 Task: Add a signature Jeremiah Turner containing With heartfelt thanks and warm wishes, Jeremiah Turner to email address softage.5@softage.net and add a folder Graduation
Action: Key pressed outlokk<Key.backspace><Key.backspace>ok<Key.enter>
Screenshot: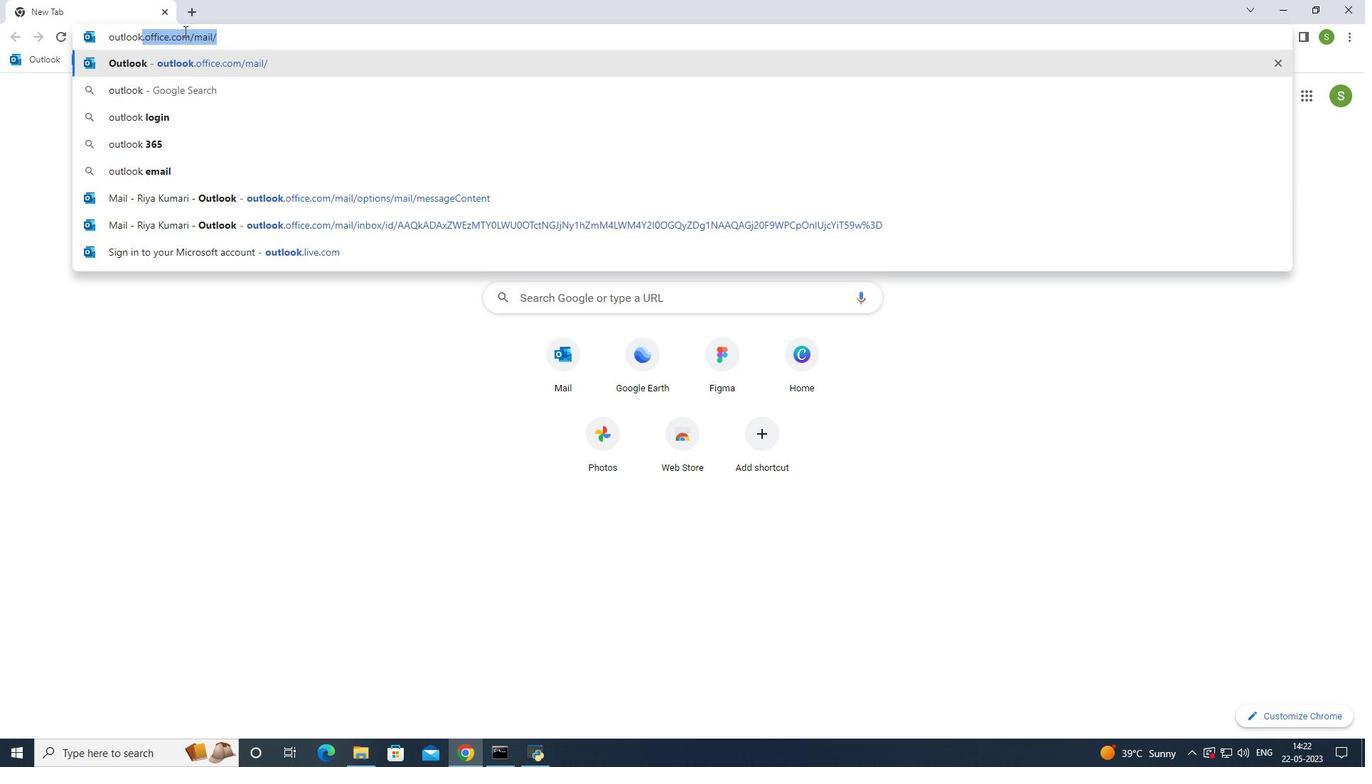 
Action: Mouse moved to (125, 120)
Screenshot: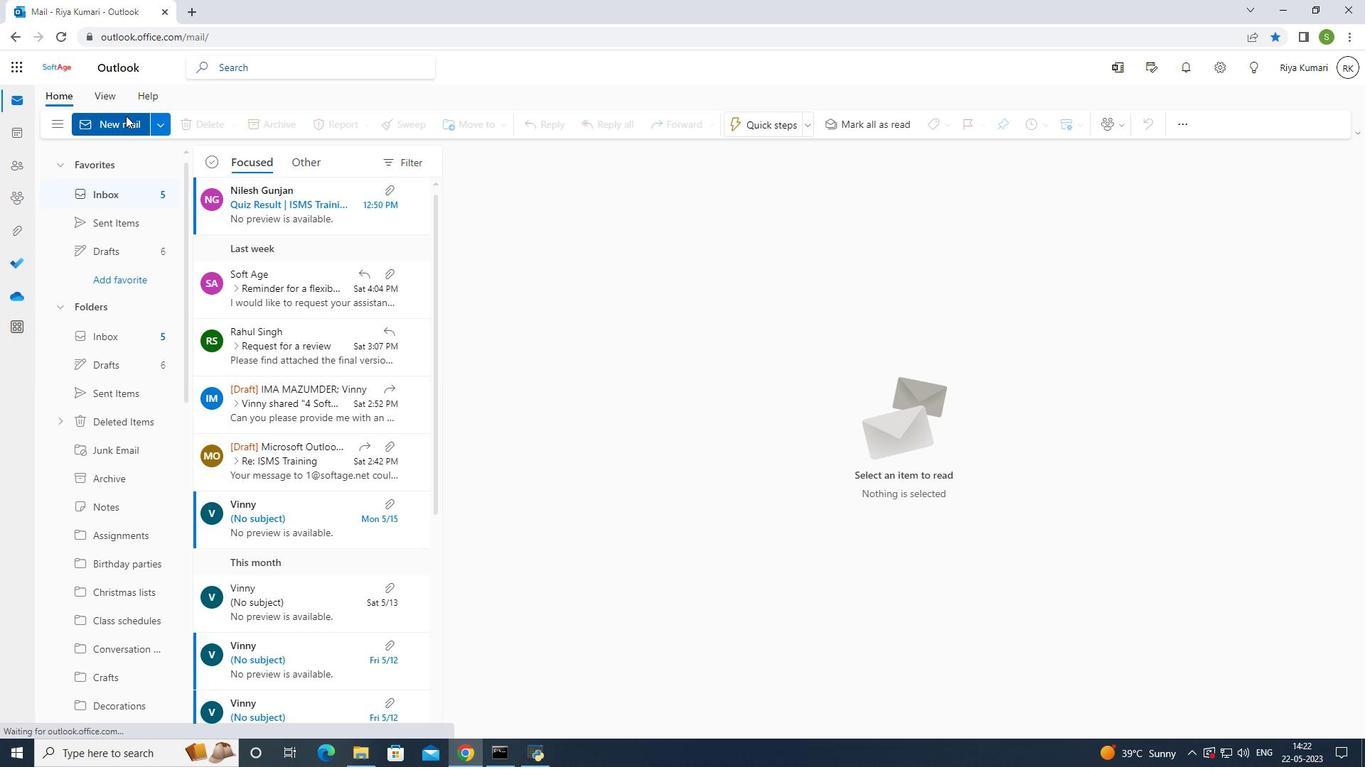 
Action: Mouse pressed left at (125, 120)
Screenshot: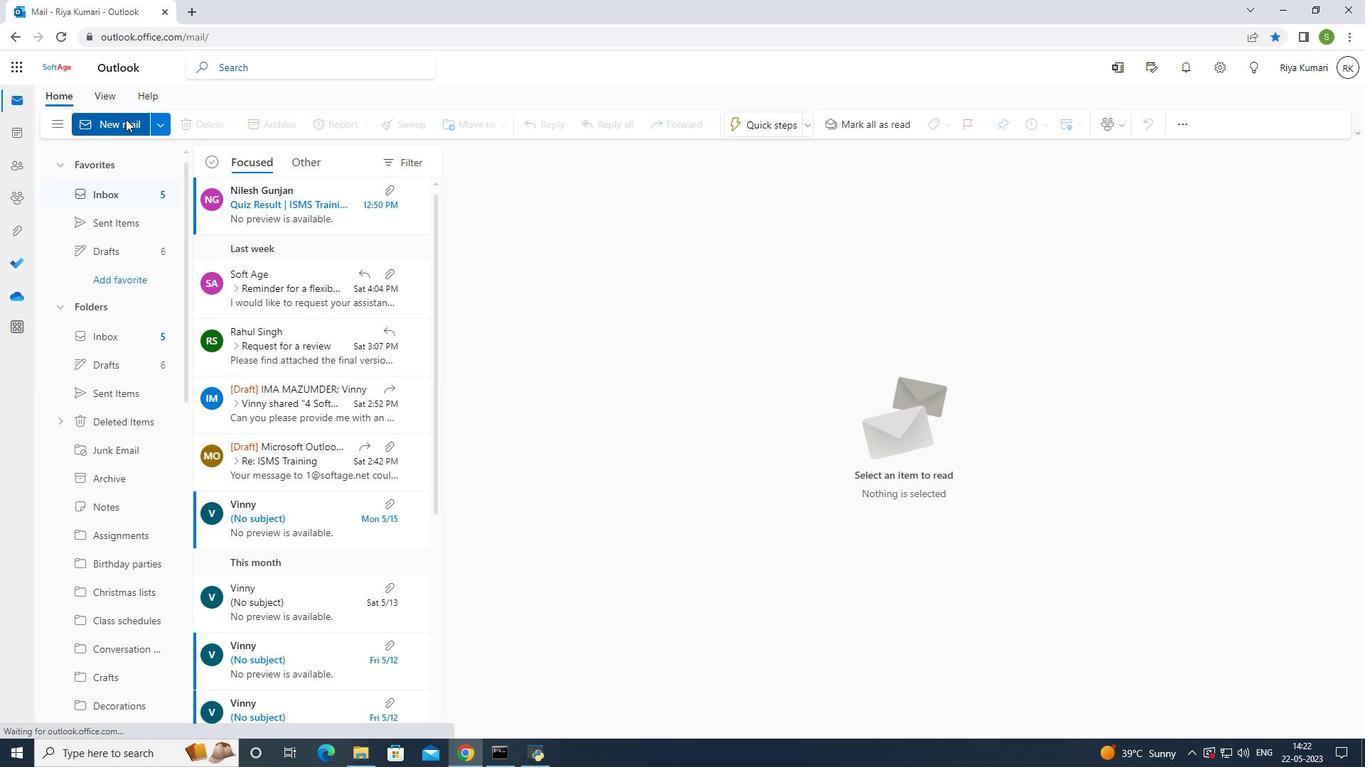 
Action: Mouse moved to (928, 129)
Screenshot: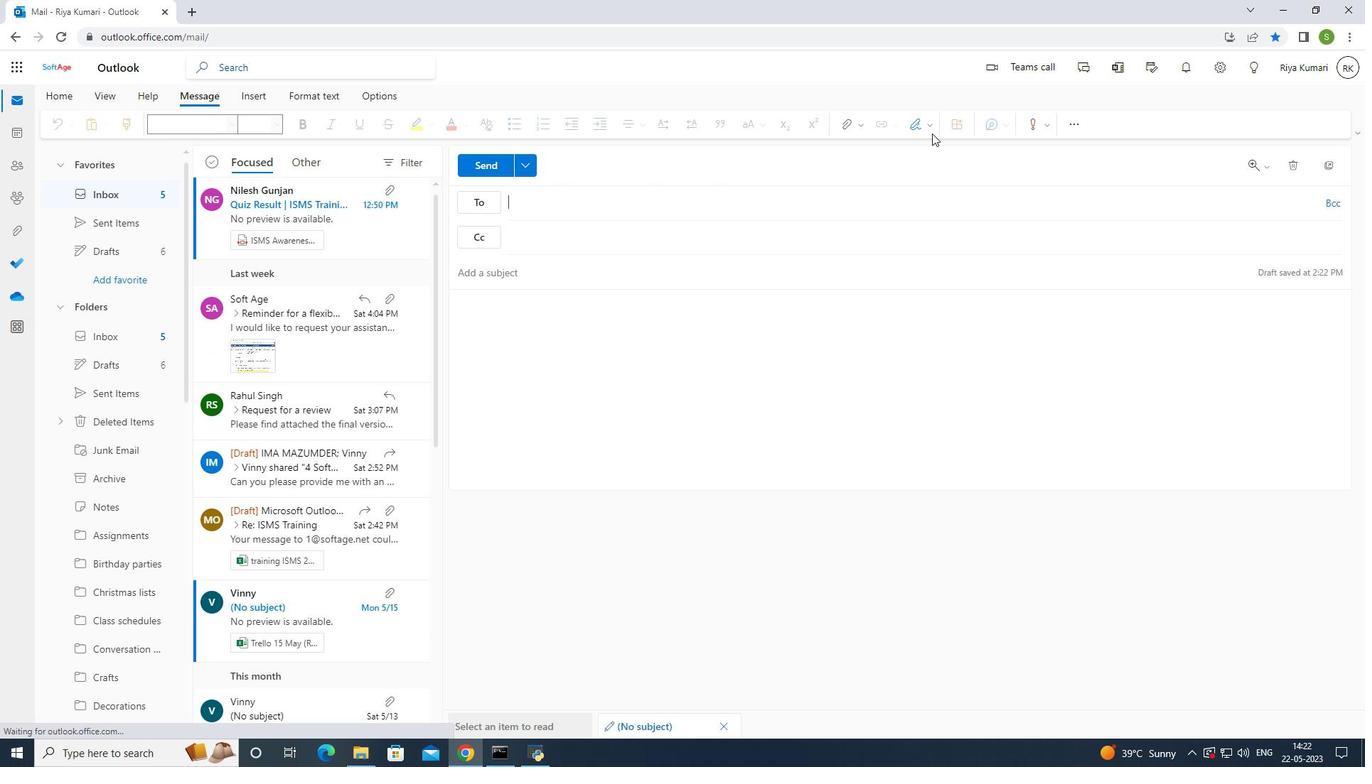 
Action: Mouse pressed left at (928, 129)
Screenshot: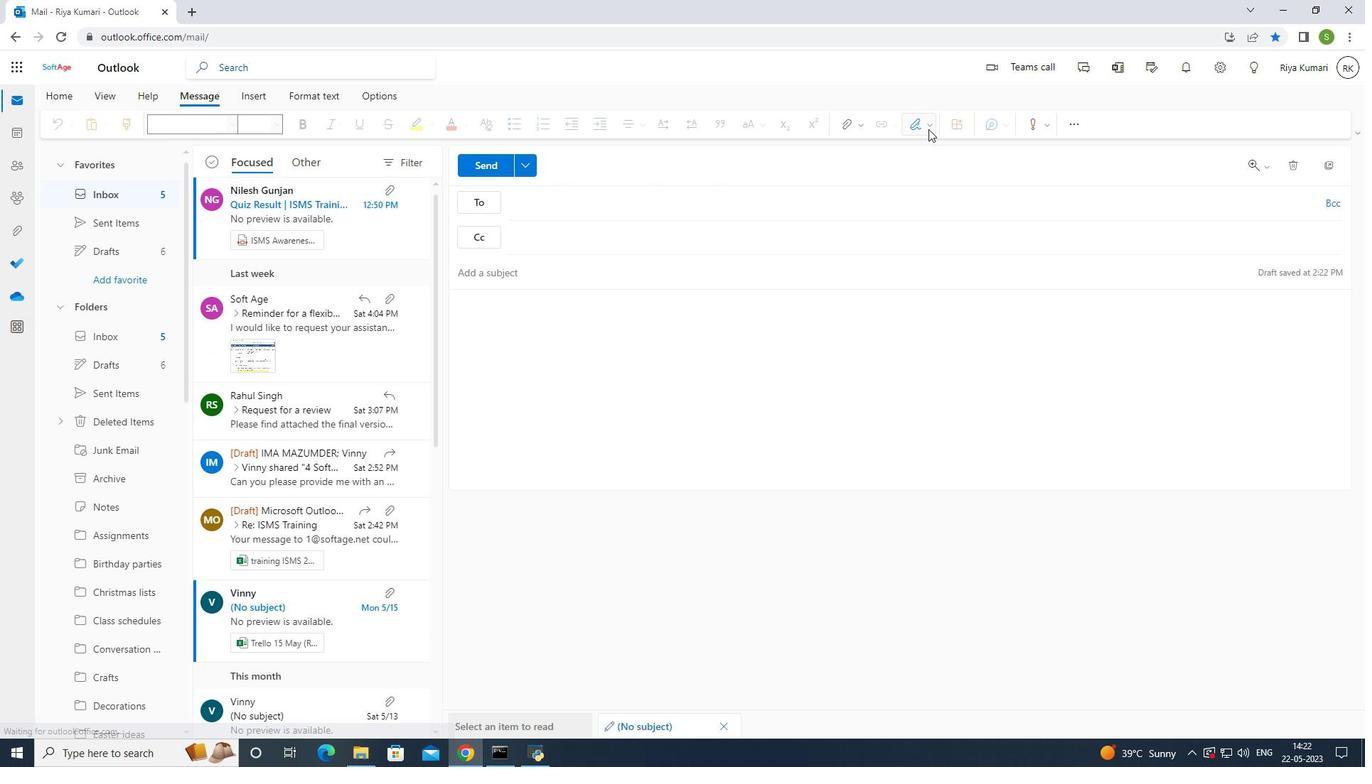 
Action: Mouse moved to (899, 182)
Screenshot: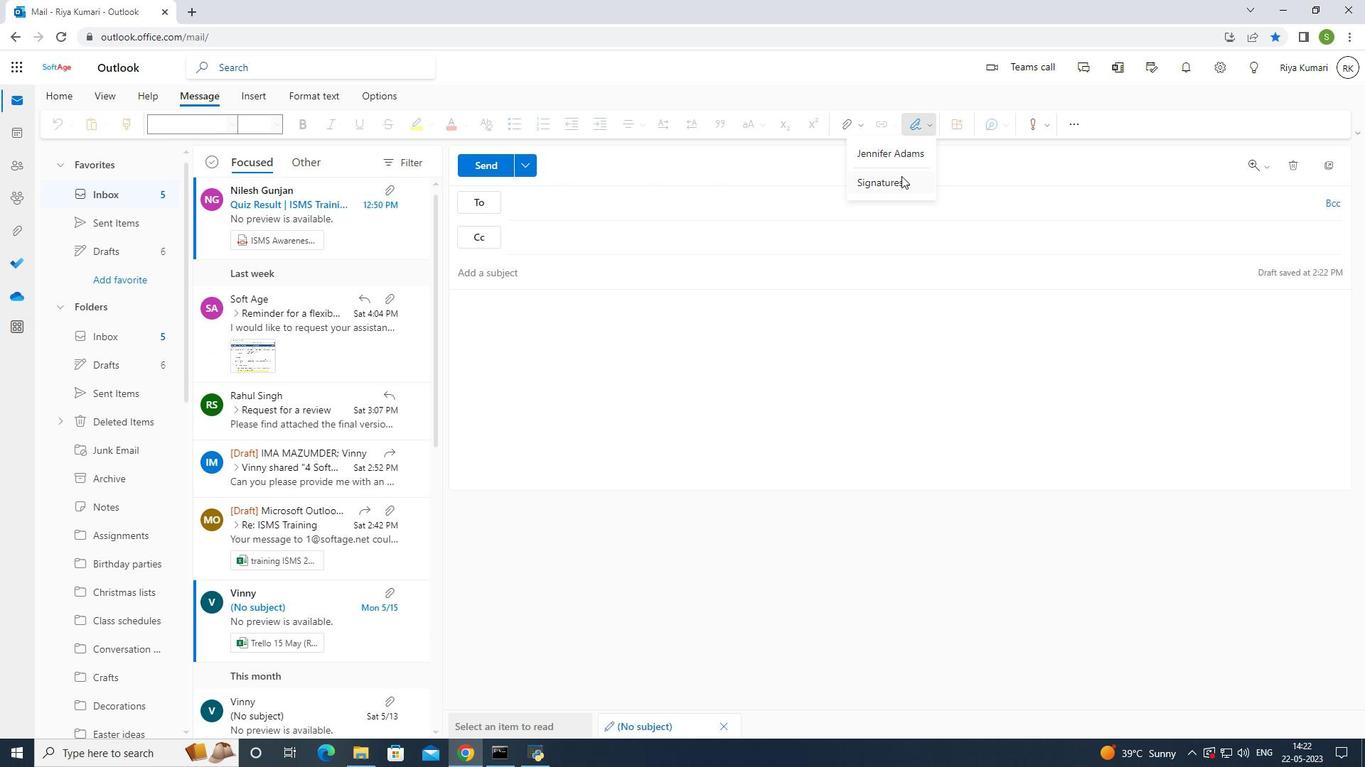 
Action: Mouse pressed left at (899, 182)
Screenshot: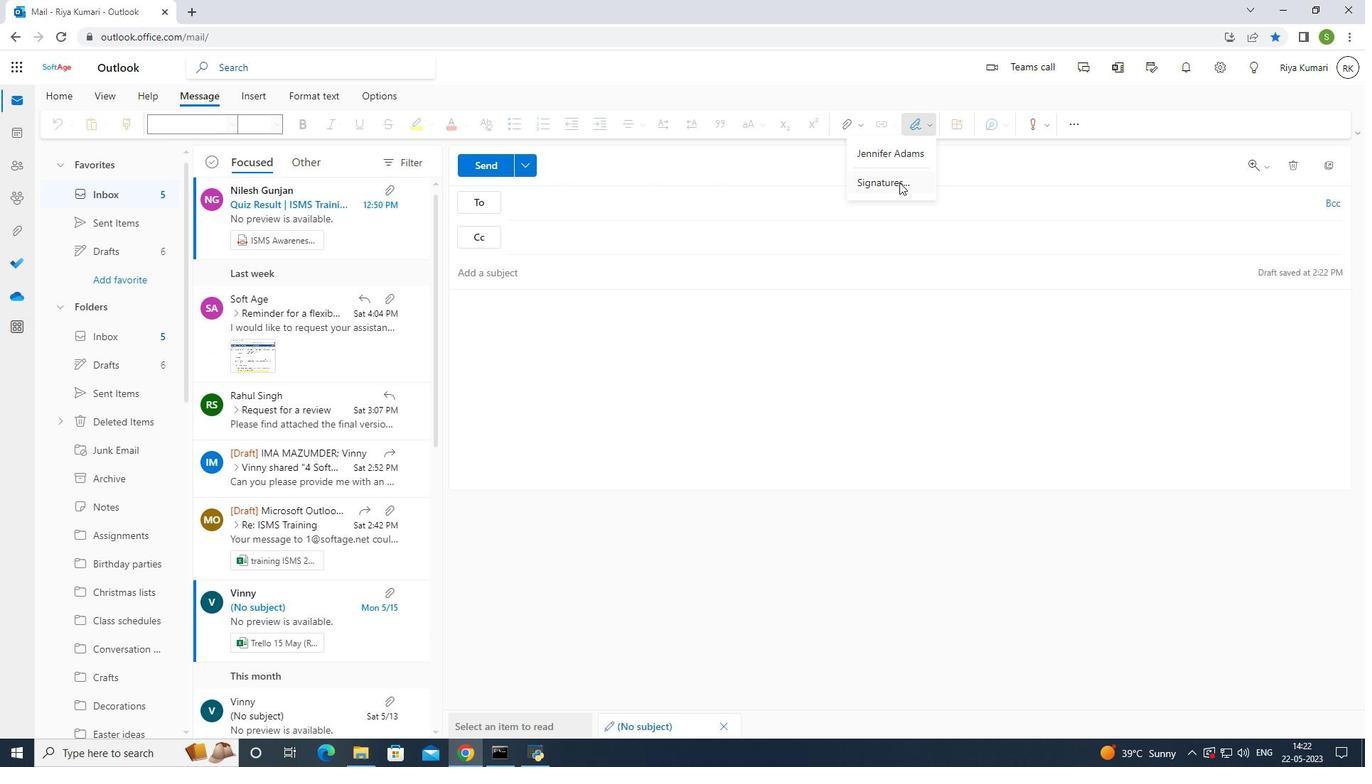 
Action: Mouse moved to (888, 240)
Screenshot: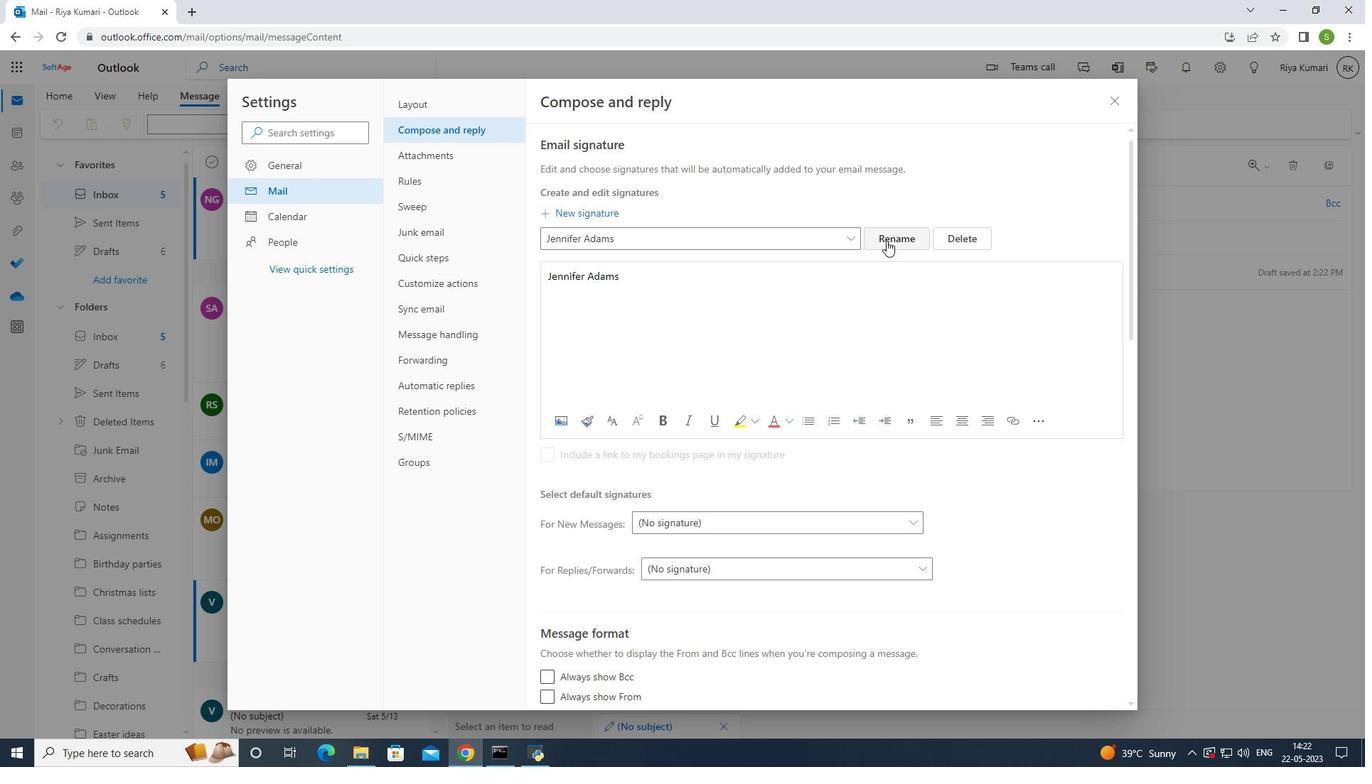 
Action: Mouse pressed left at (888, 240)
Screenshot: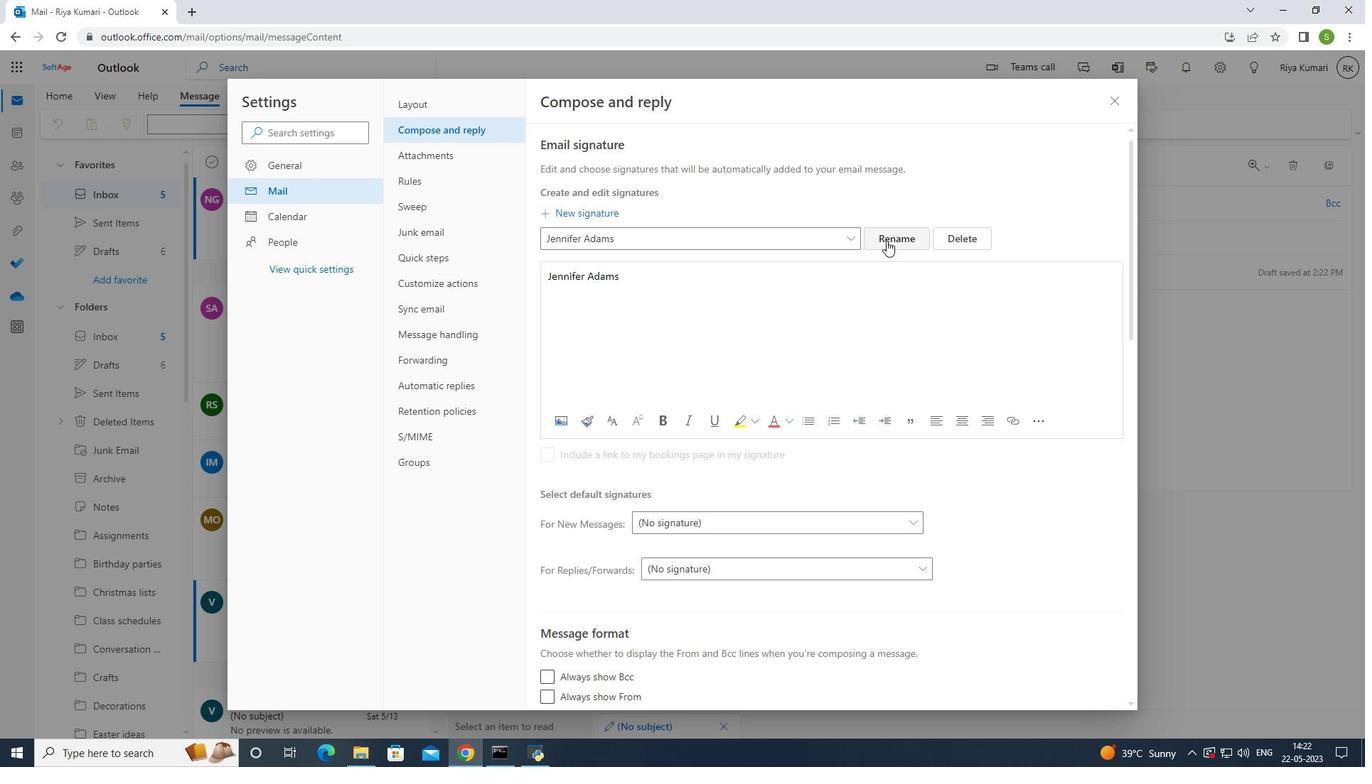 
Action: Mouse moved to (832, 237)
Screenshot: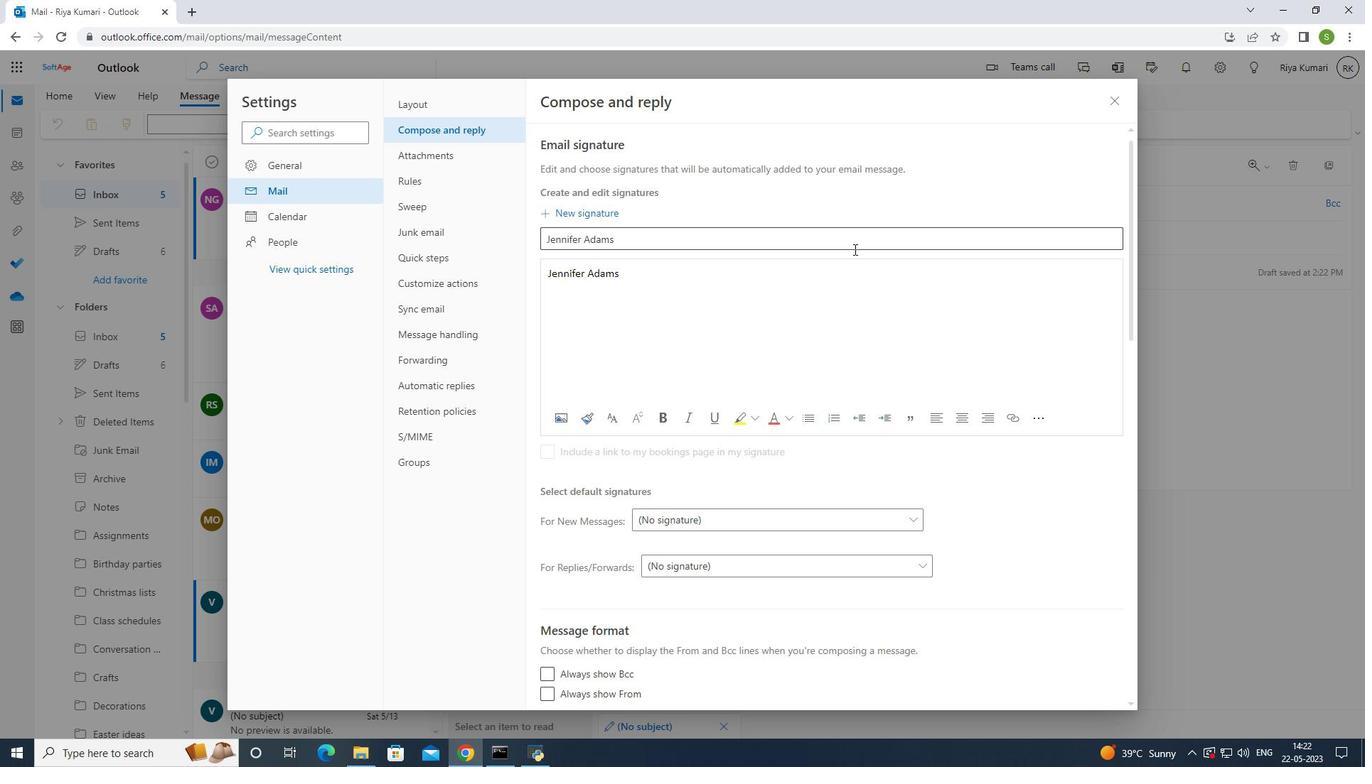 
Action: Mouse pressed left at (832, 237)
Screenshot: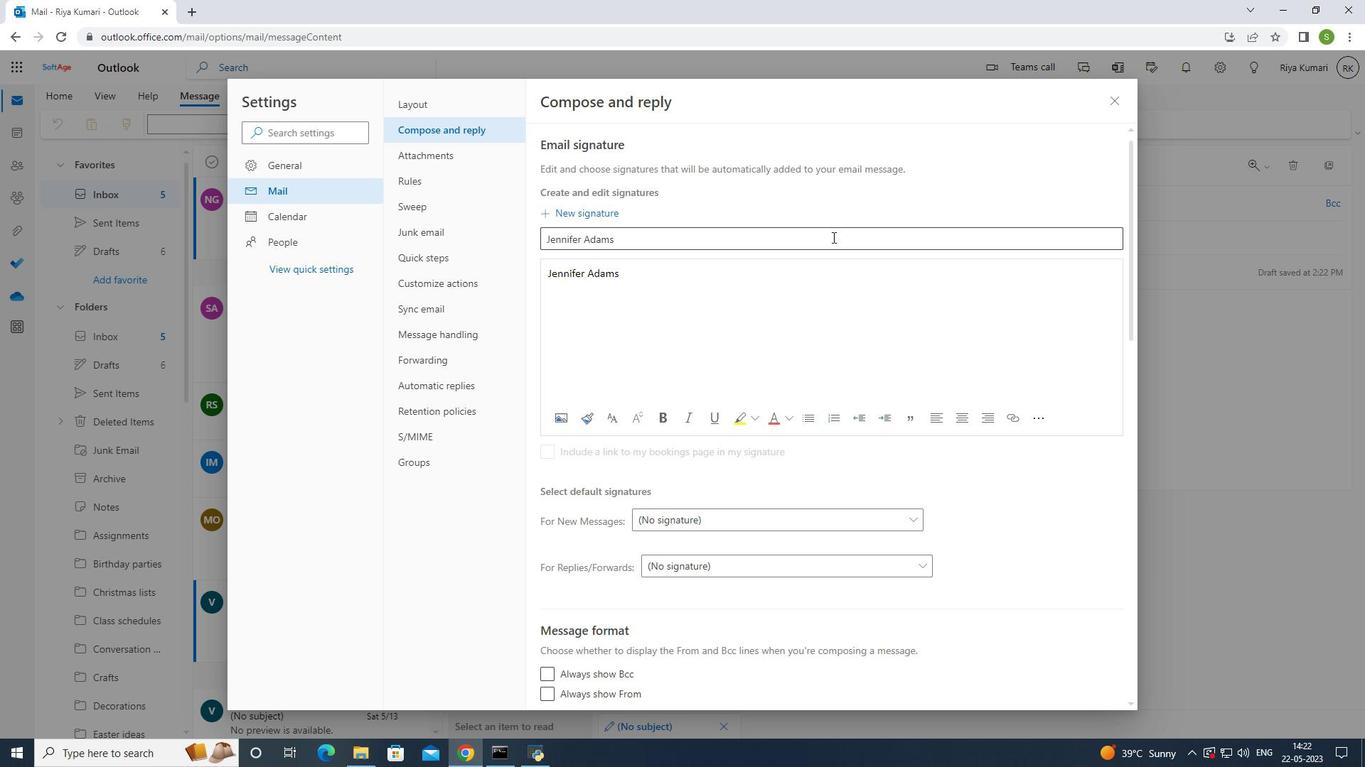 
Action: Mouse moved to (822, 74)
Screenshot: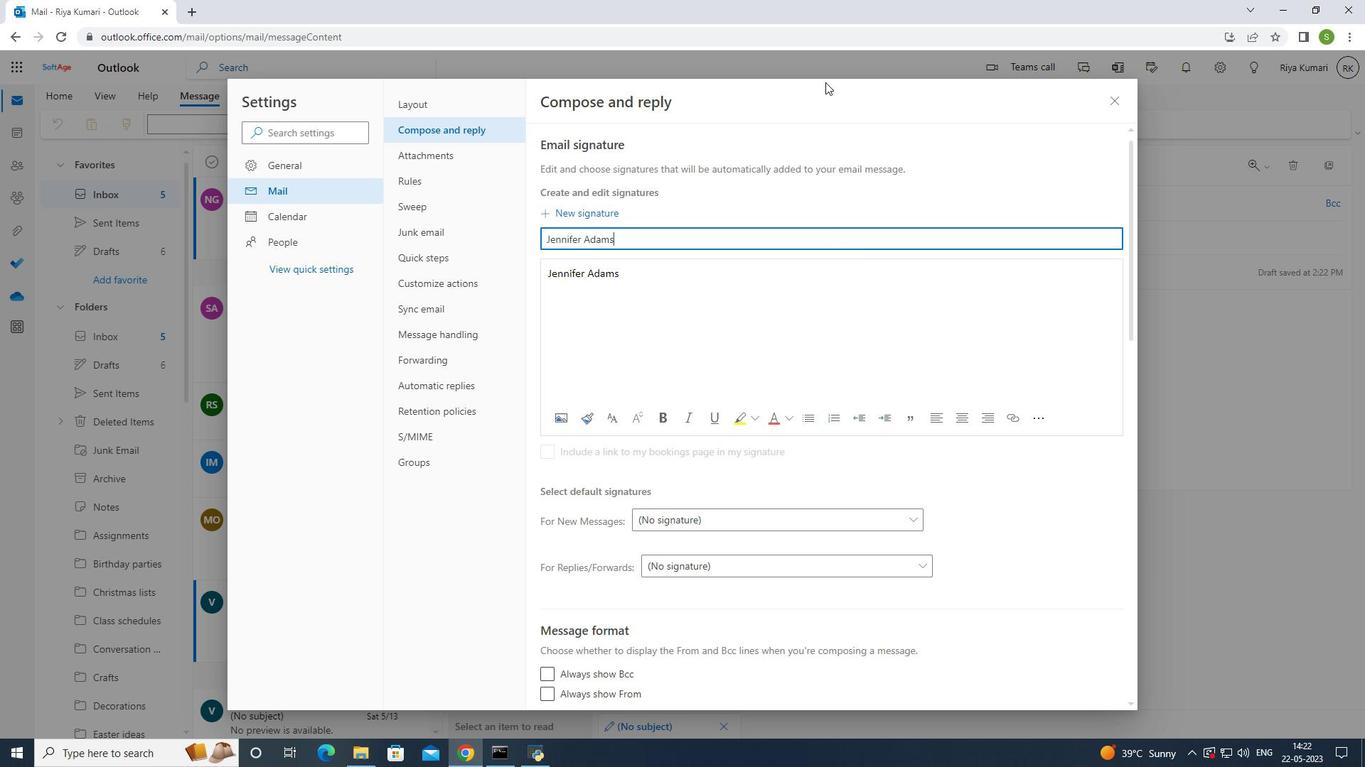 
Action: Key pressed <Key.backspace><Key.backspace><Key.backspace><Key.backspace><Key.backspace><Key.backspace><Key.backspace><Key.backspace><Key.backspace><Key.backspace><Key.backspace><Key.backspace><Key.backspace><Key.backspace><Key.backspace><Key.backspace><Key.backspace><Key.backspace><Key.backspace><Key.backspace><Key.backspace><Key.caps_lock>J<Key.caps_lock>a<Key.backspace>eremiah<Key.space><Key.shift><Key.shift>Turner
Screenshot: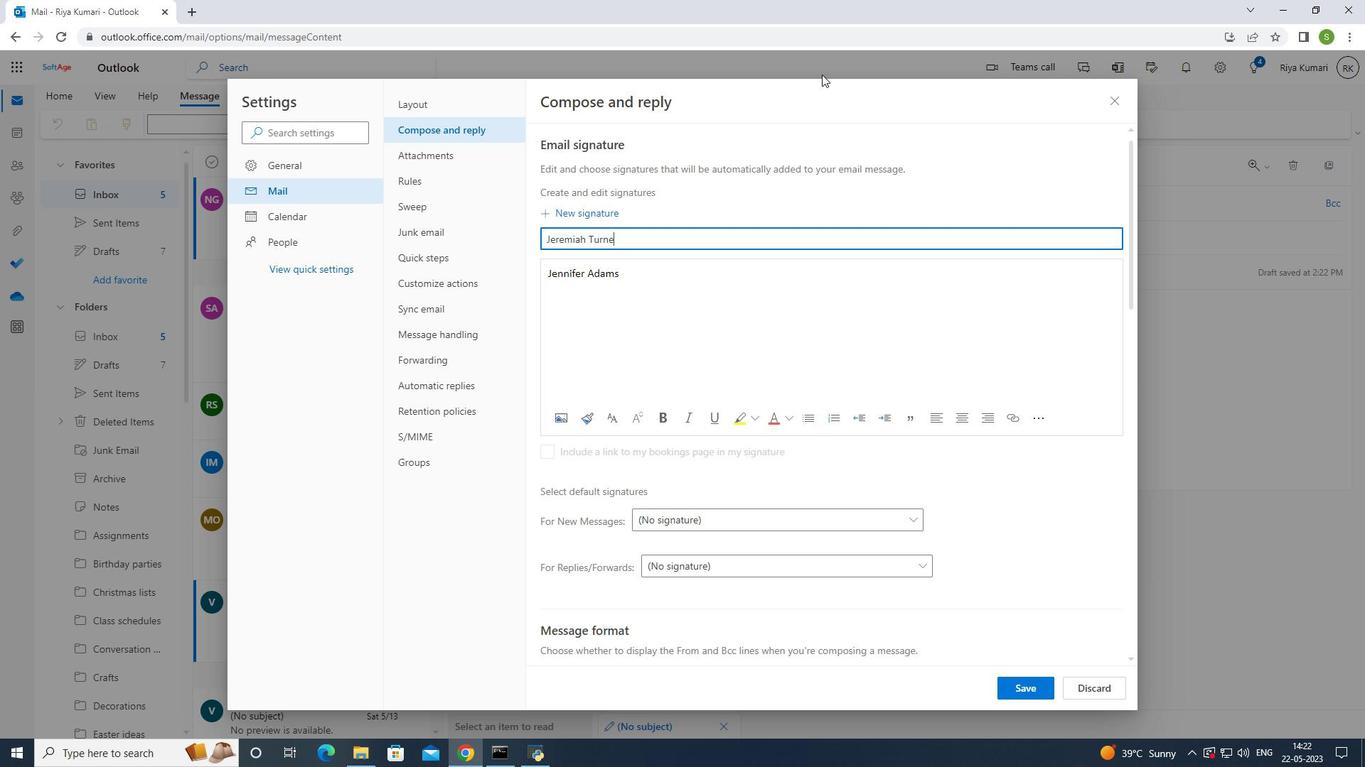 
Action: Mouse moved to (637, 277)
Screenshot: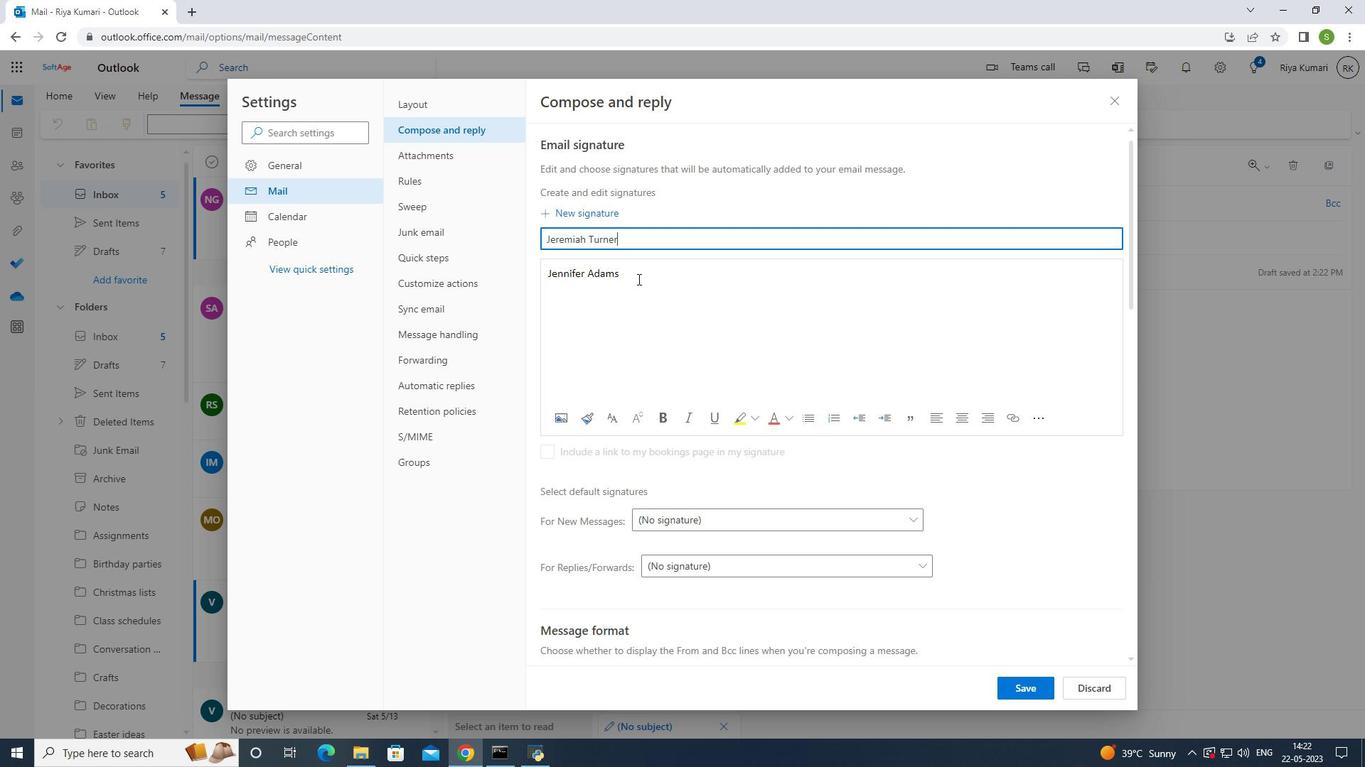 
Action: Mouse pressed left at (637, 277)
Screenshot: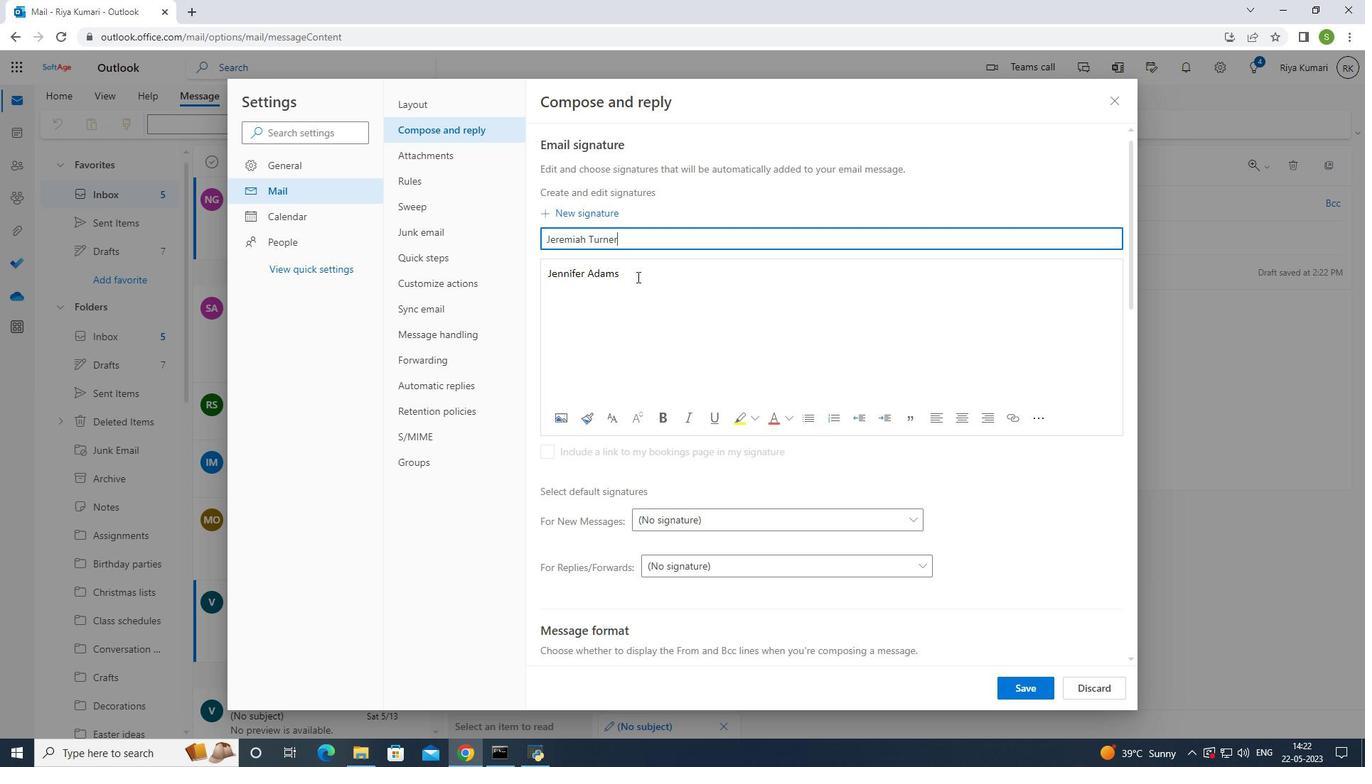 
Action: Key pressed <Key.backspace><Key.backspace><Key.backspace><Key.backspace><Key.backspace><Key.backspace><Key.backspace><Key.backspace><Key.backspace><Key.backspace><Key.backspace><Key.backspace>remiah<Key.space><Key.shift>Turner
Screenshot: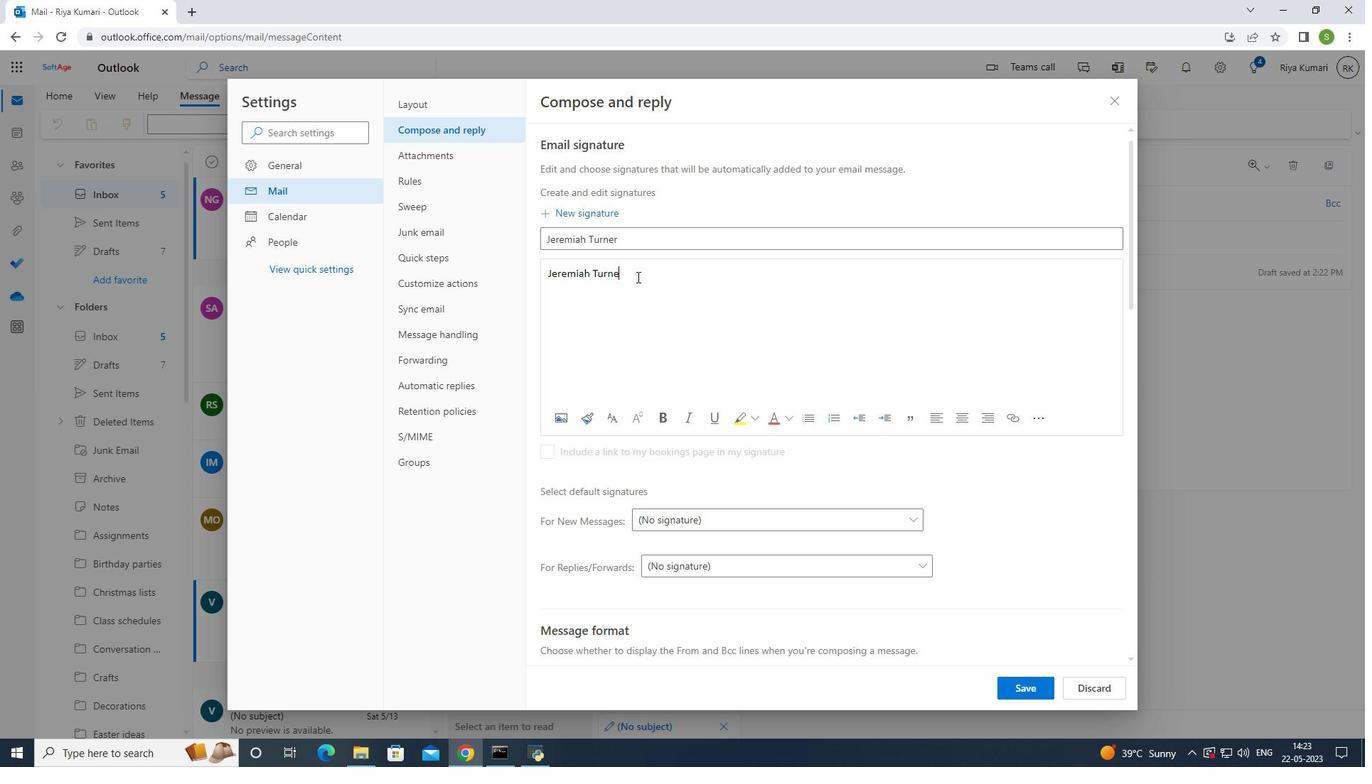
Action: Mouse moved to (1028, 694)
Screenshot: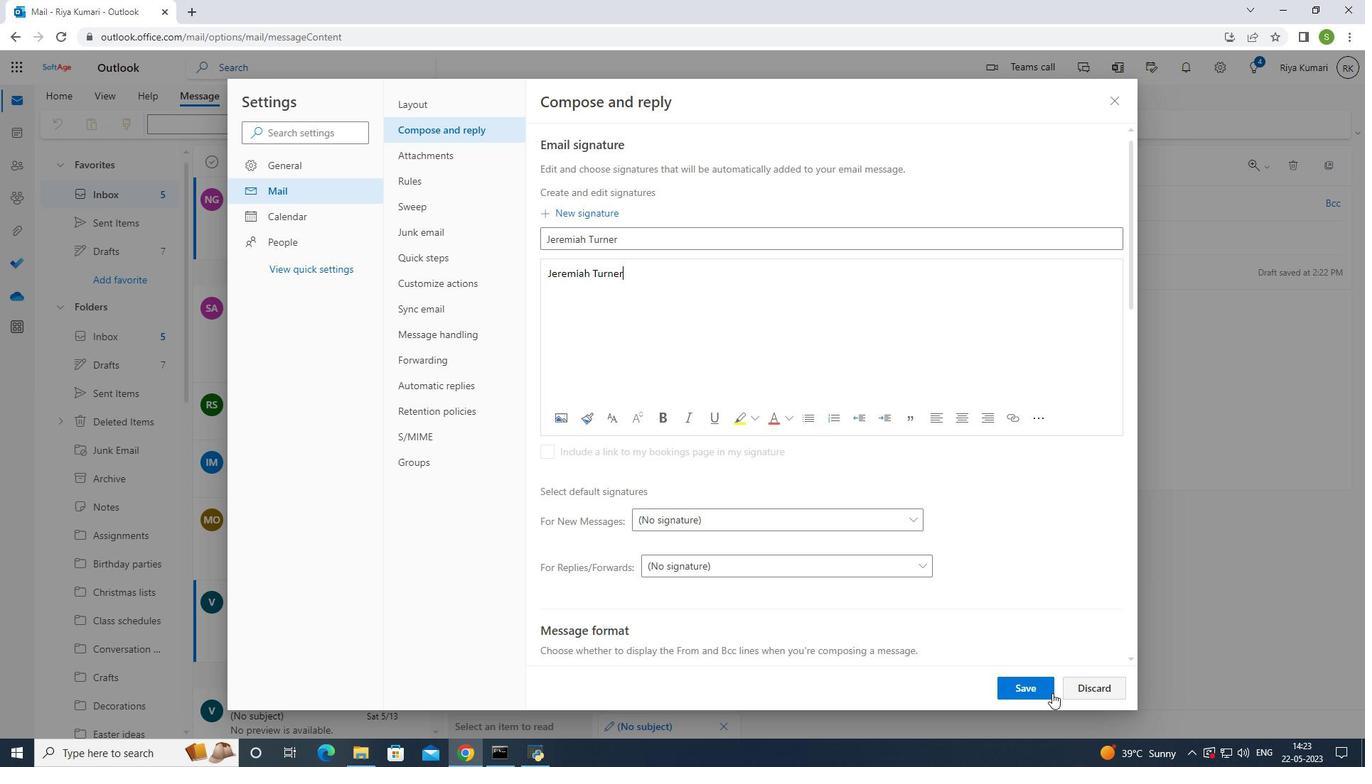
Action: Mouse pressed left at (1028, 694)
Screenshot: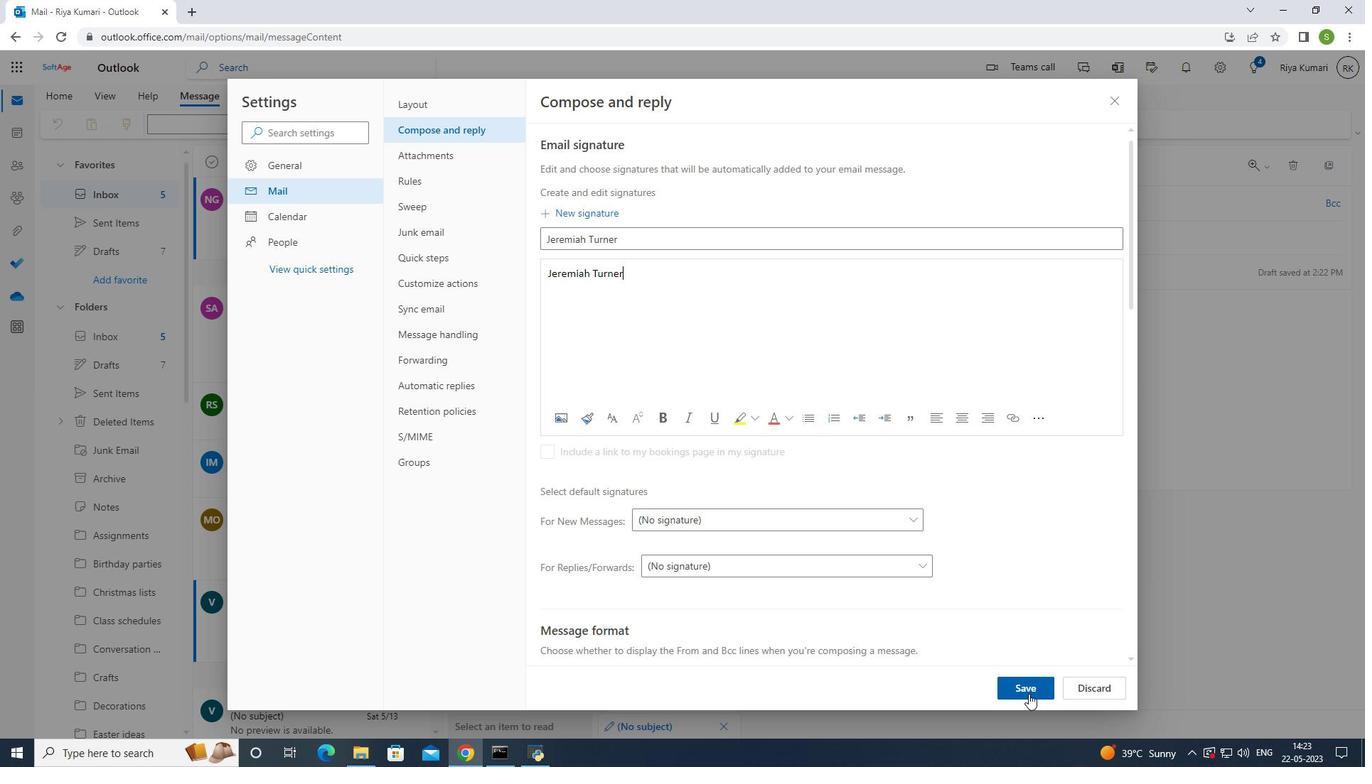 
Action: Mouse moved to (1111, 93)
Screenshot: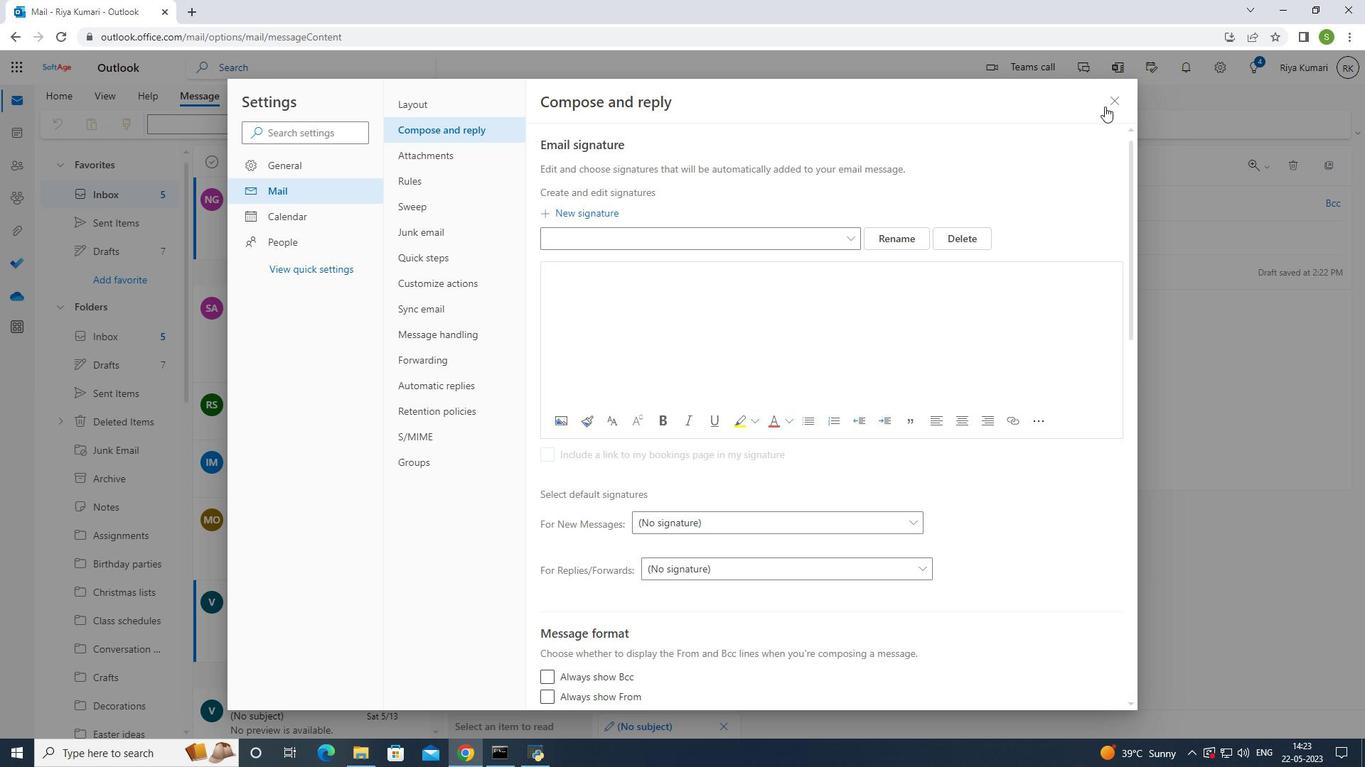 
Action: Mouse pressed left at (1111, 93)
Screenshot: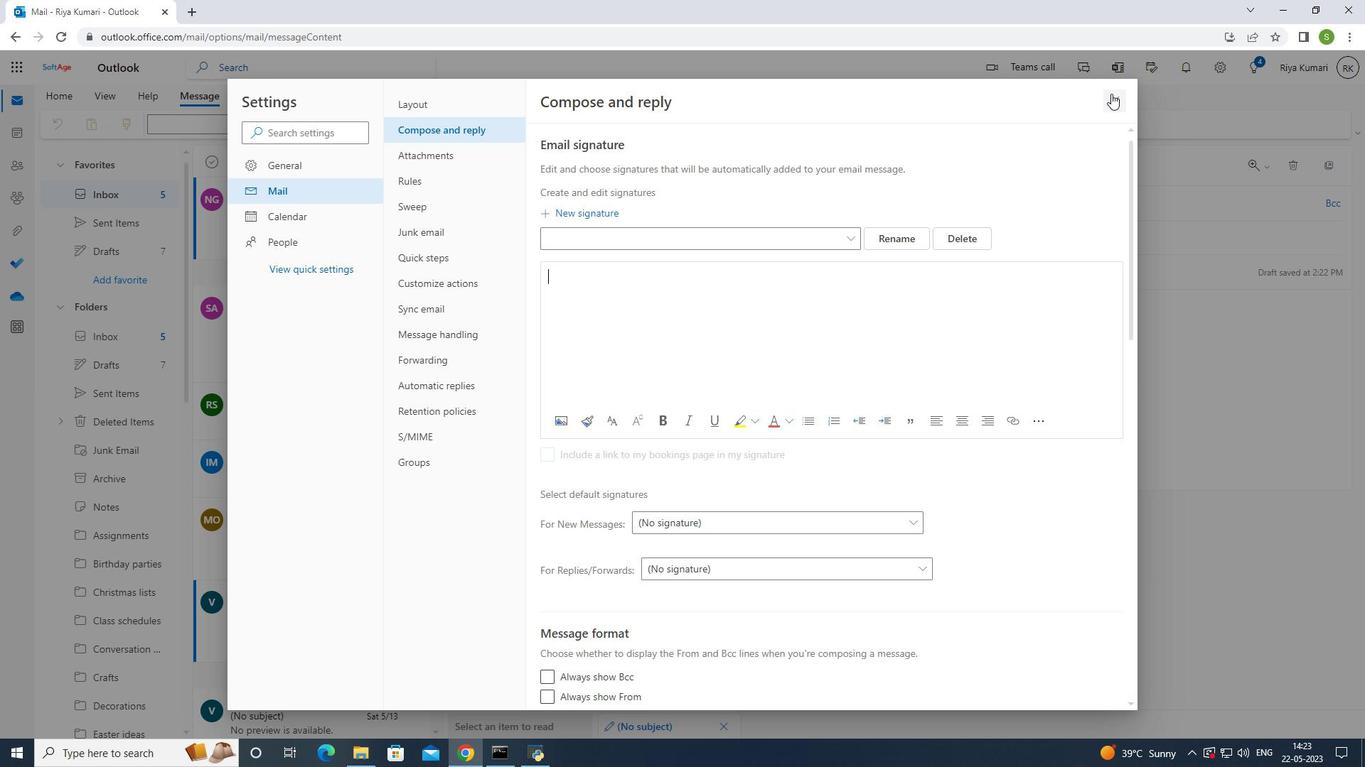 
Action: Mouse moved to (536, 212)
Screenshot: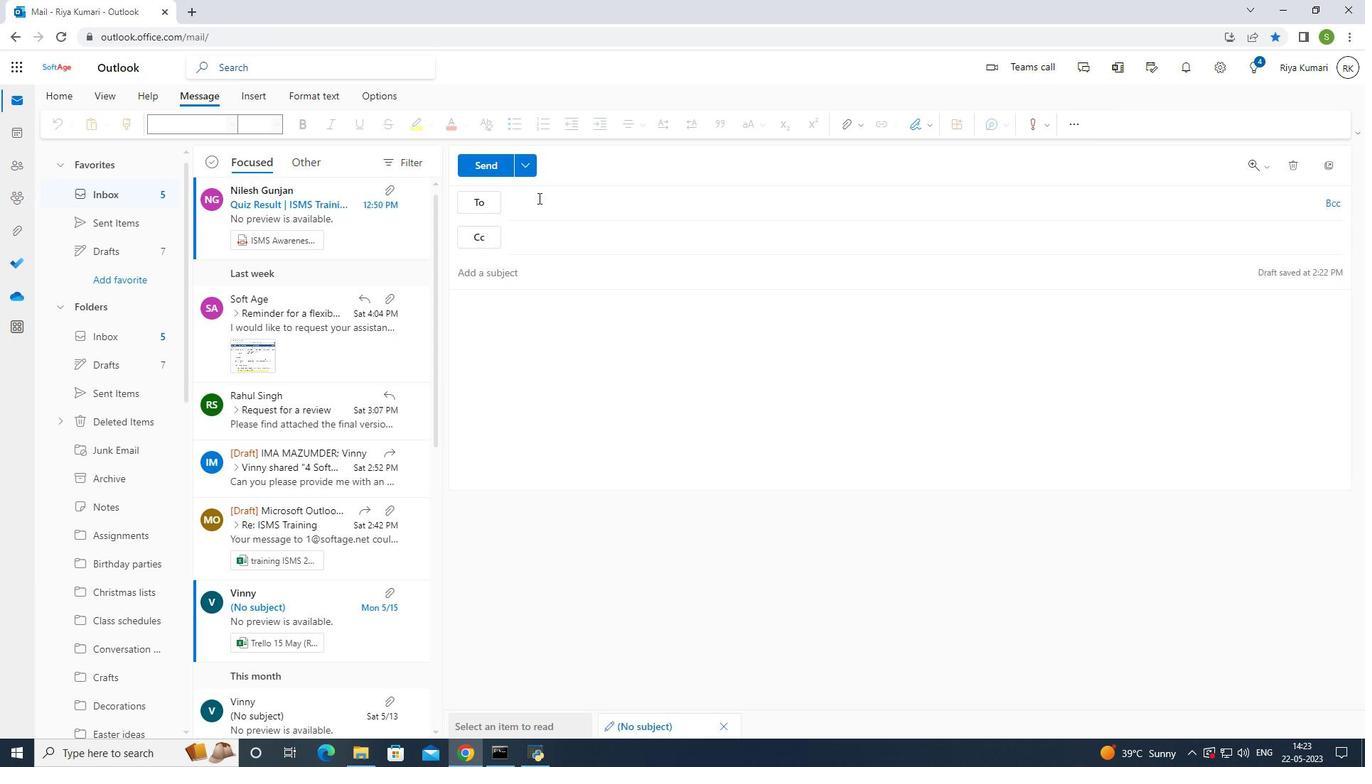 
Action: Mouse pressed left at (536, 212)
Screenshot: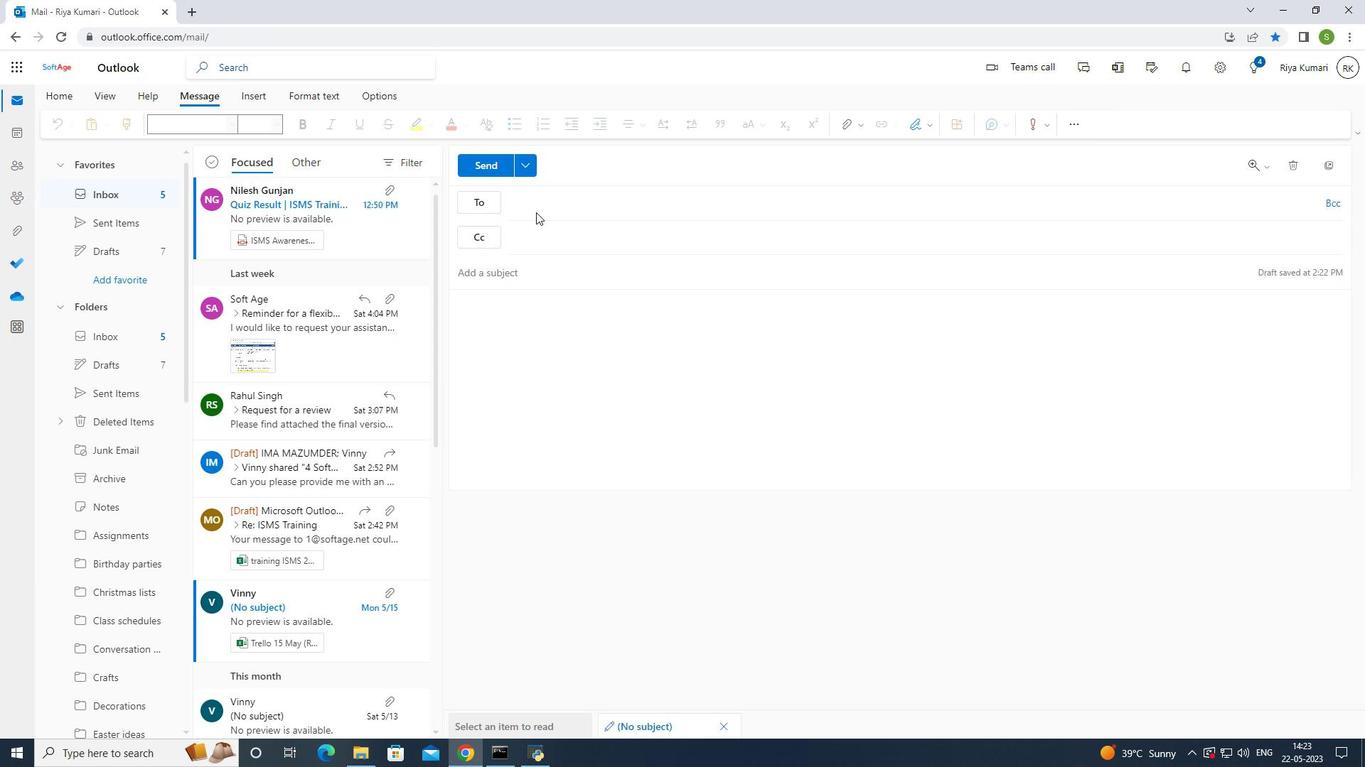 
Action: Mouse moved to (573, 202)
Screenshot: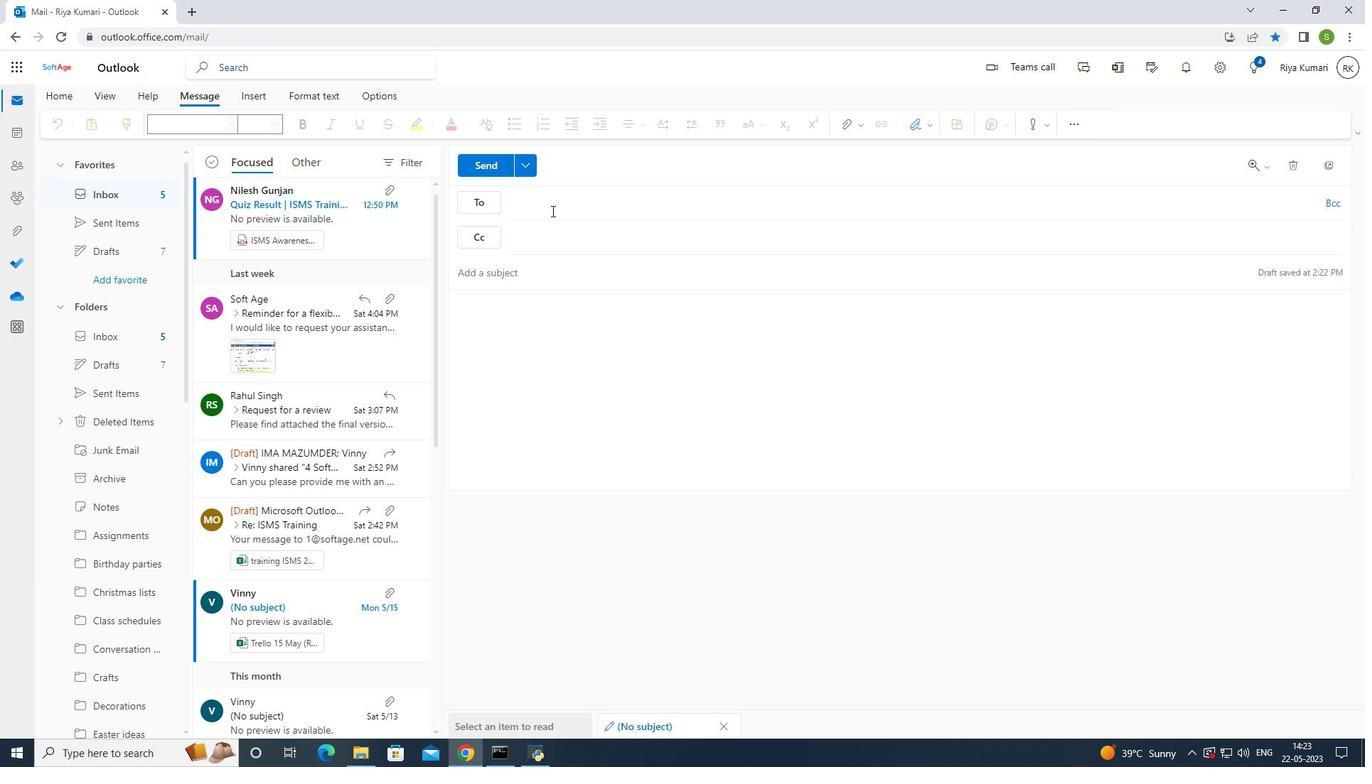 
Action: Mouse pressed left at (573, 202)
Screenshot: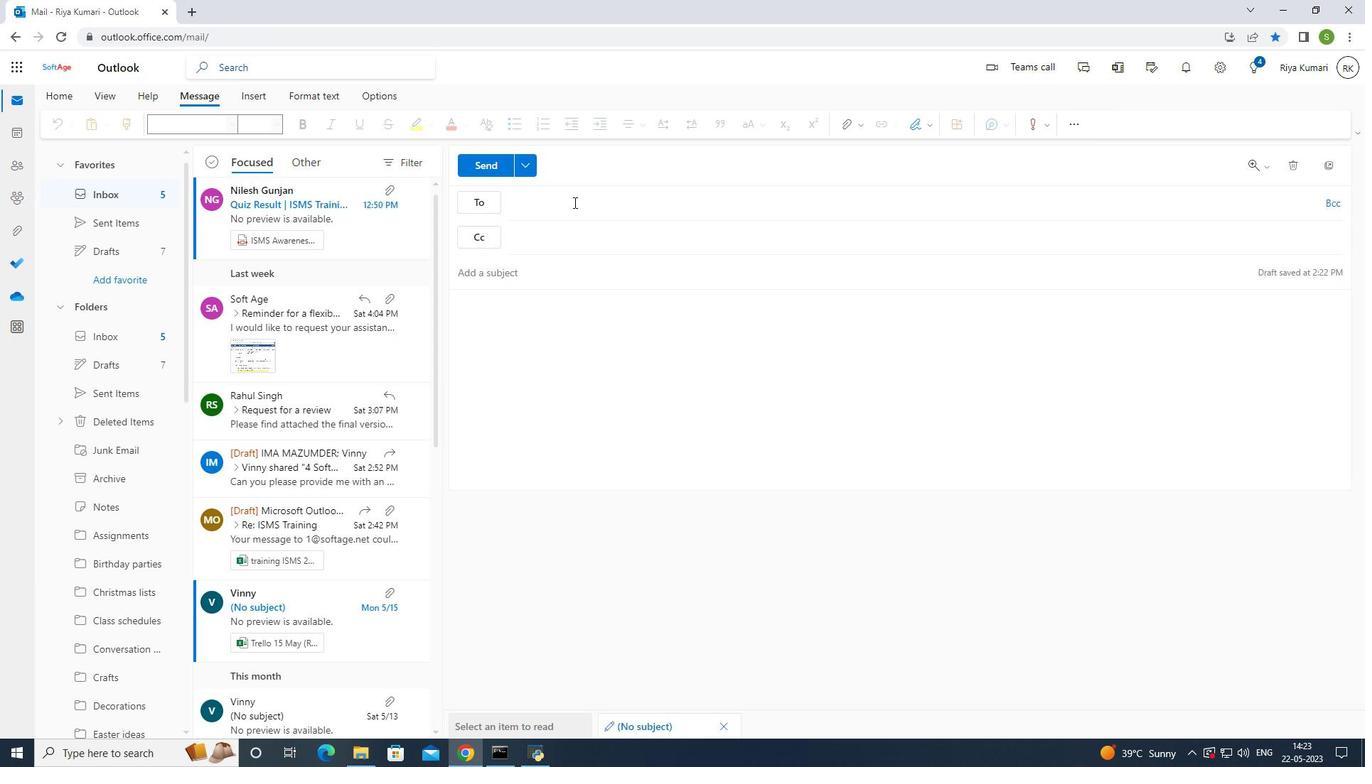 
Action: Mouse moved to (593, 198)
Screenshot: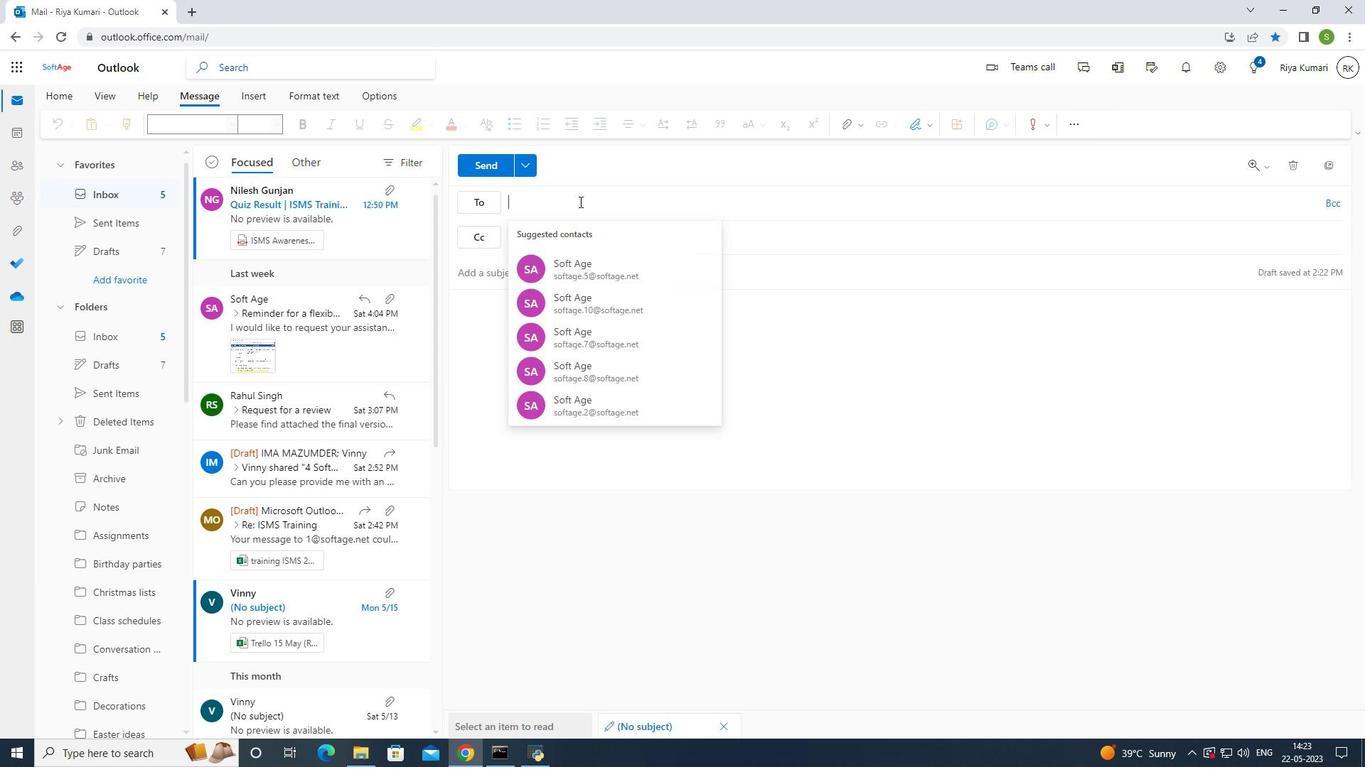 
Action: Key pressed sofatge.5<Key.shift>@softage.net
Screenshot: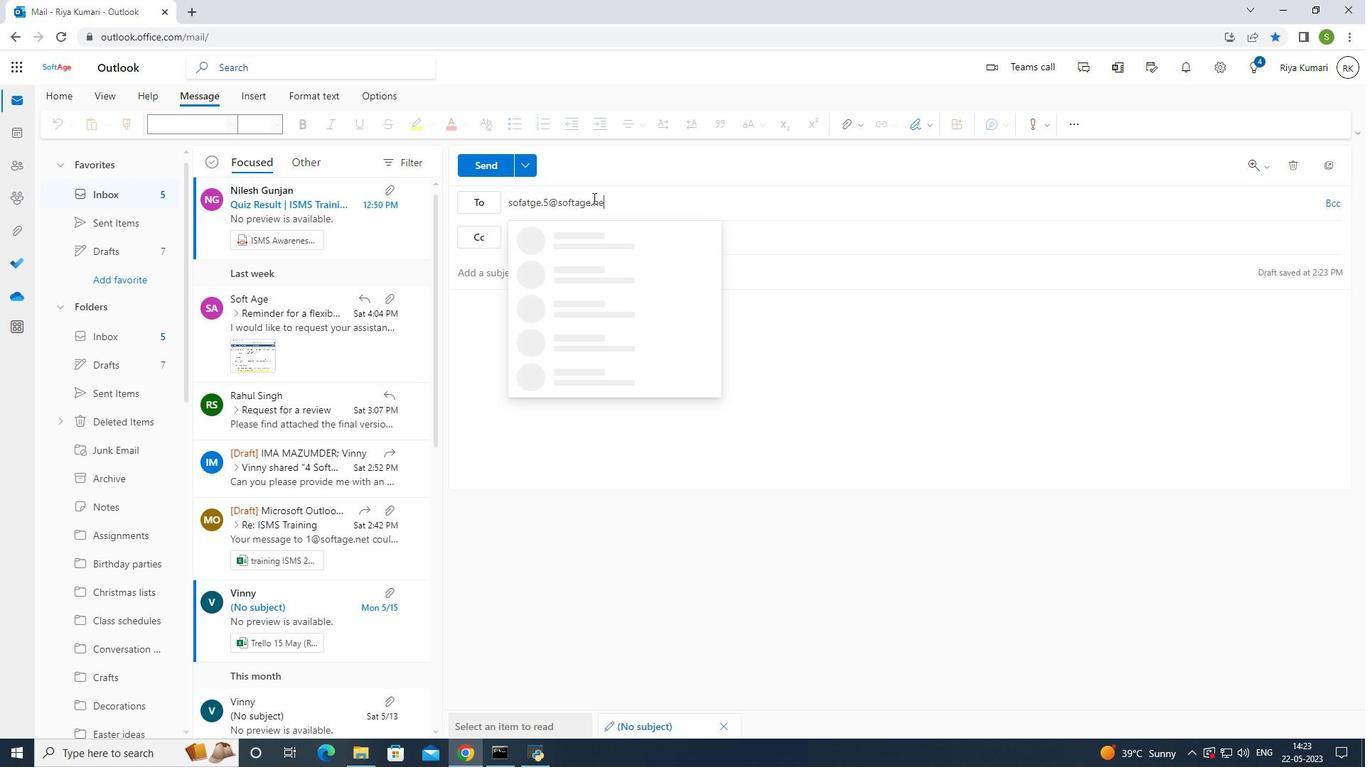 
Action: Mouse moved to (636, 204)
Screenshot: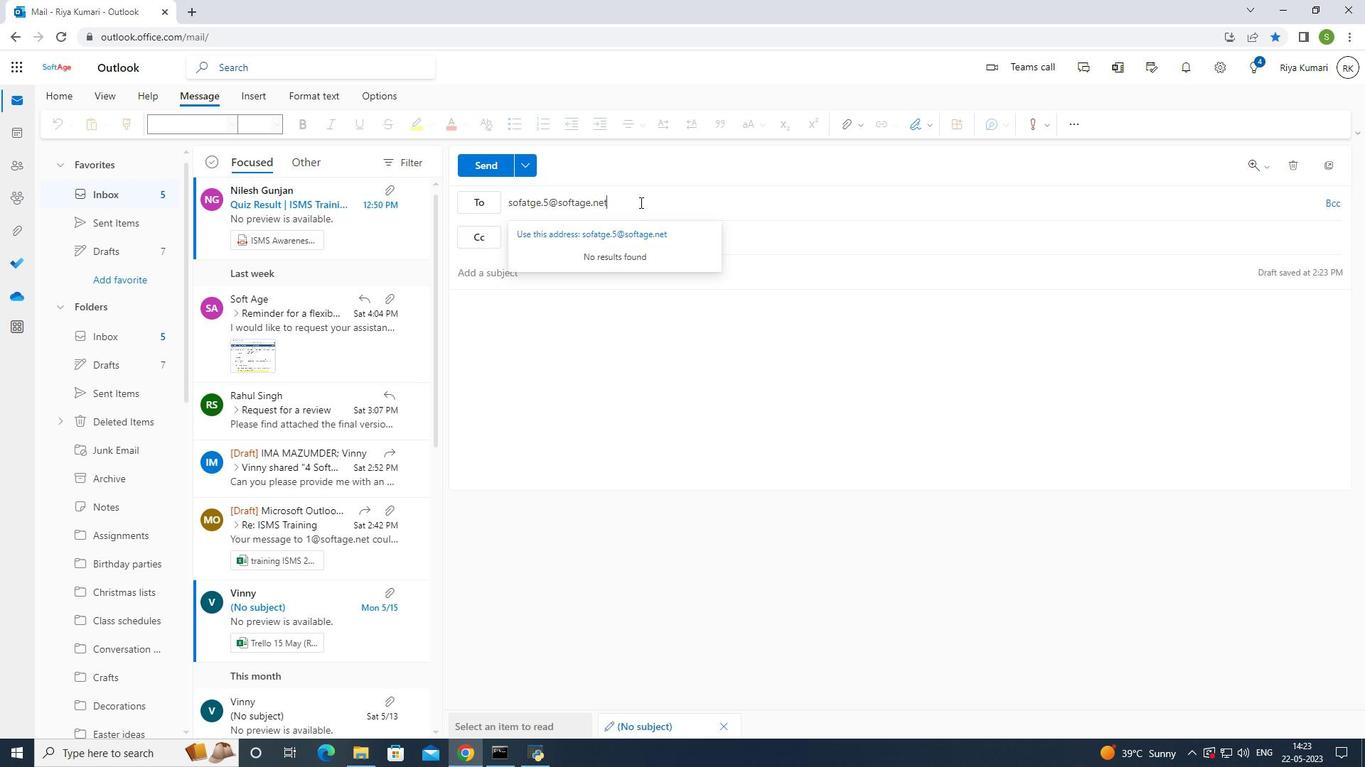 
Action: Key pressed <Key.backspace><Key.backspace><Key.backspace><Key.backspace><Key.backspace><Key.backspace><Key.backspace><Key.backspace><Key.backspace><Key.backspace><Key.backspace><Key.backspace><Key.backspace><Key.backspace><Key.backspace><Key.backspace><Key.backspace><Key.backspace><Key.backspace><Key.backspace><Key.backspace>softage.5<Key.shift>@softage.net
Screenshot: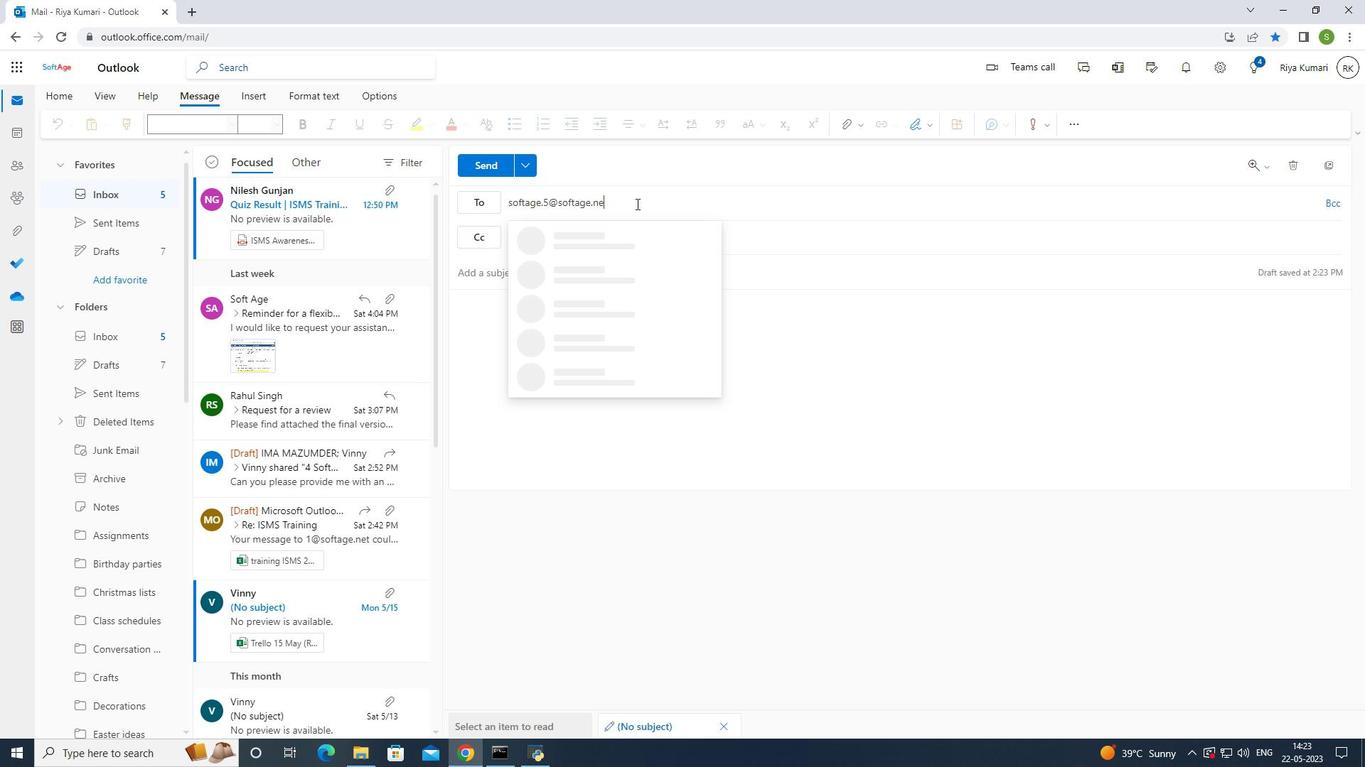 
Action: Mouse moved to (607, 241)
Screenshot: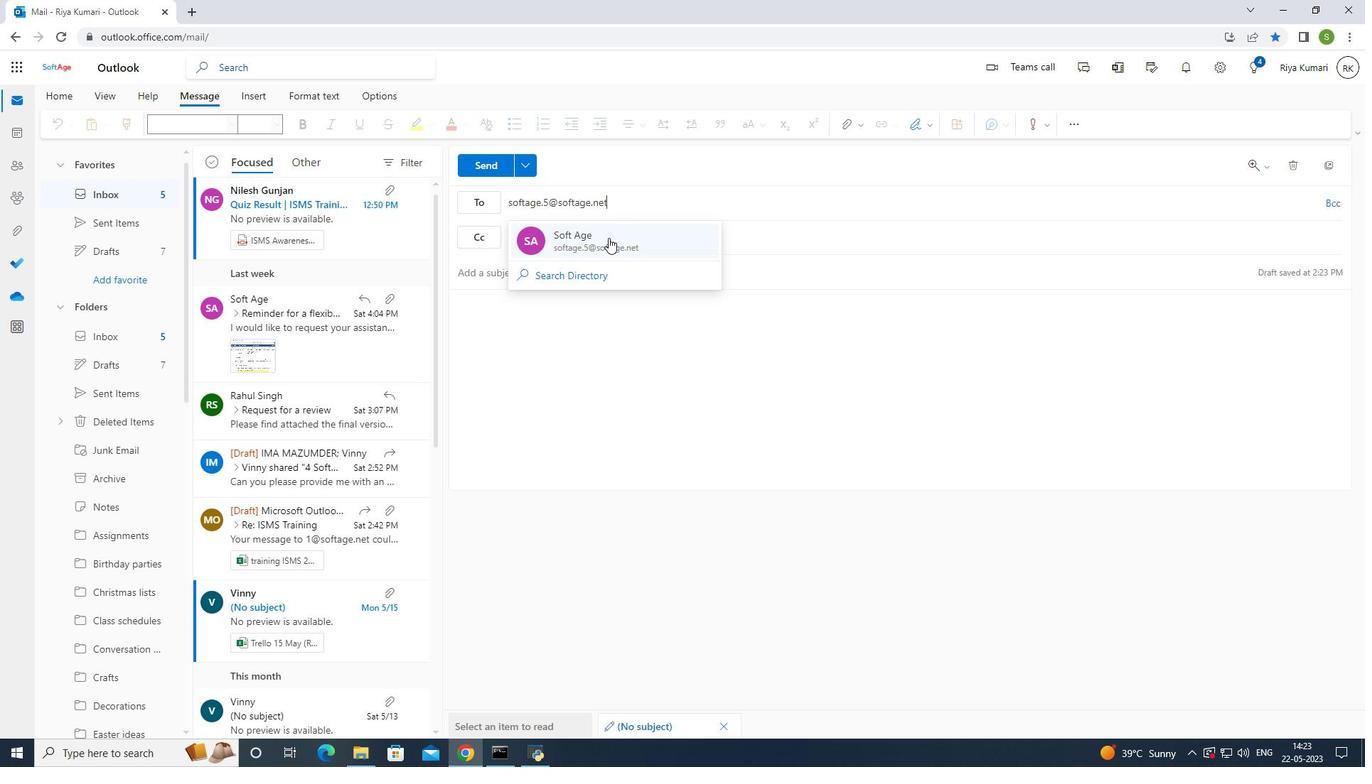 
Action: Mouse pressed left at (607, 241)
Screenshot: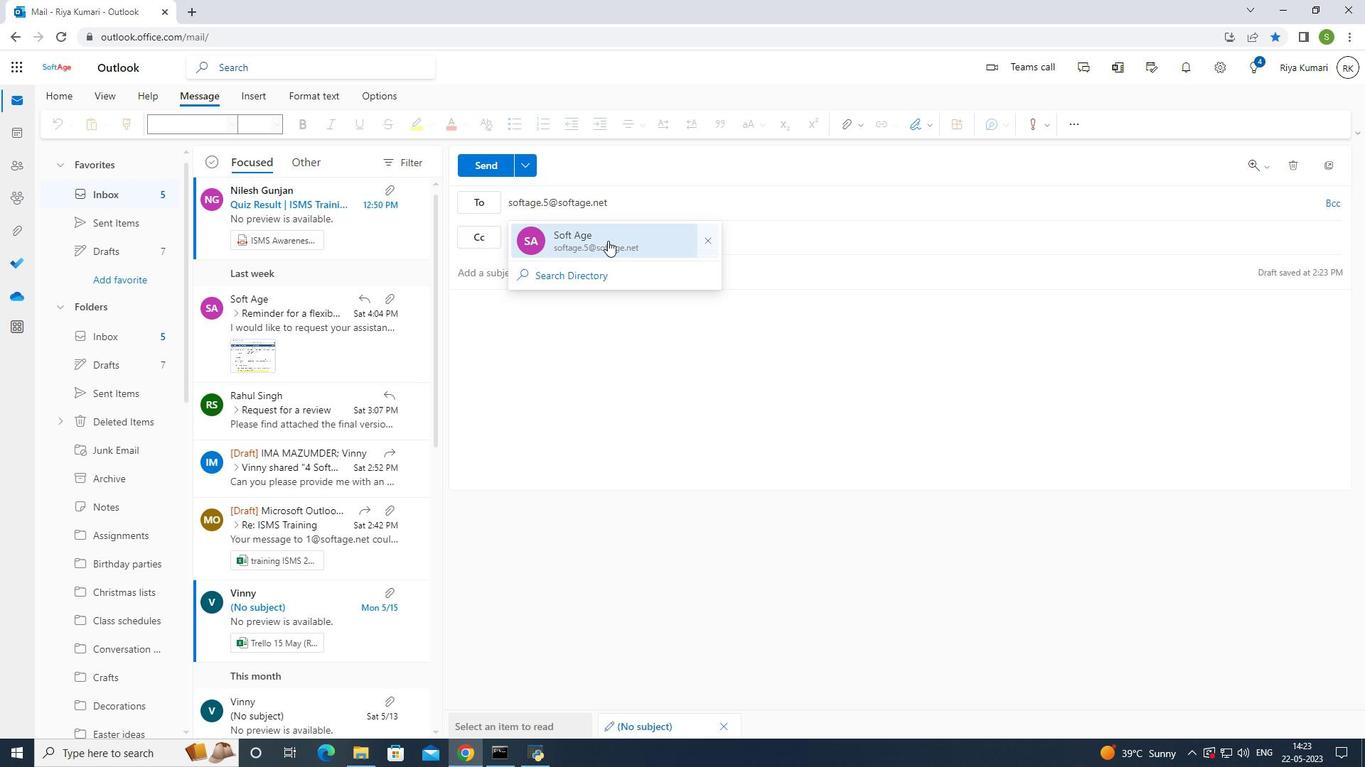 
Action: Mouse moved to (592, 314)
Screenshot: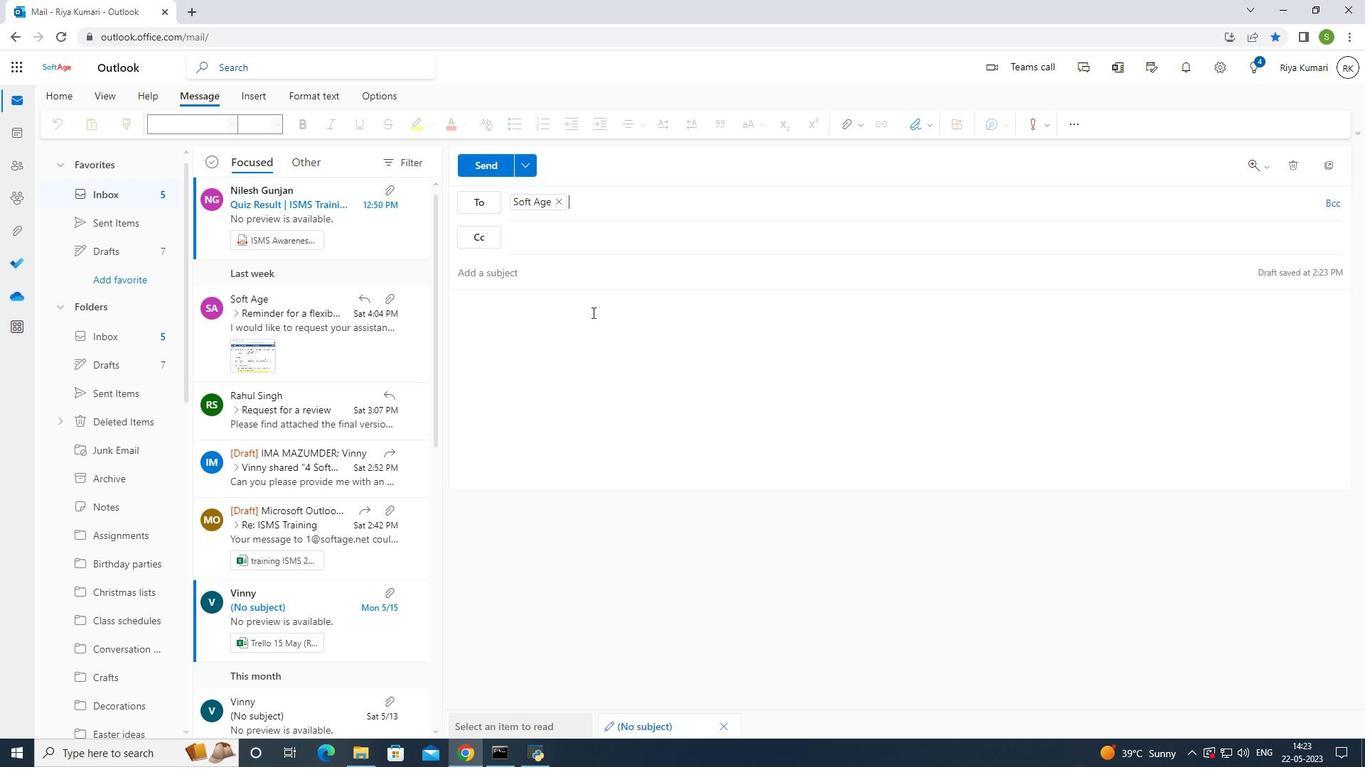 
Action: Mouse pressed left at (592, 314)
Screenshot: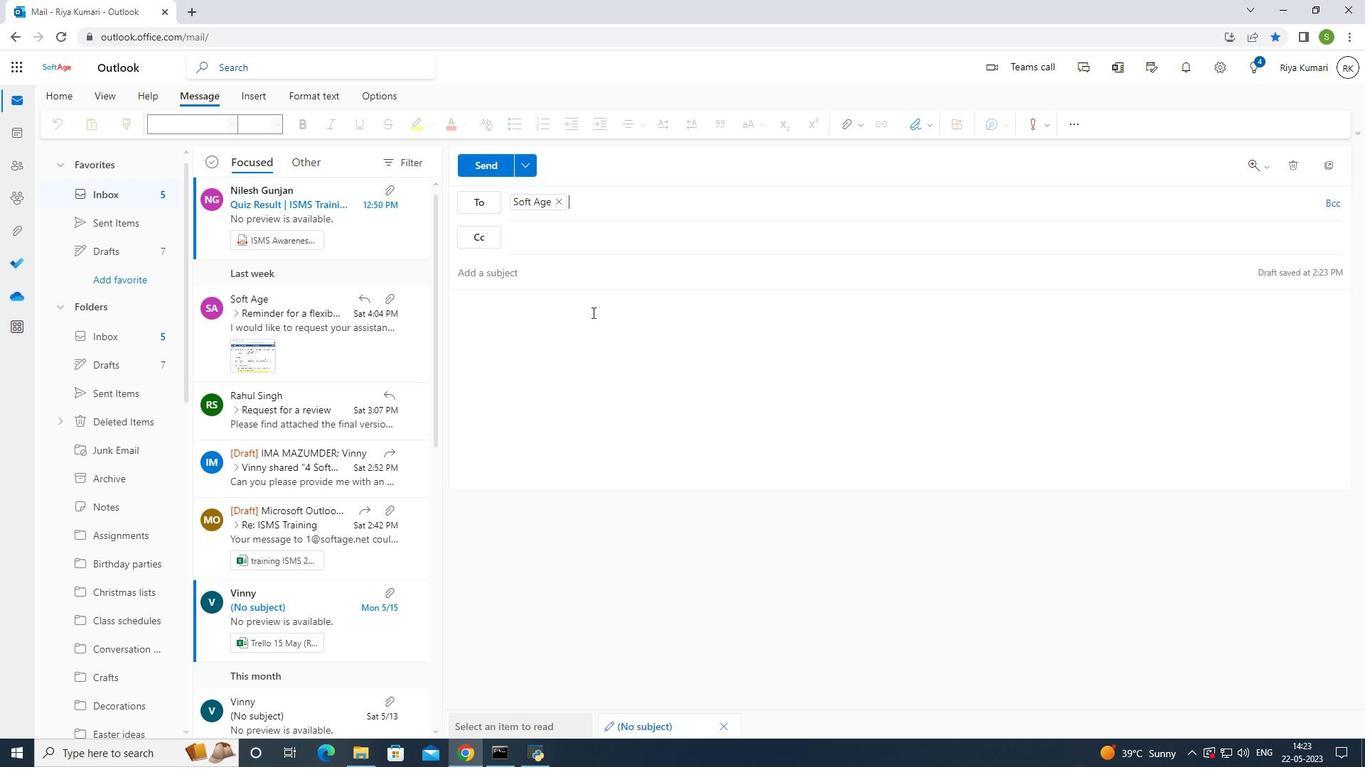 
Action: Mouse moved to (925, 120)
Screenshot: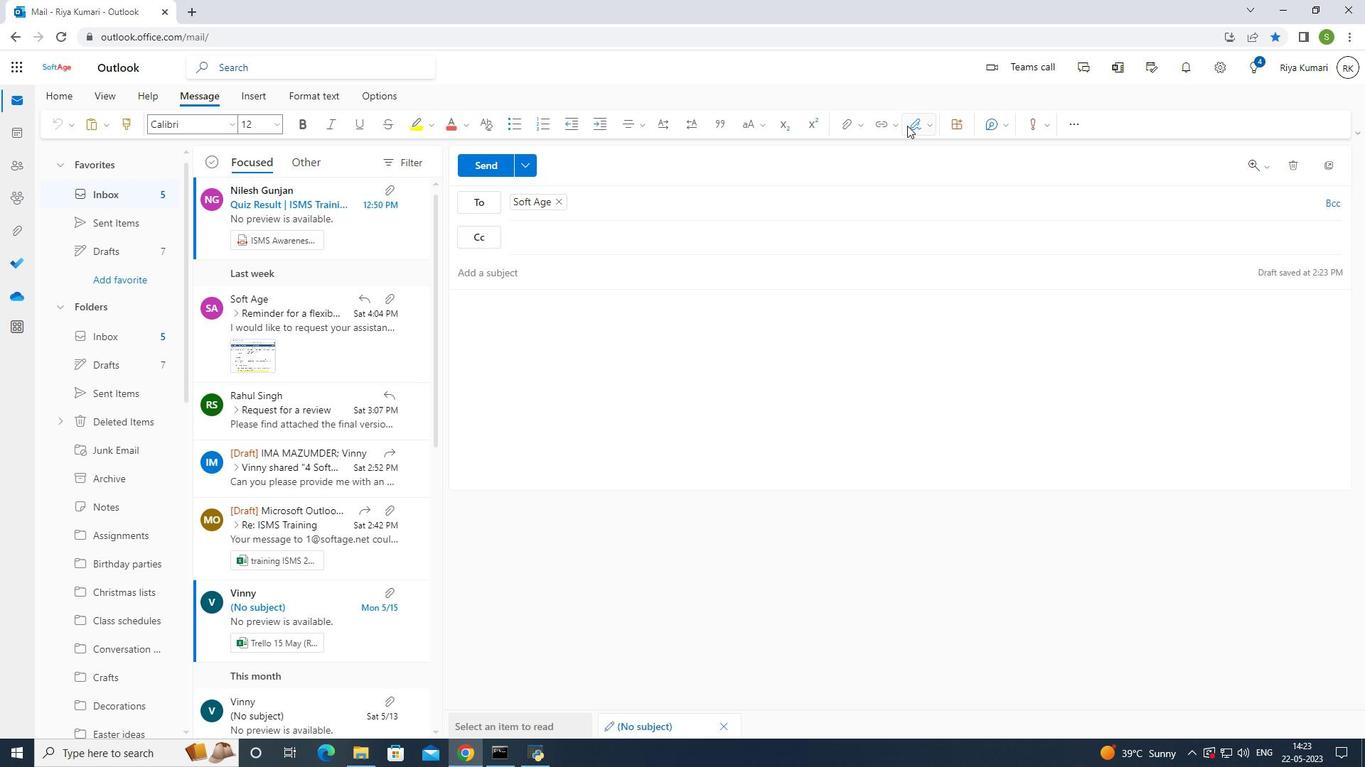 
Action: Mouse pressed left at (925, 120)
Screenshot: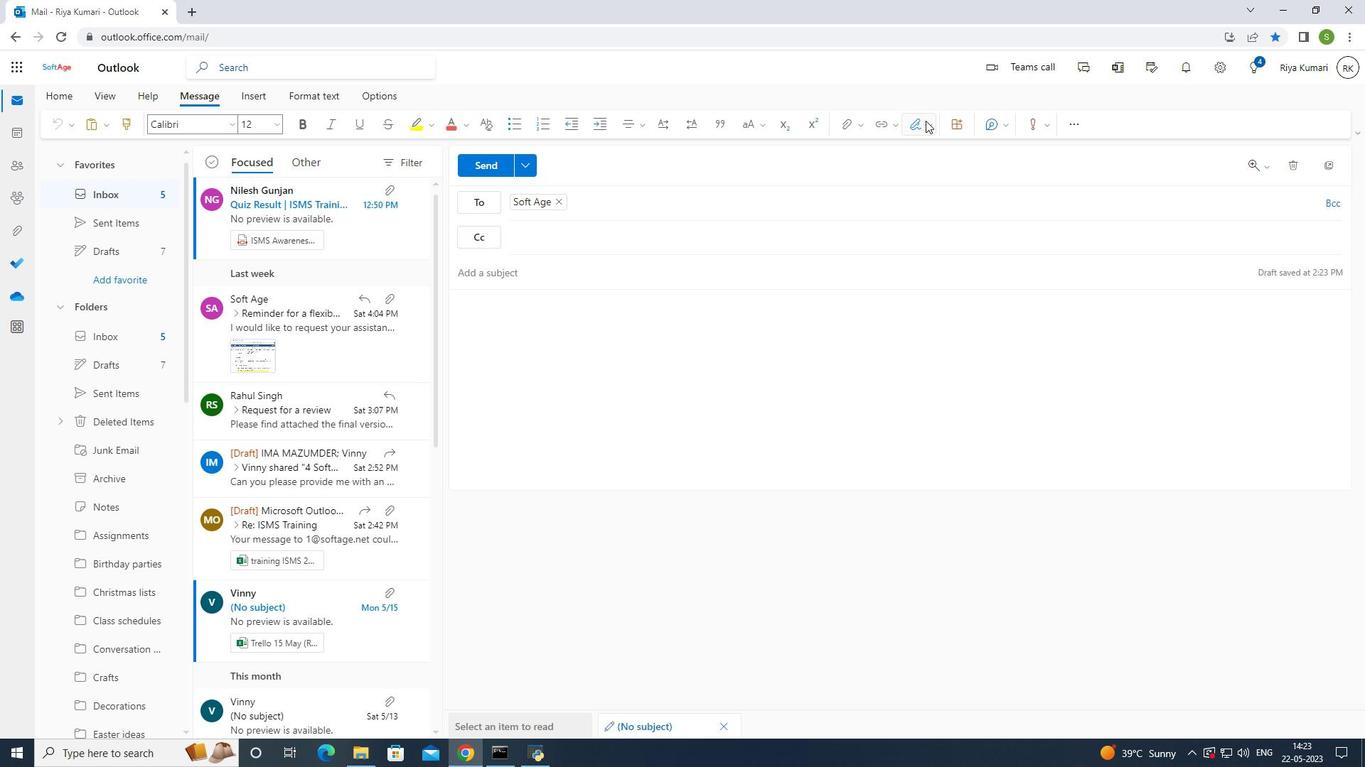 
Action: Mouse moved to (918, 150)
Screenshot: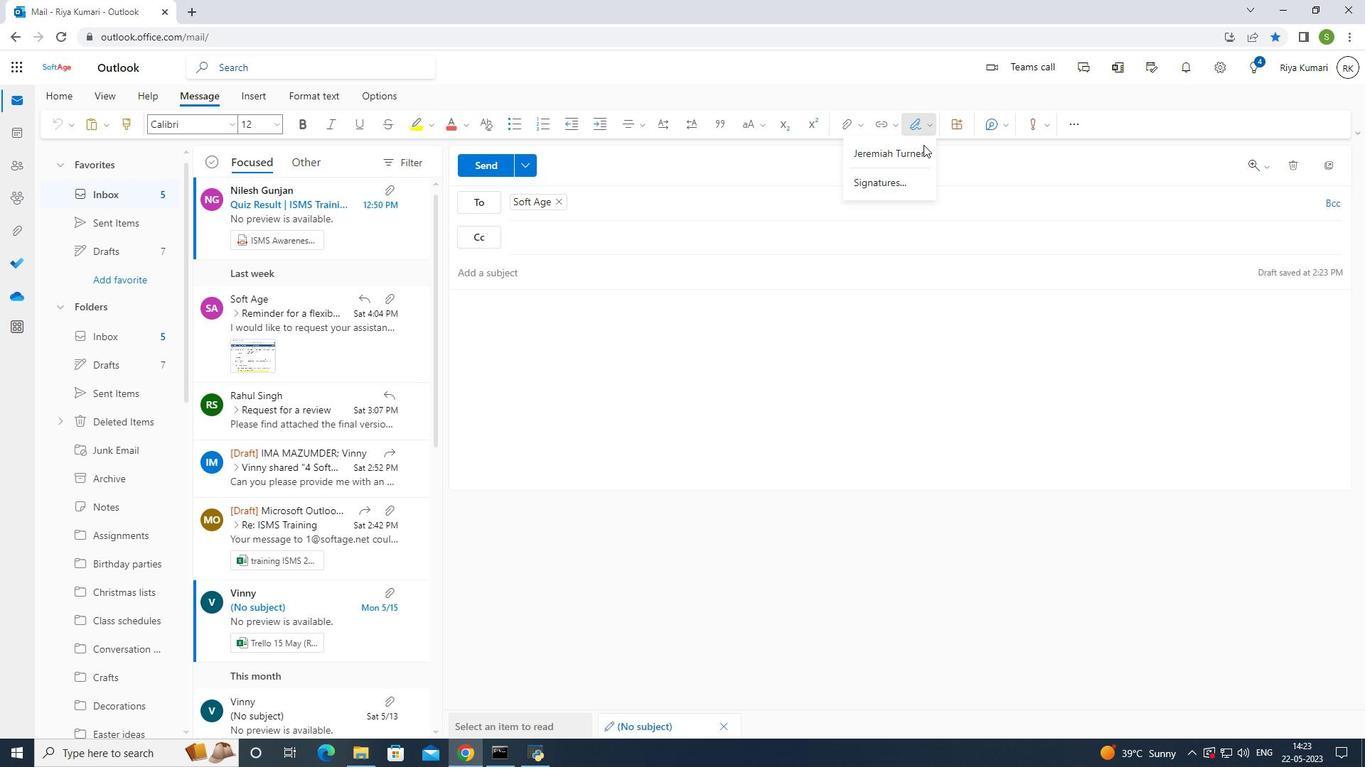 
Action: Mouse pressed left at (918, 150)
Screenshot: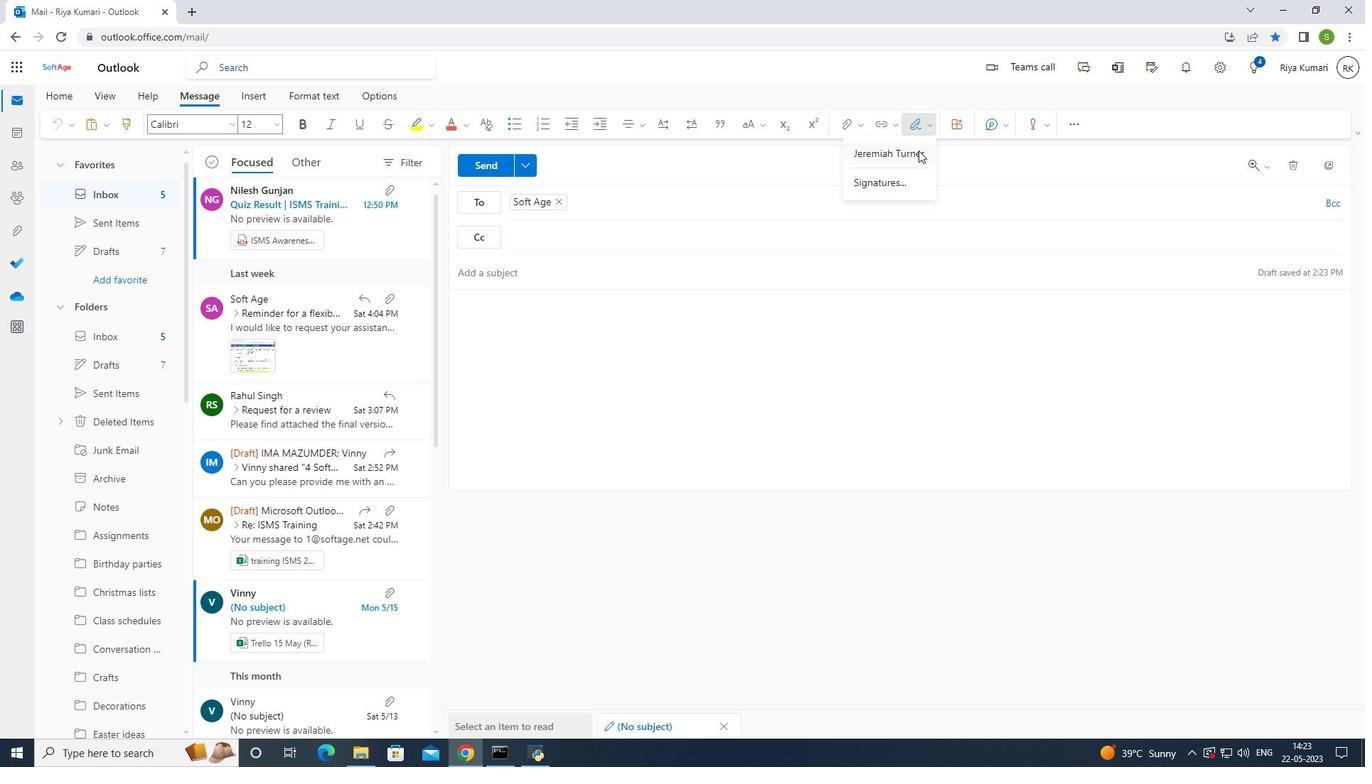 
Action: Mouse moved to (692, 334)
Screenshot: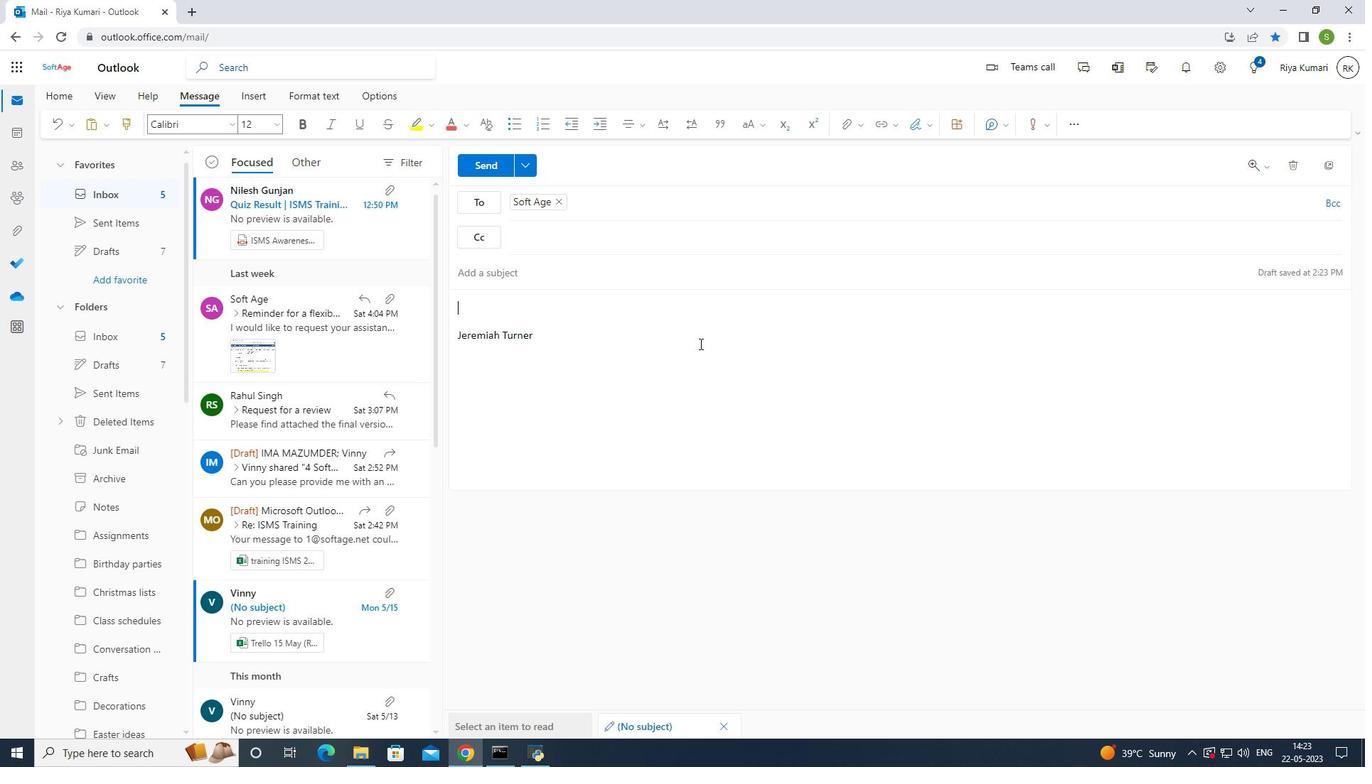 
Action: Key pressed hertd<Key.backspace>ful<Key.left><Key.left><Key.left><Key.left><Key.left>a<Key.right><Key.right><Key.right><Key.right><Key.right><Key.space>thanks<Key.space>and<Key.space>warm<Key.space>wishes
Screenshot: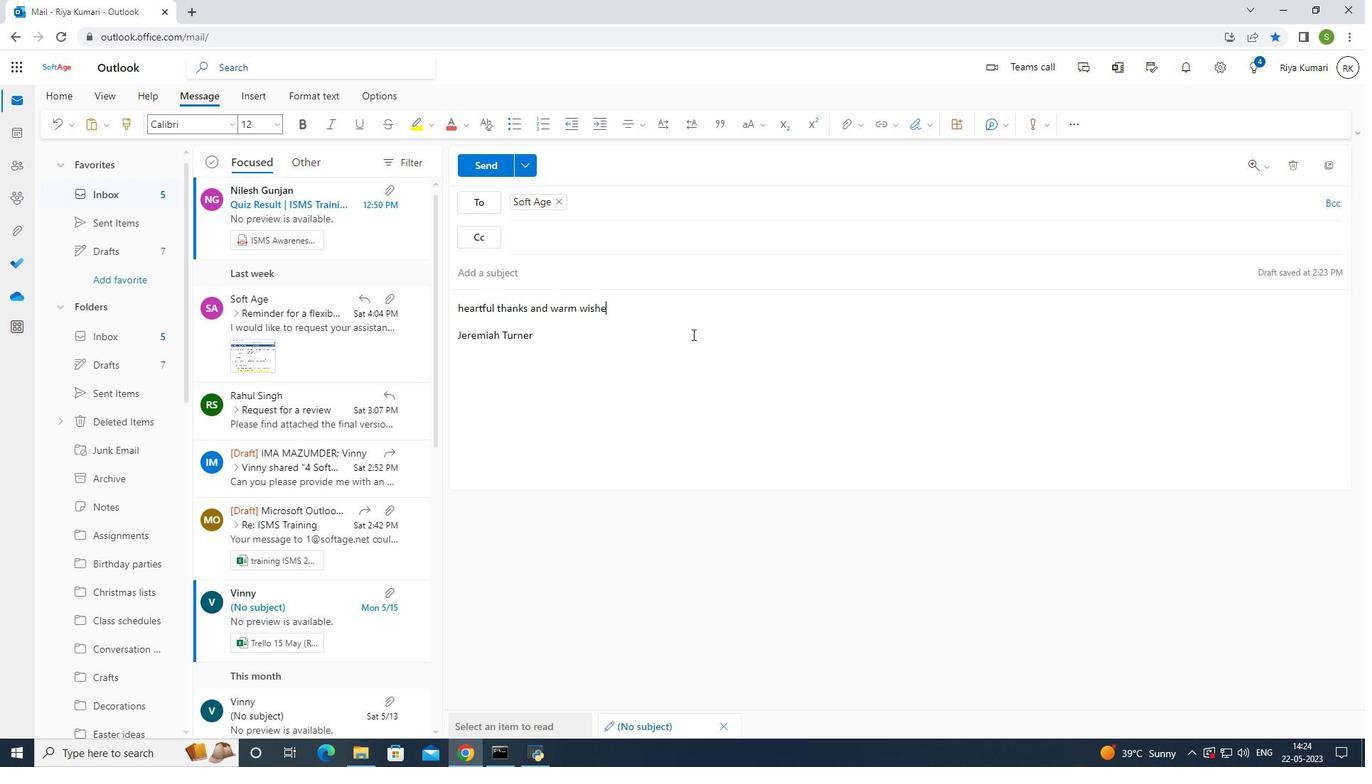 
Action: Mouse moved to (233, 349)
Screenshot: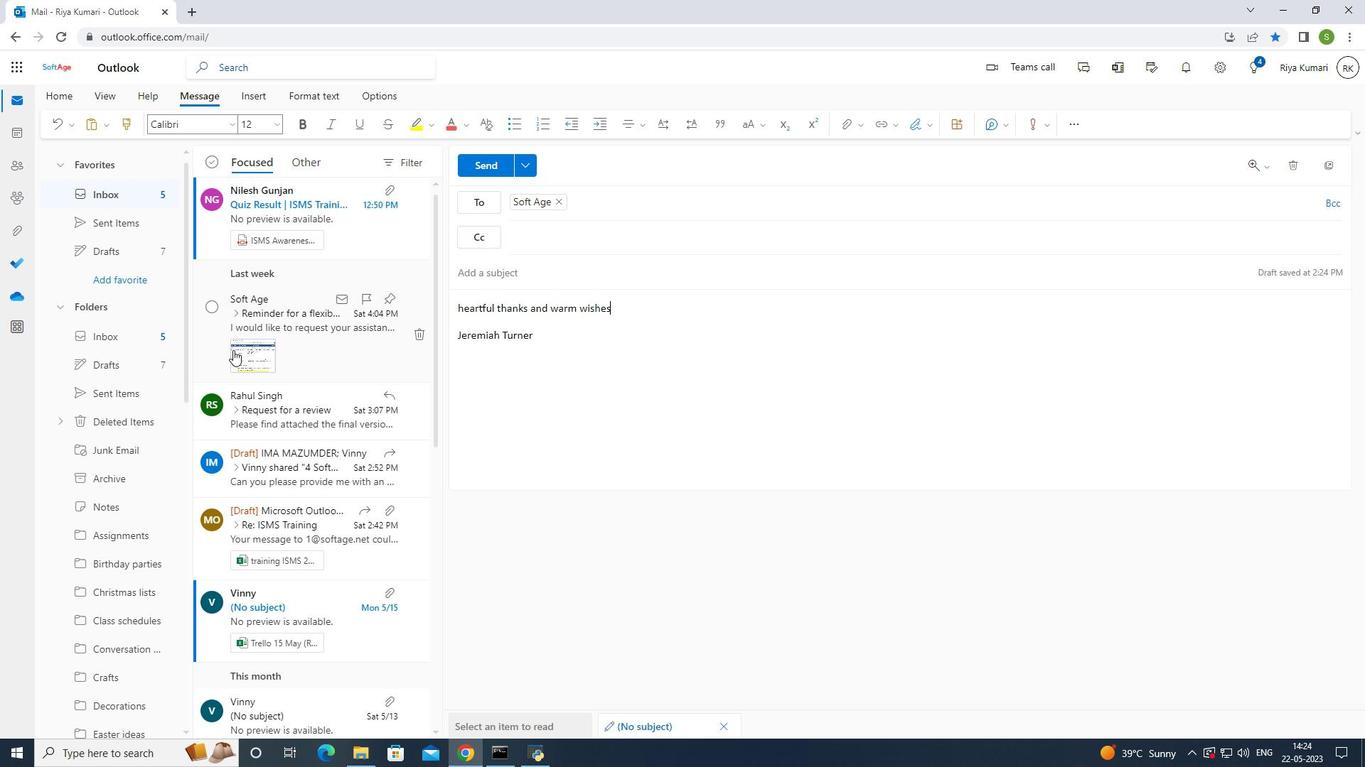 
Action: Mouse scrolled (233, 348) with delta (0, 0)
Screenshot: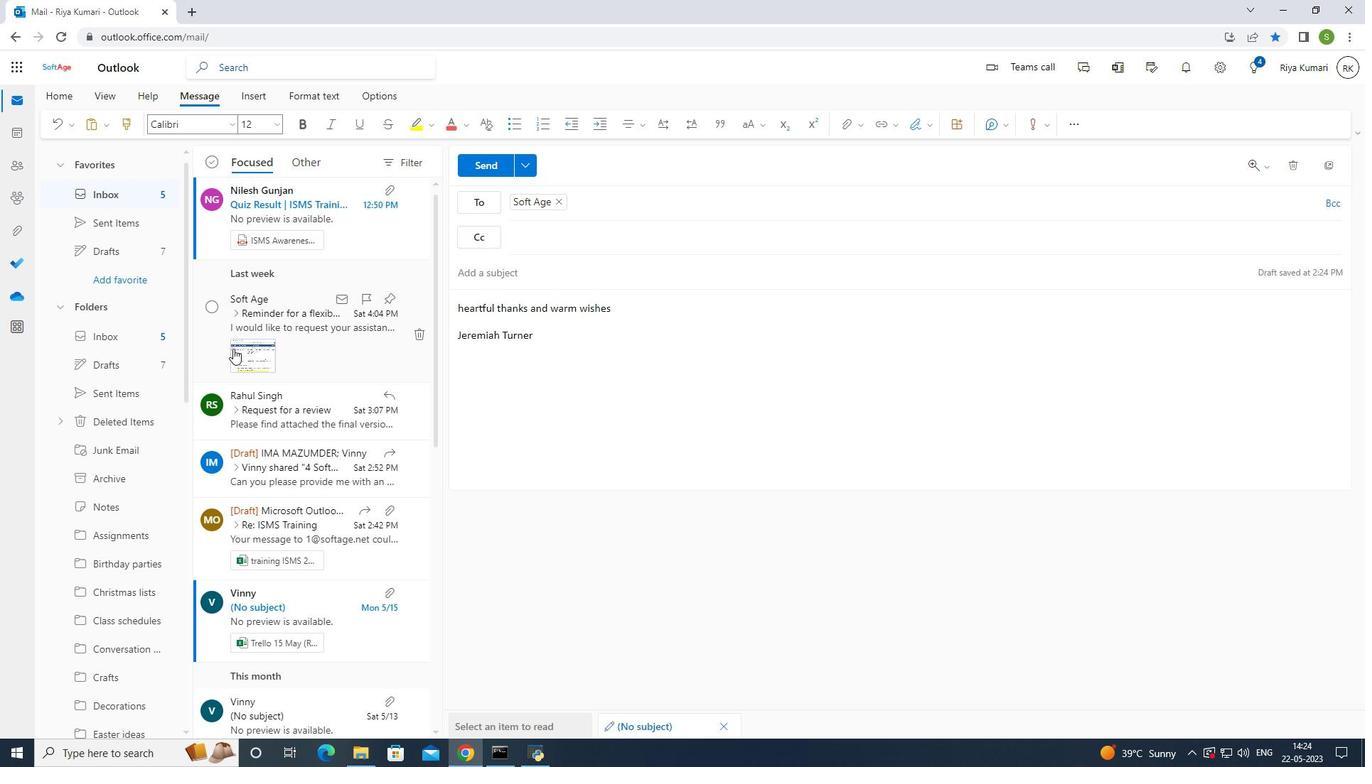 
Action: Mouse scrolled (233, 348) with delta (0, 0)
Screenshot: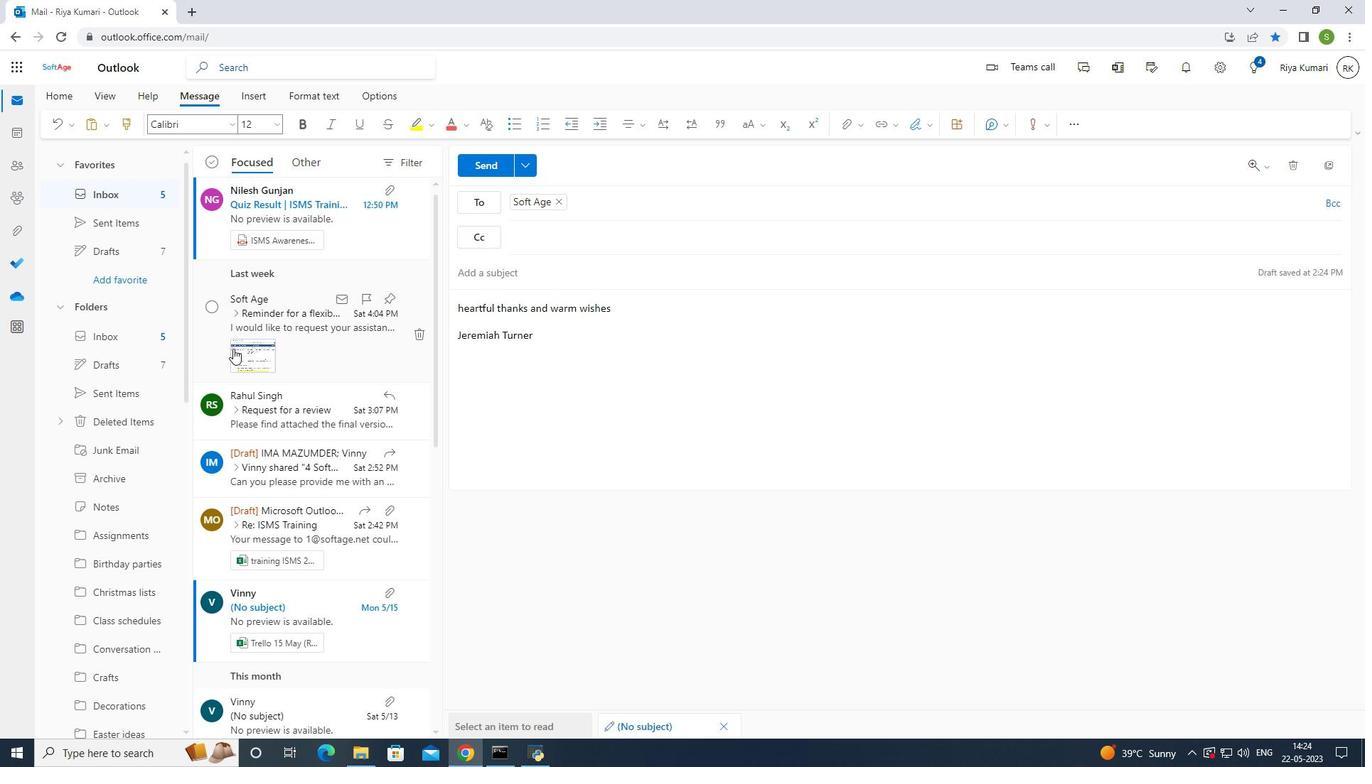 
Action: Mouse scrolled (233, 348) with delta (0, 0)
Screenshot: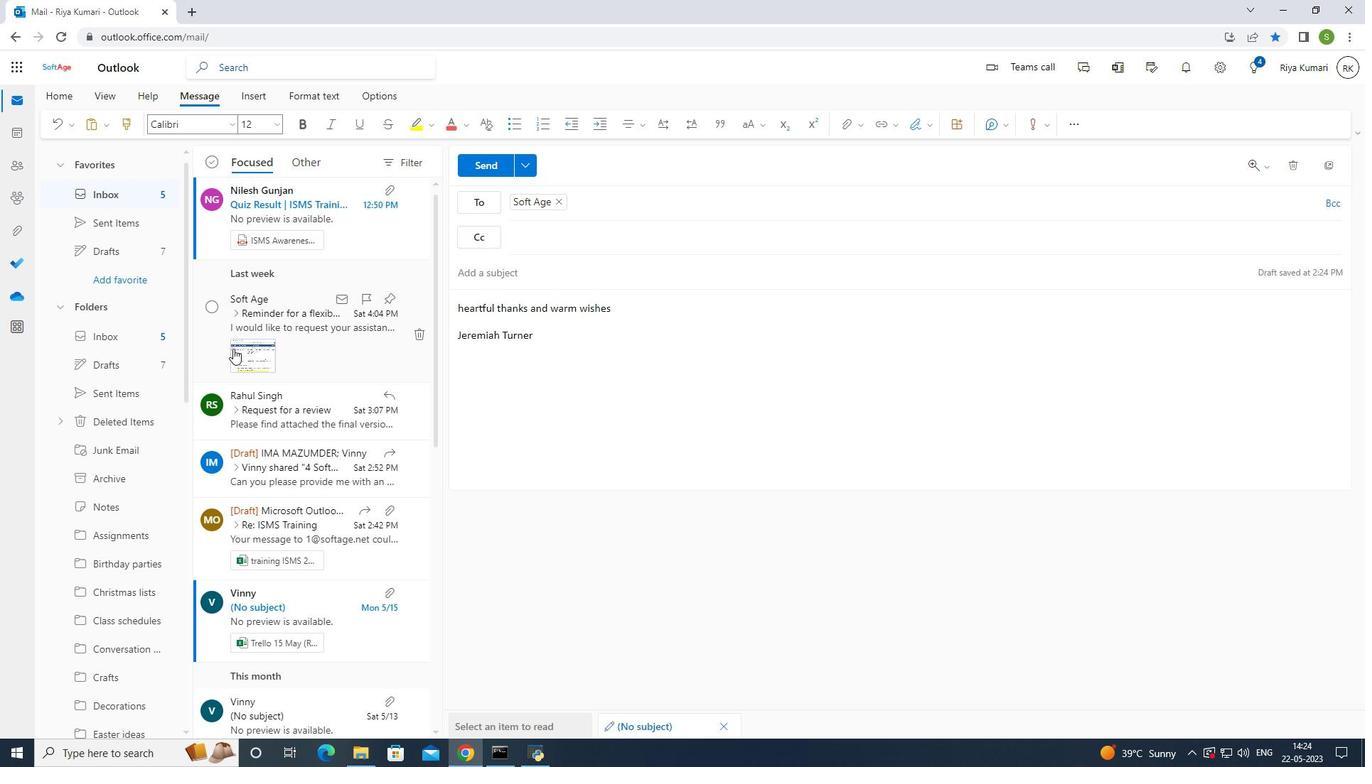 
Action: Mouse scrolled (233, 348) with delta (0, 0)
Screenshot: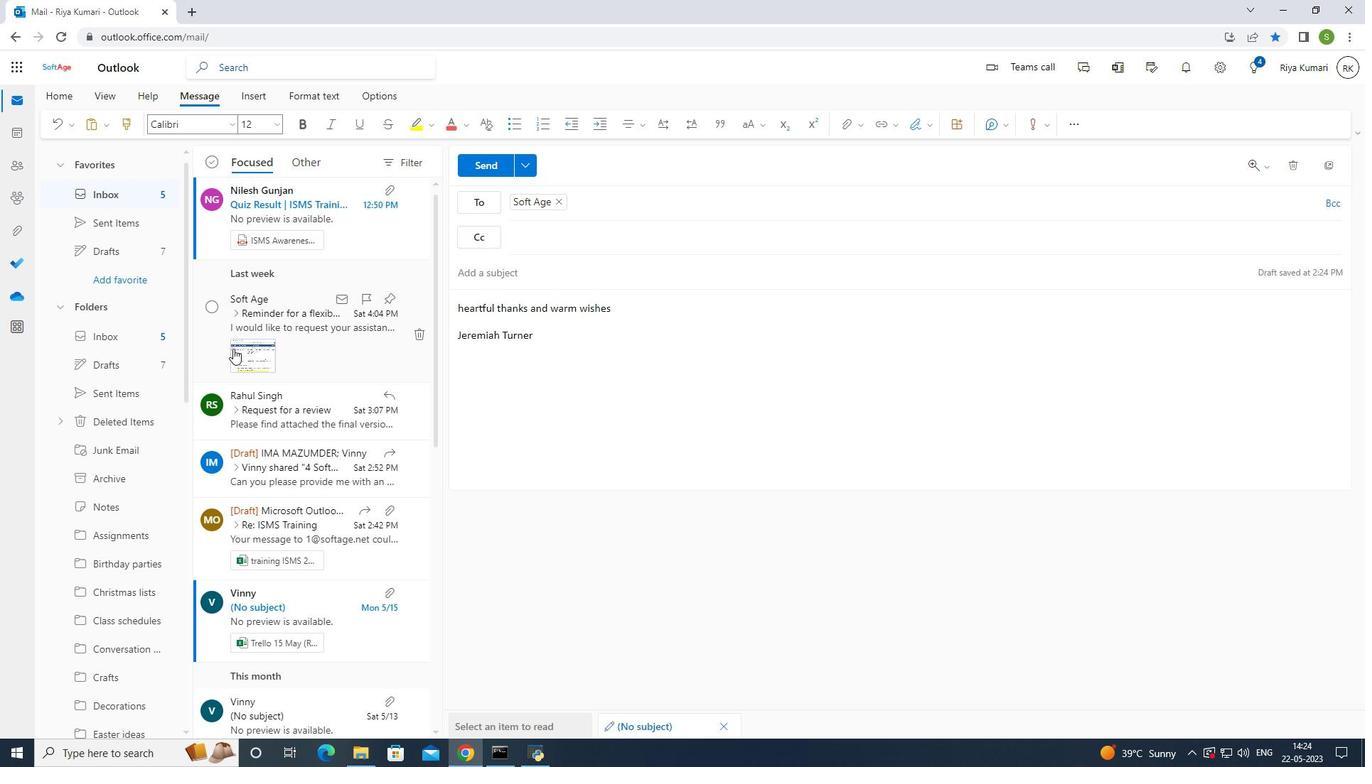
Action: Mouse scrolled (233, 348) with delta (0, 0)
Screenshot: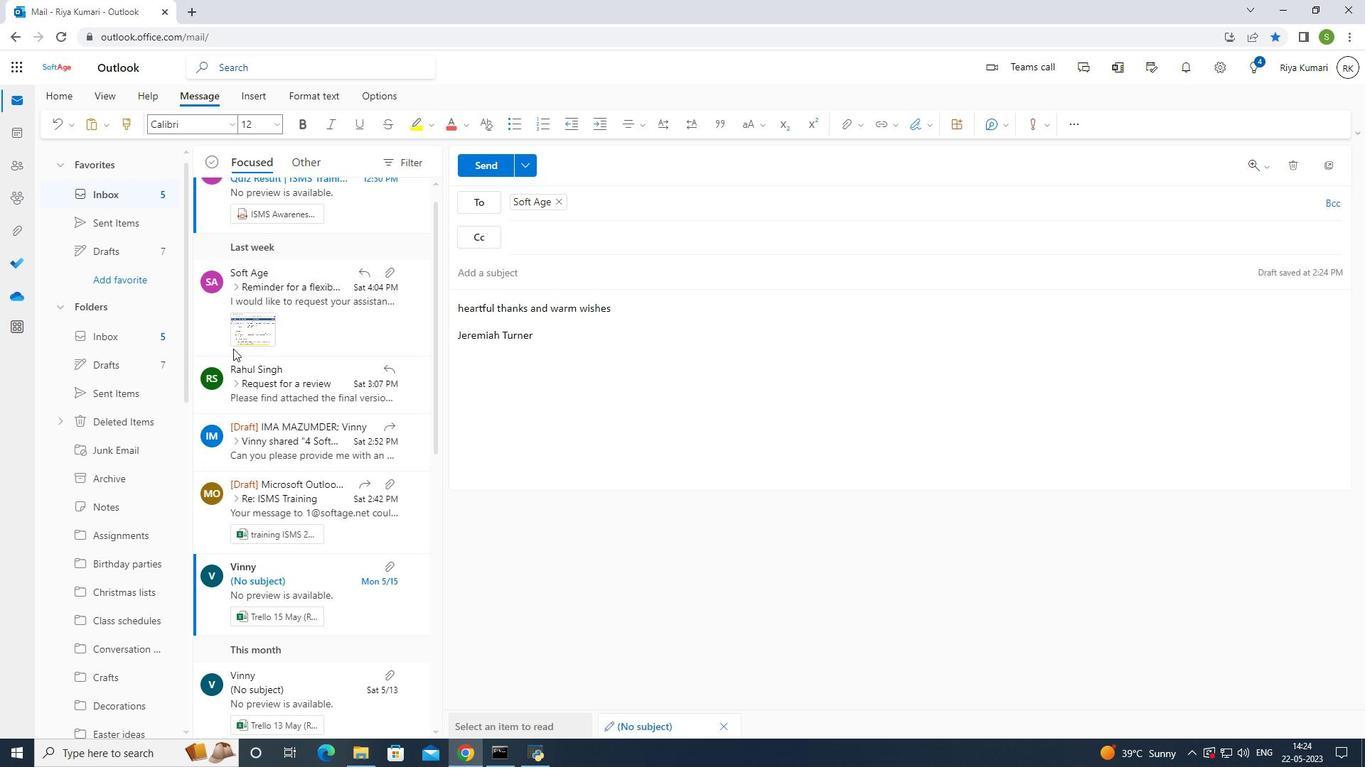 
Action: Mouse scrolled (233, 348) with delta (0, 0)
Screenshot: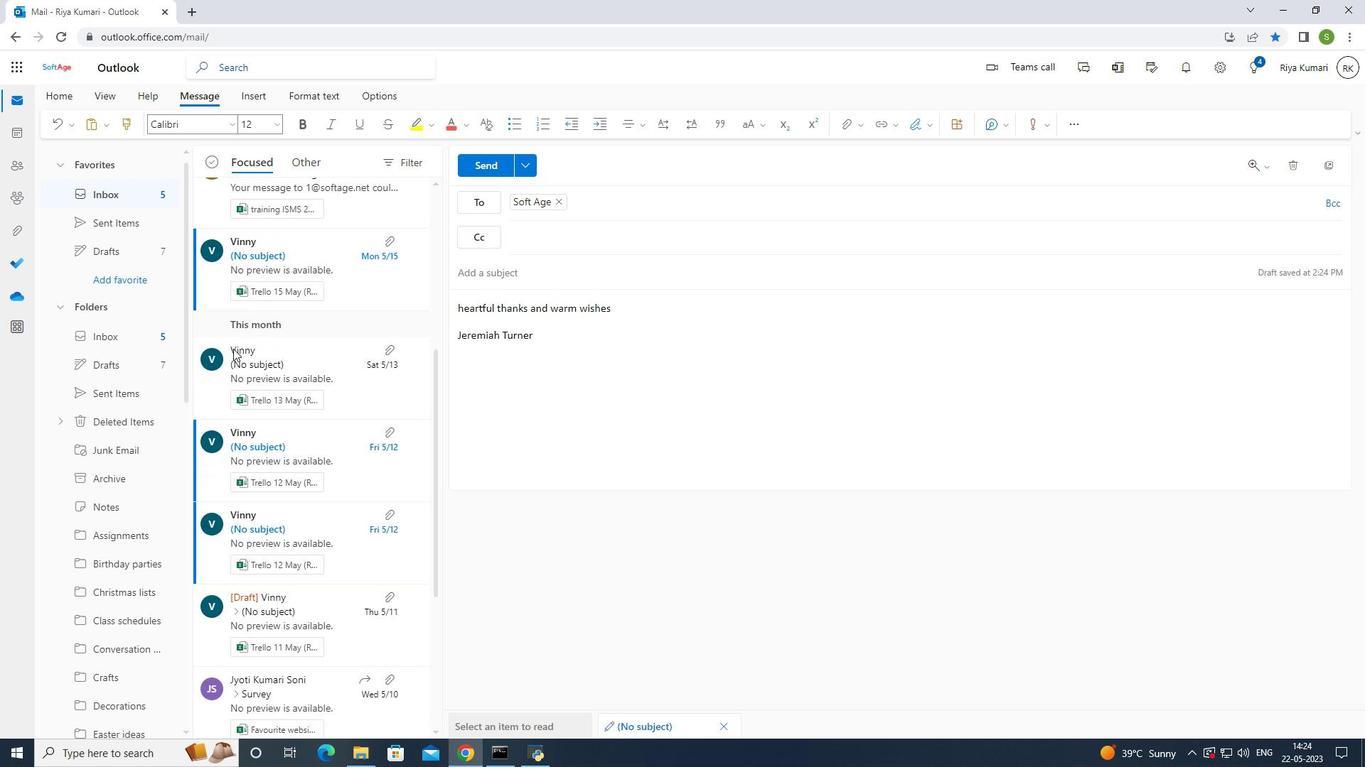 
Action: Mouse scrolled (233, 348) with delta (0, 0)
Screenshot: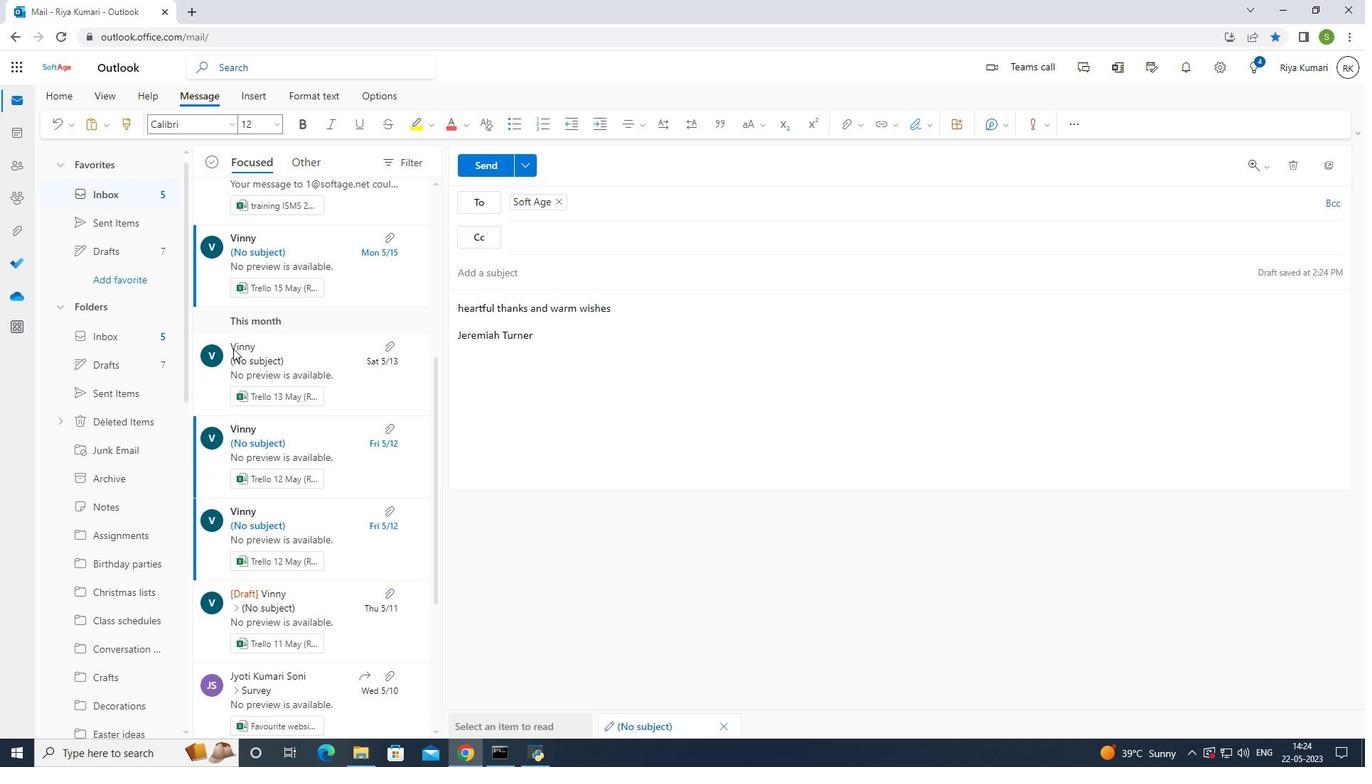 
Action: Mouse scrolled (233, 348) with delta (0, 0)
Screenshot: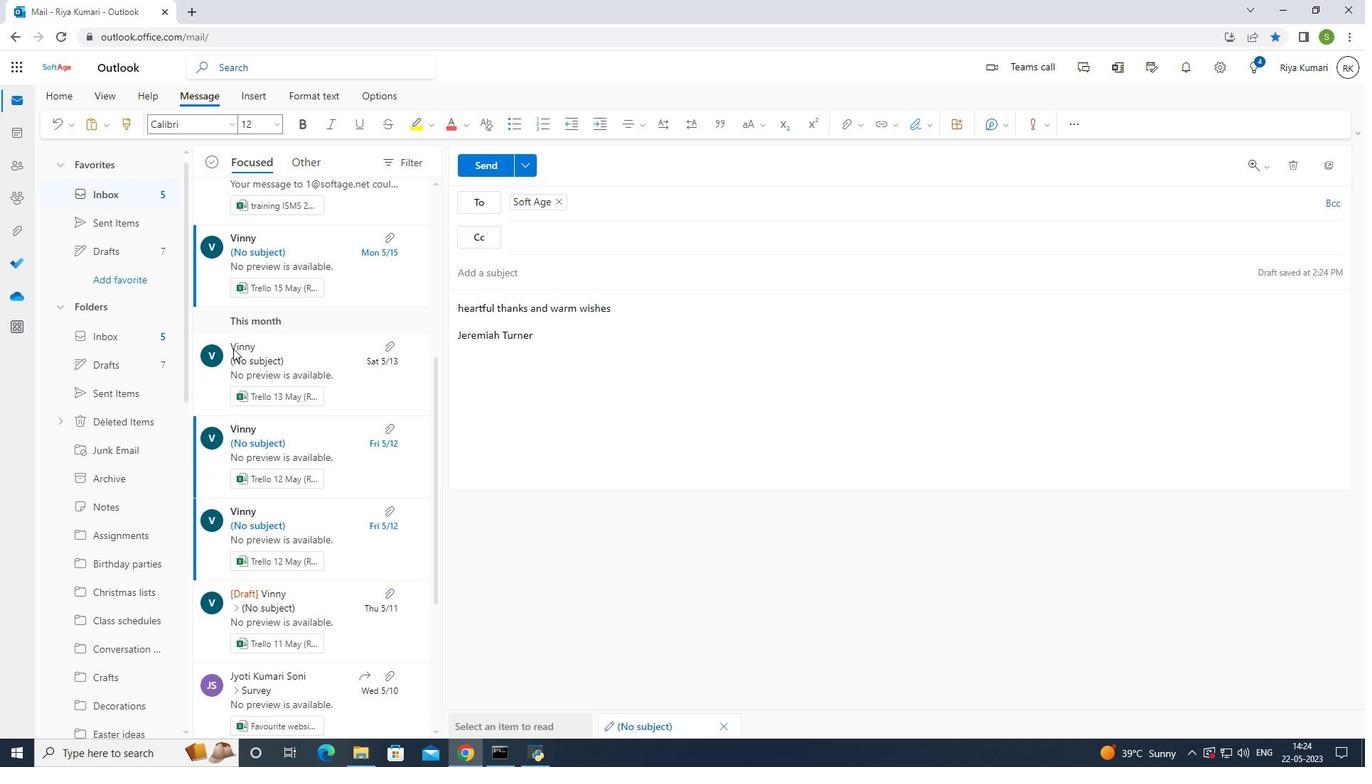 
Action: Mouse scrolled (233, 348) with delta (0, 0)
Screenshot: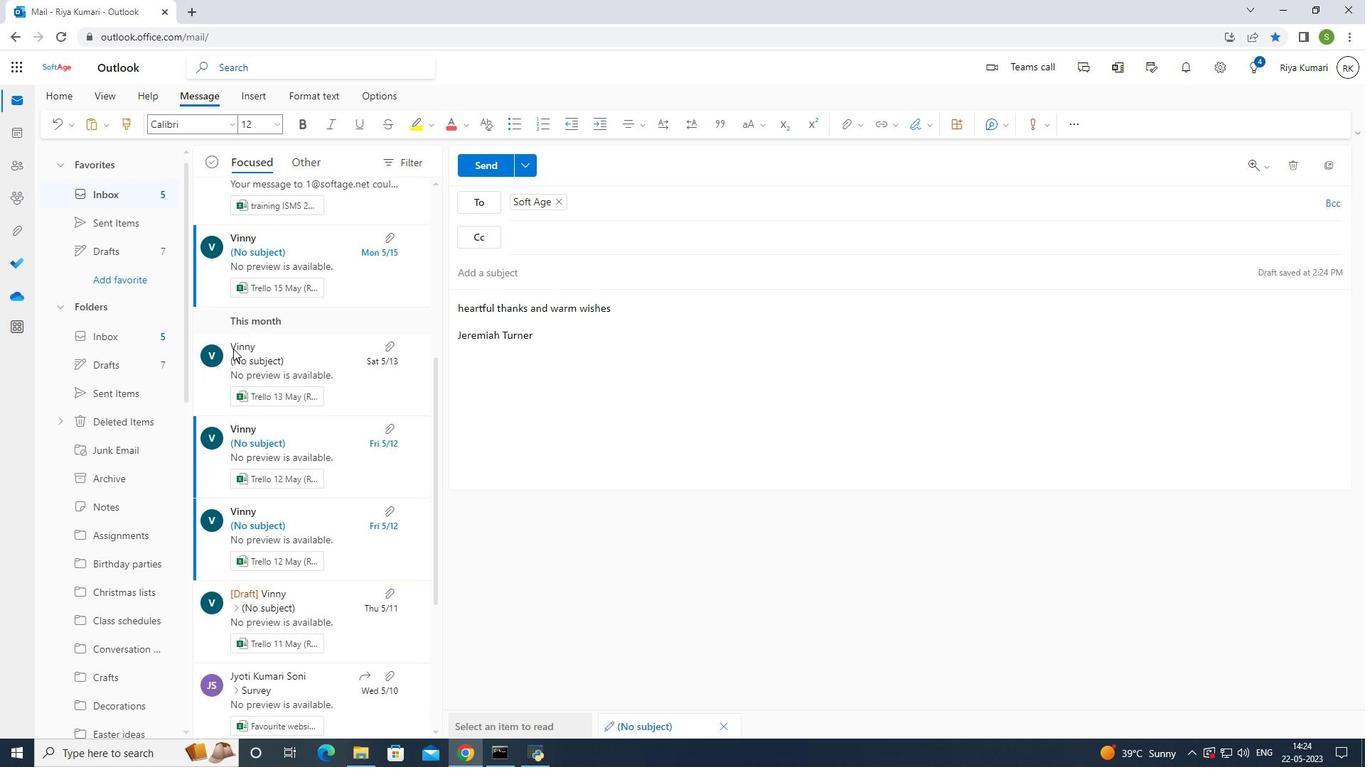
Action: Mouse moved to (118, 370)
Screenshot: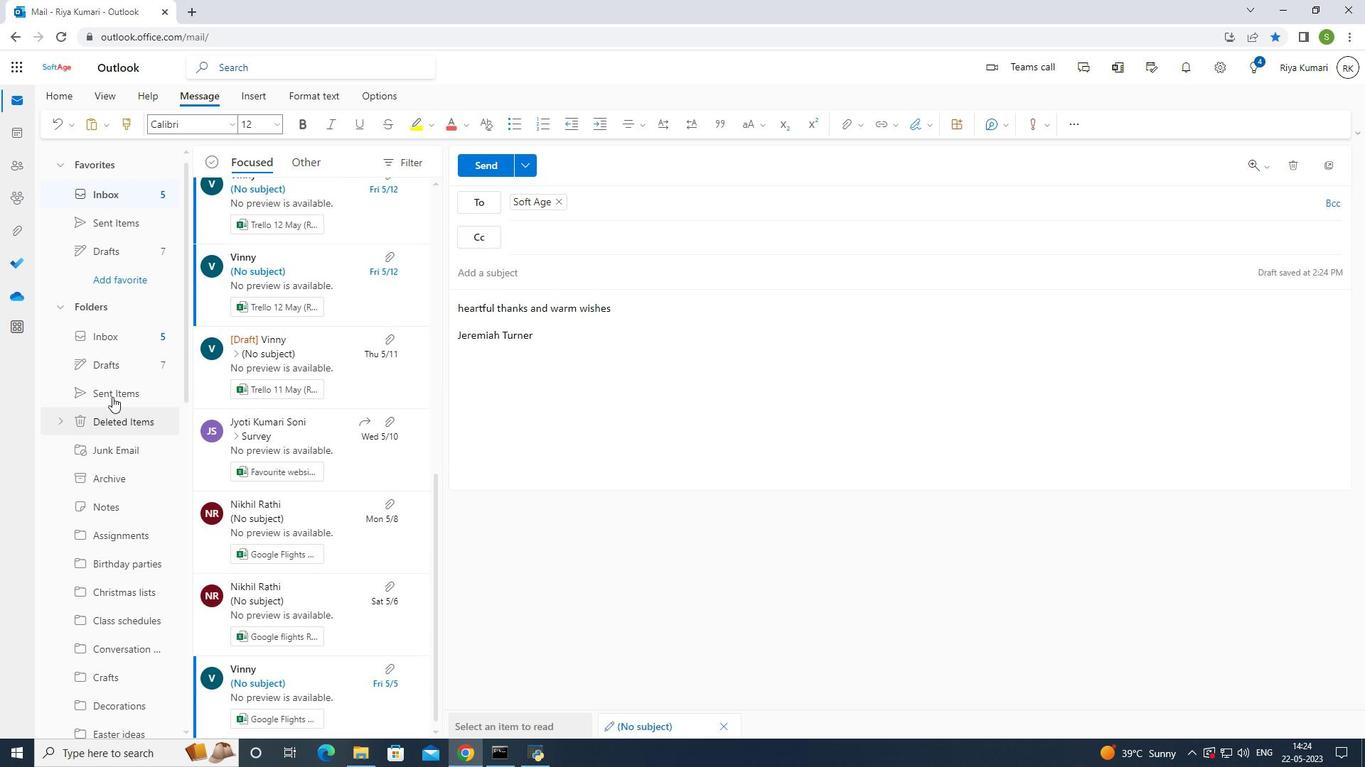 
Action: Mouse scrolled (118, 369) with delta (0, 0)
Screenshot: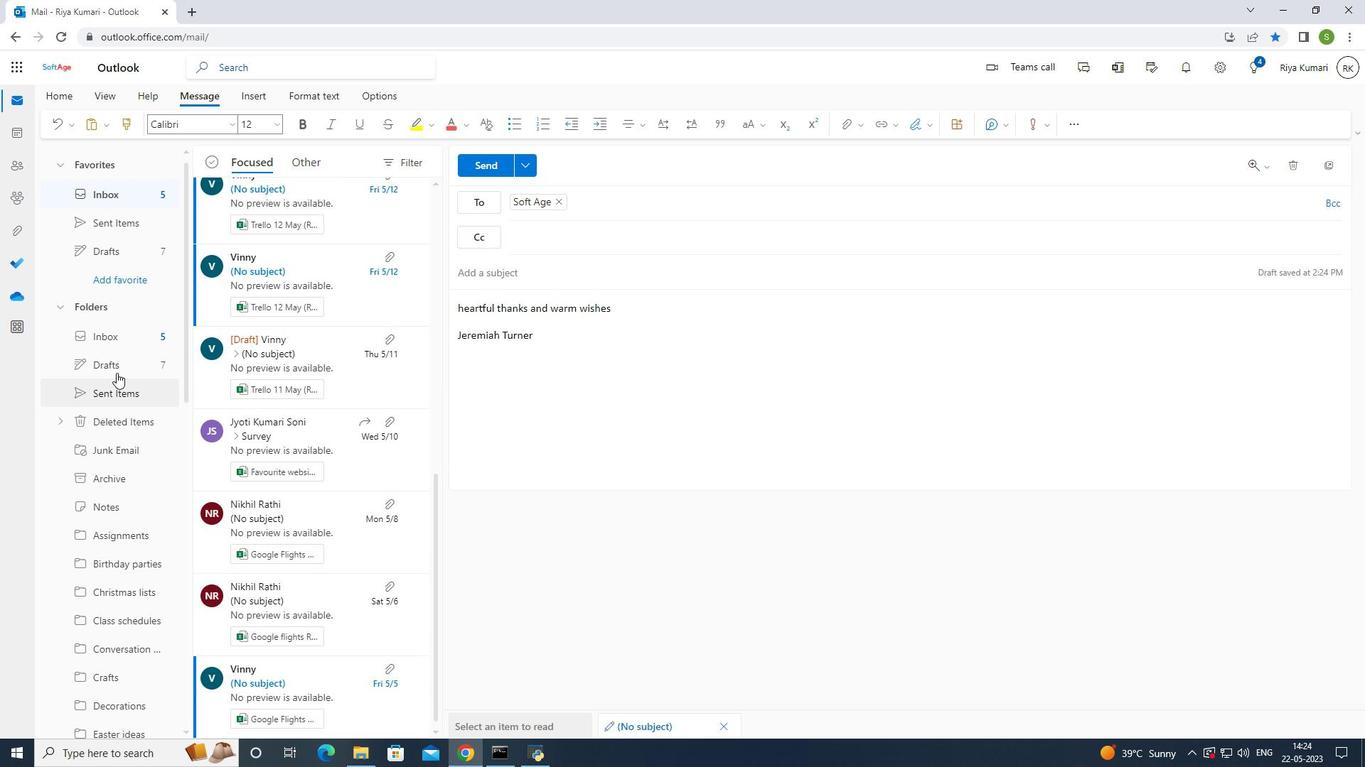 
Action: Mouse scrolled (118, 369) with delta (0, 0)
Screenshot: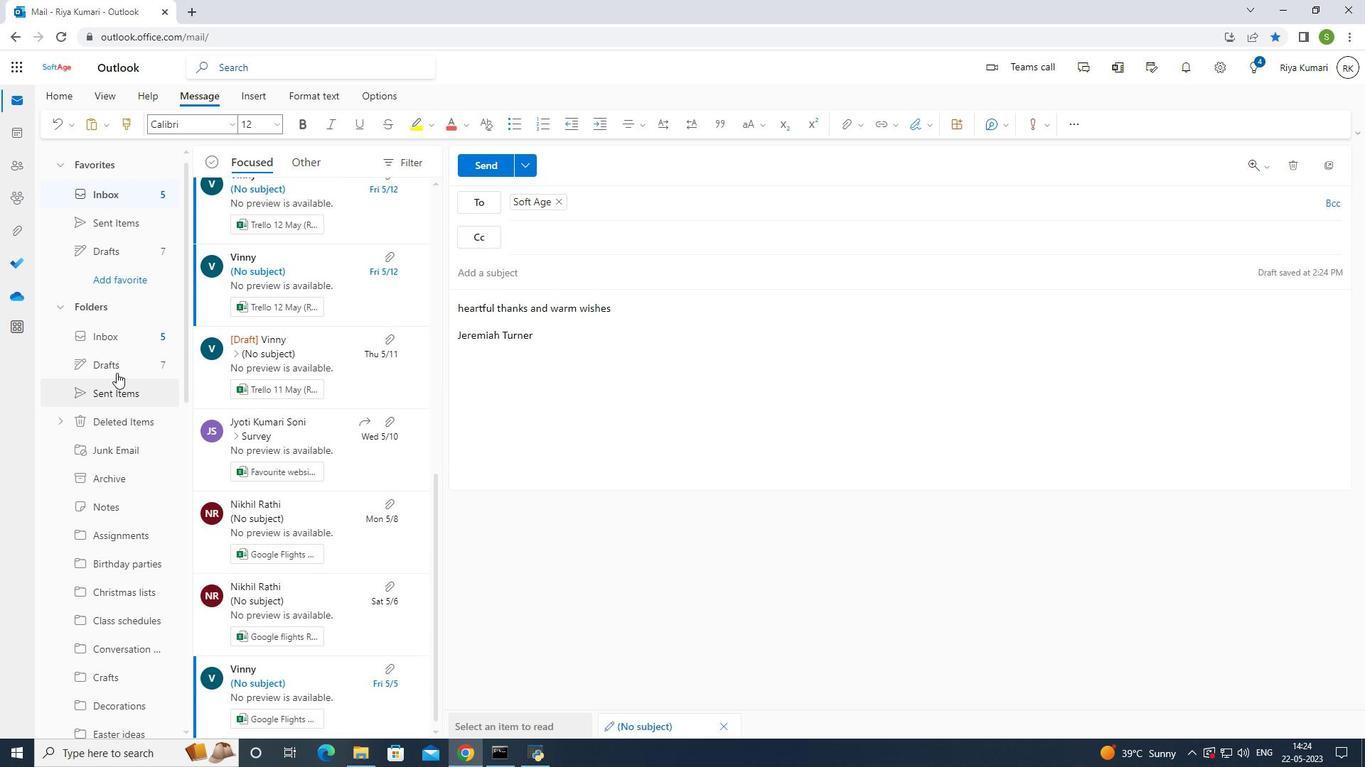 
Action: Mouse scrolled (118, 369) with delta (0, 0)
Screenshot: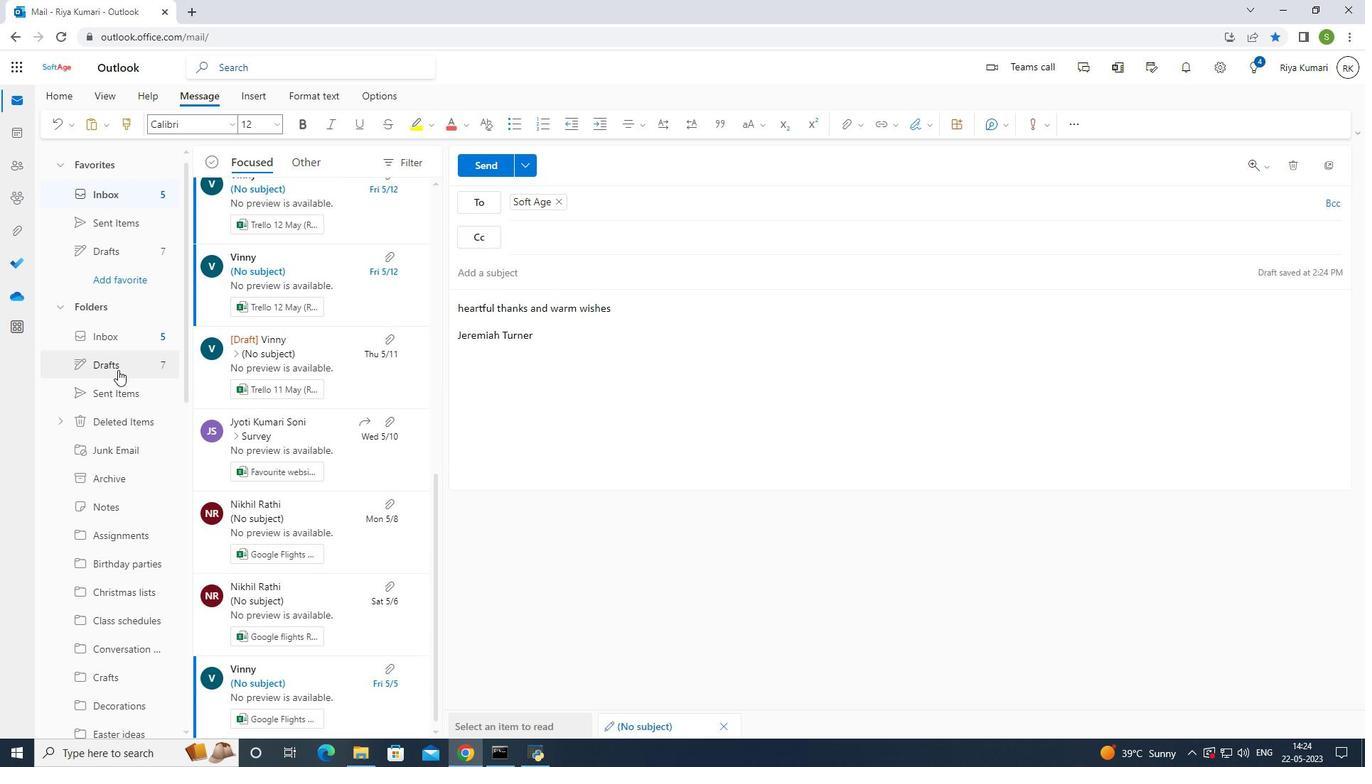 
Action: Mouse scrolled (118, 369) with delta (0, 0)
Screenshot: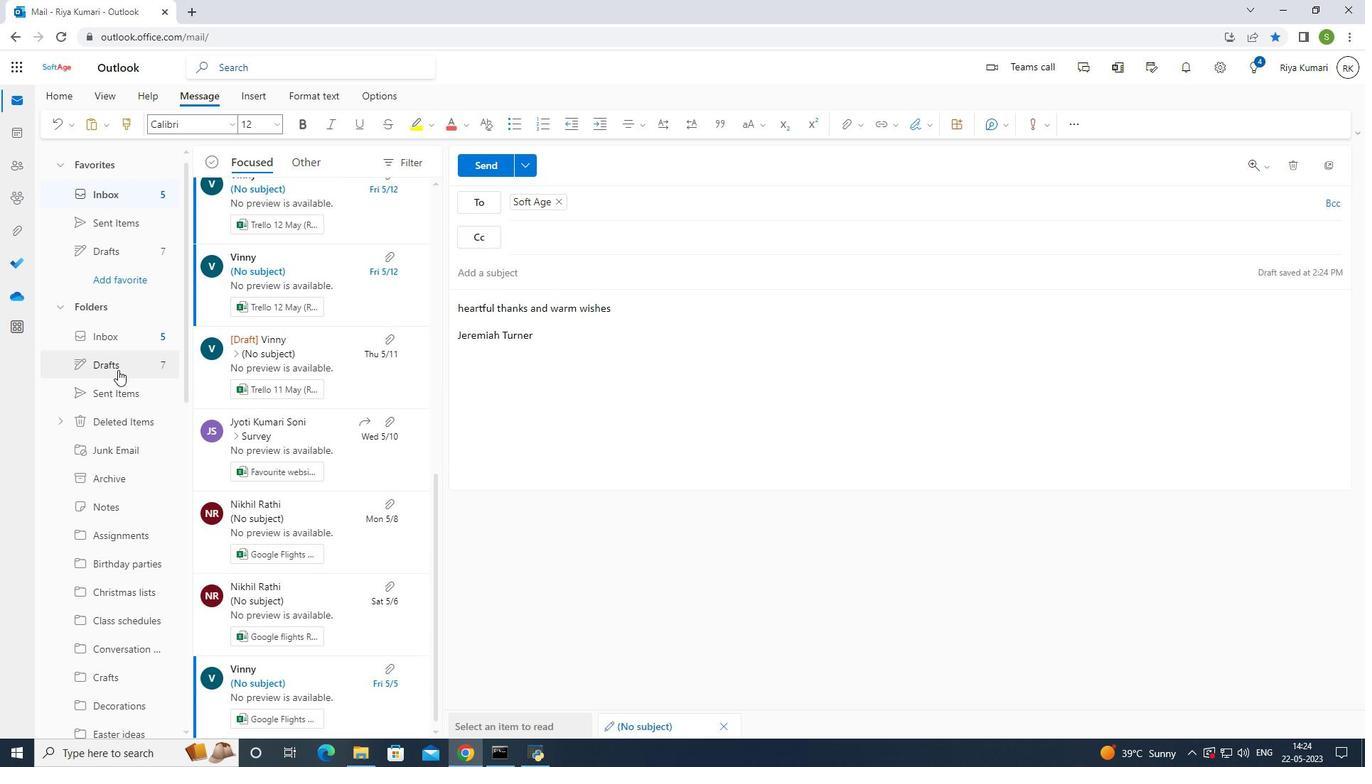 
Action: Mouse scrolled (118, 369) with delta (0, 0)
Screenshot: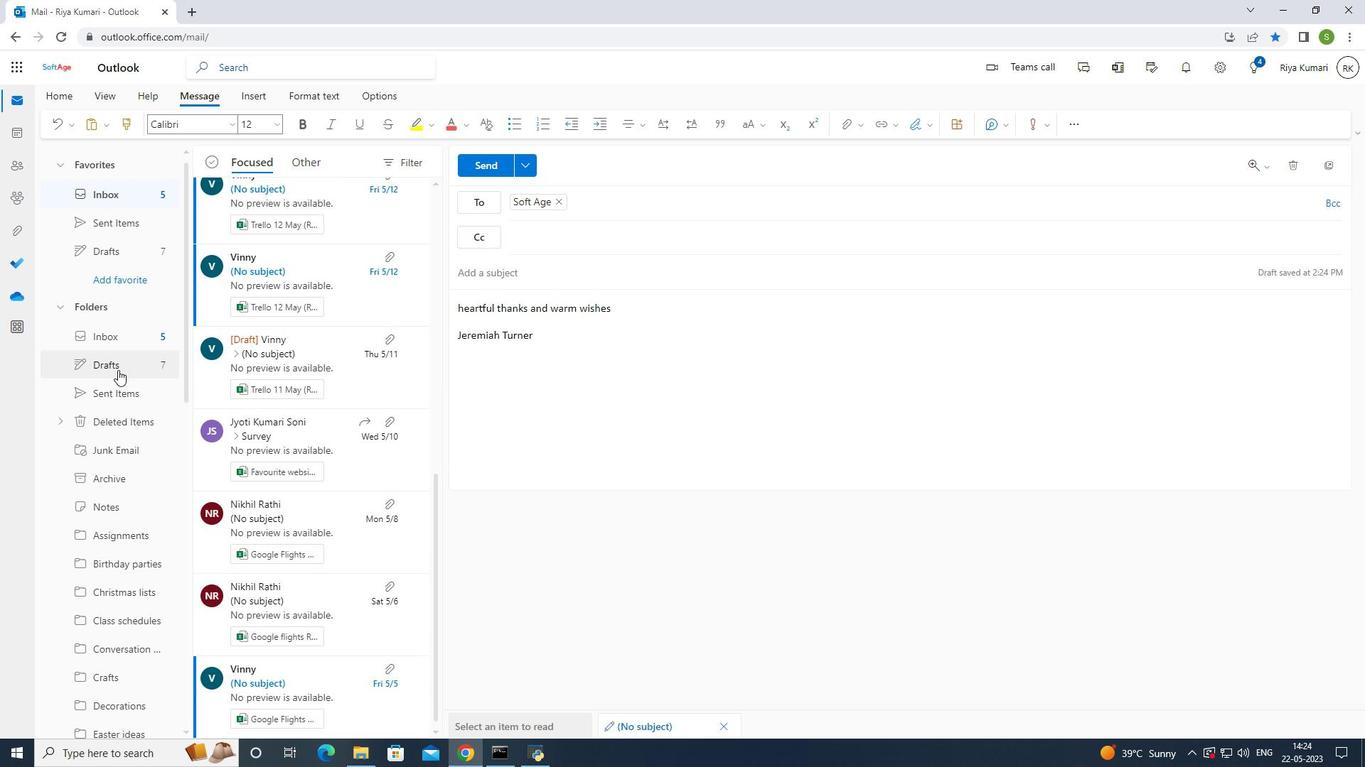 
Action: Mouse moved to (127, 351)
Screenshot: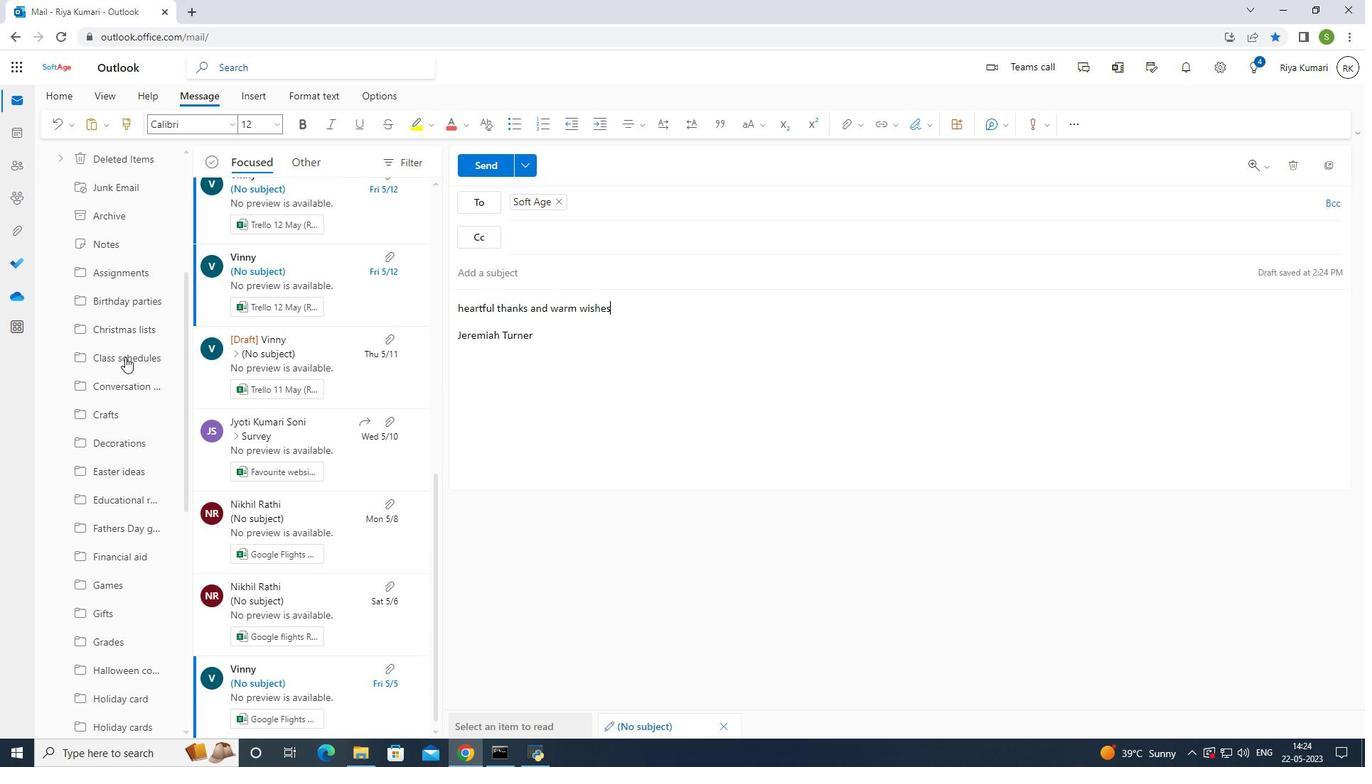 
Action: Mouse scrolled (127, 351) with delta (0, 0)
Screenshot: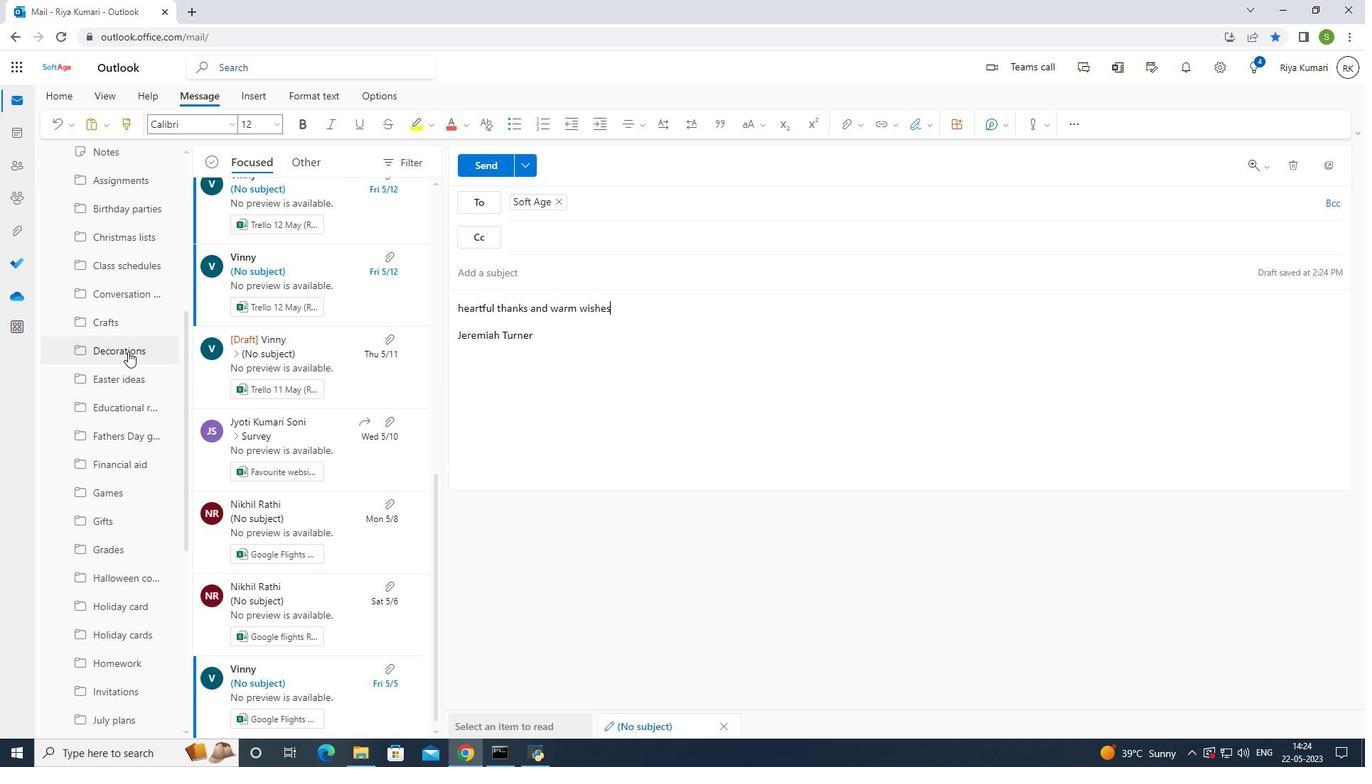 
Action: Mouse scrolled (127, 351) with delta (0, 0)
Screenshot: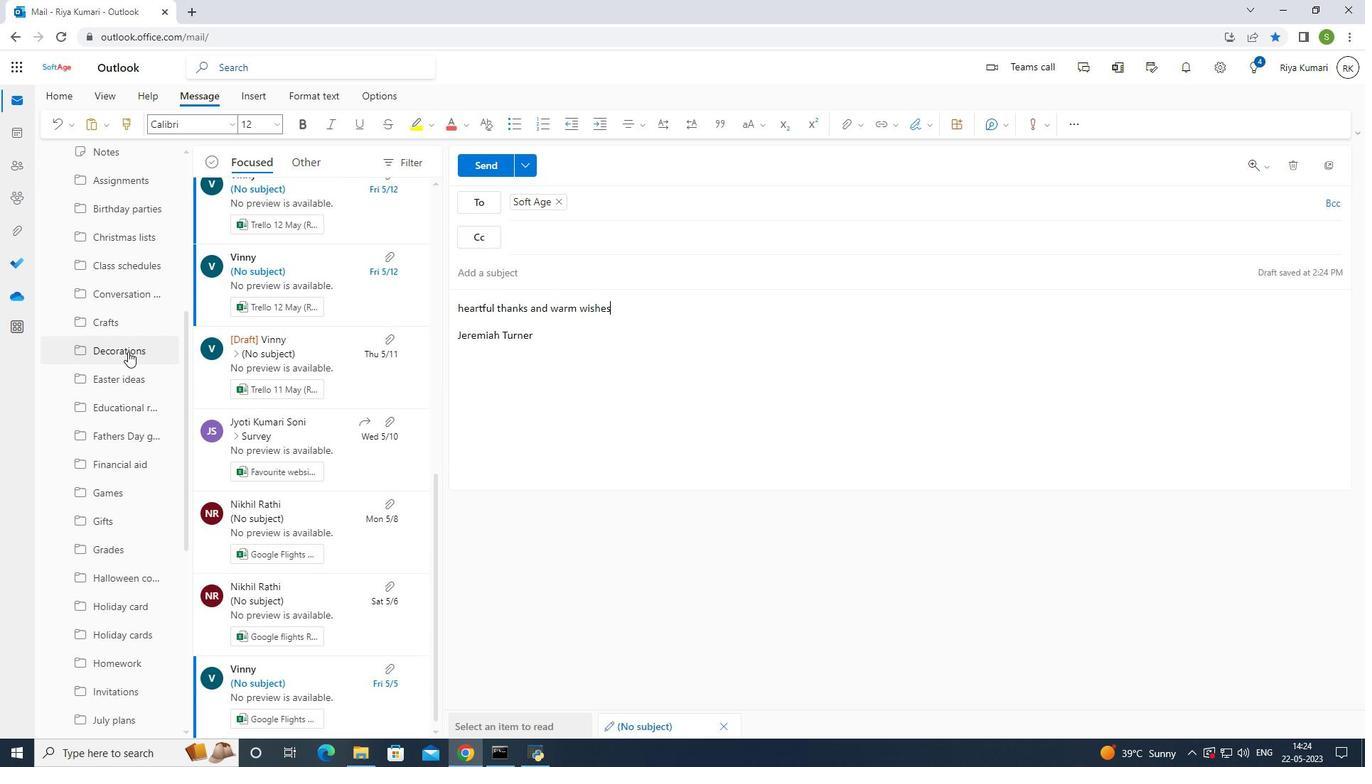 
Action: Mouse scrolled (127, 351) with delta (0, 0)
Screenshot: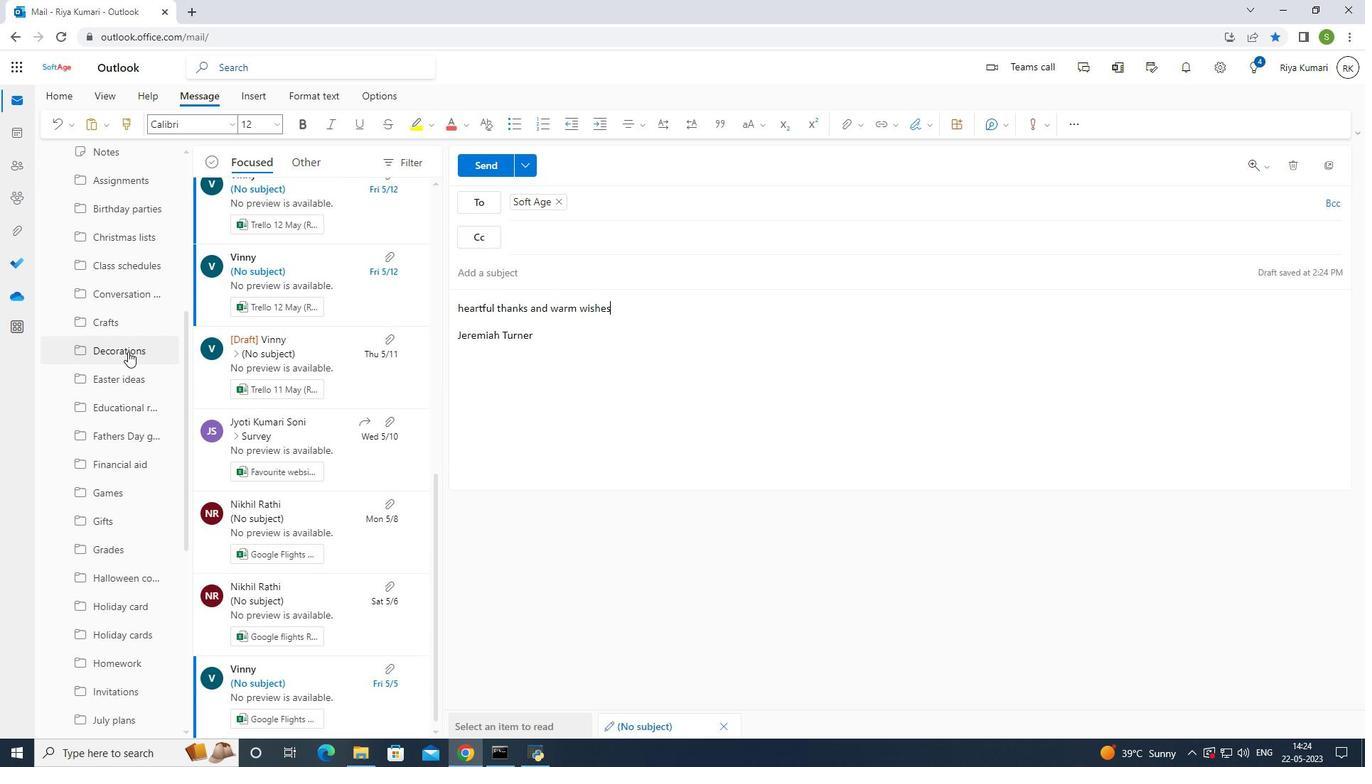 
Action: Mouse scrolled (127, 351) with delta (0, 0)
Screenshot: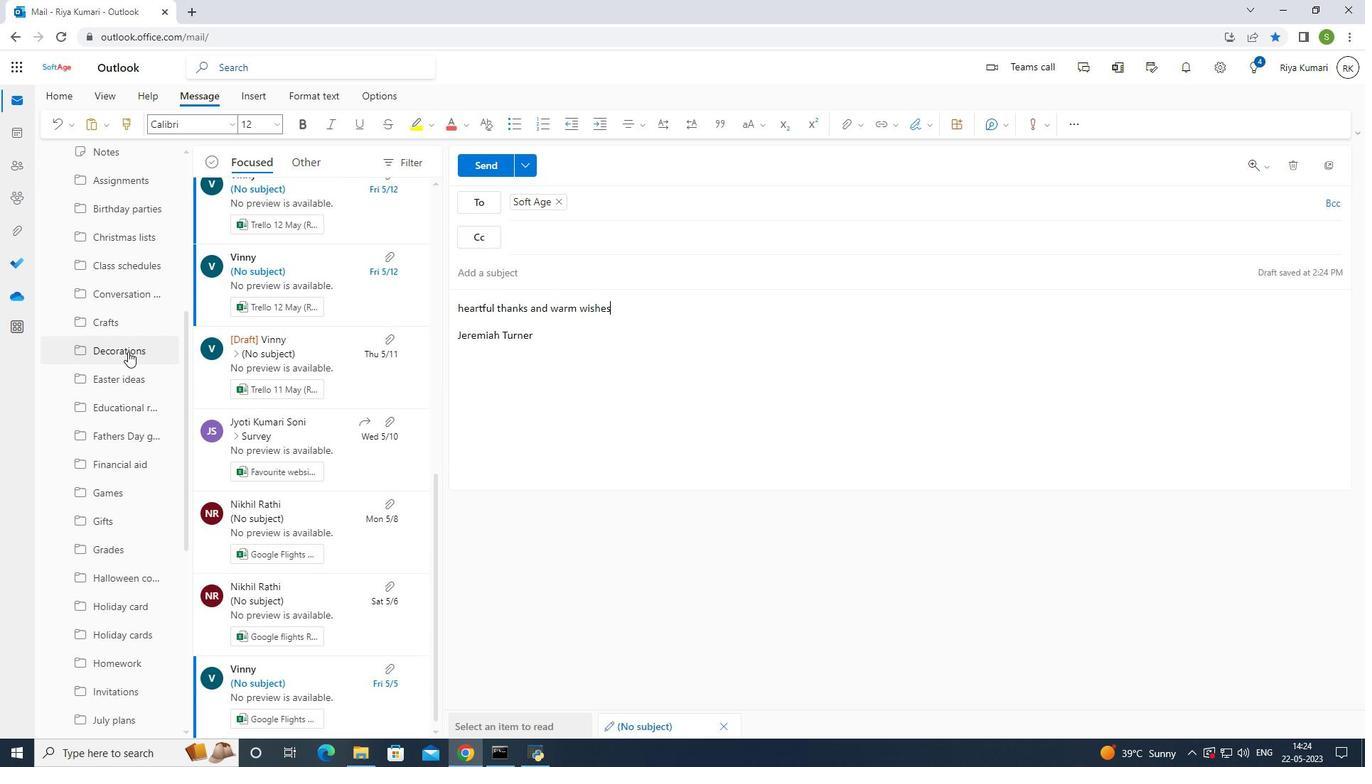 
Action: Mouse scrolled (127, 351) with delta (0, 0)
Screenshot: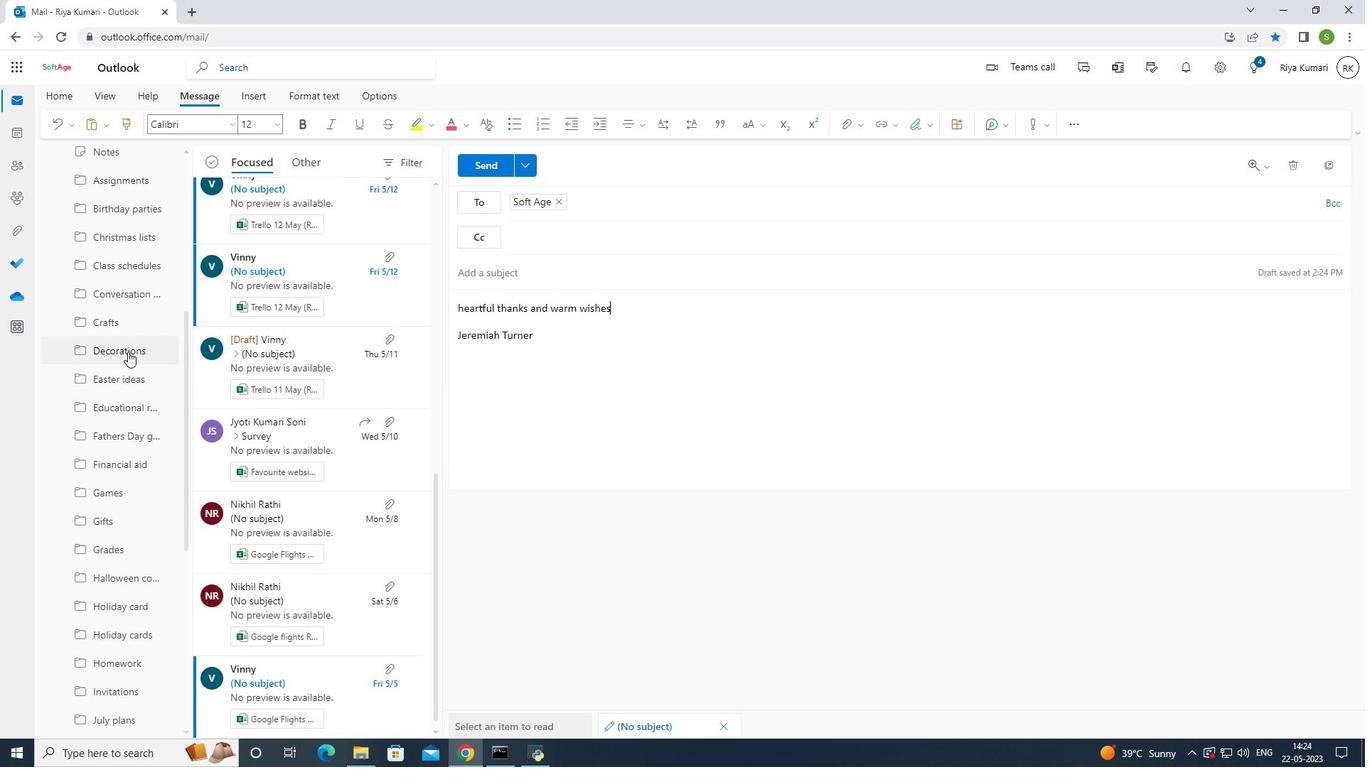 
Action: Mouse moved to (131, 353)
Screenshot: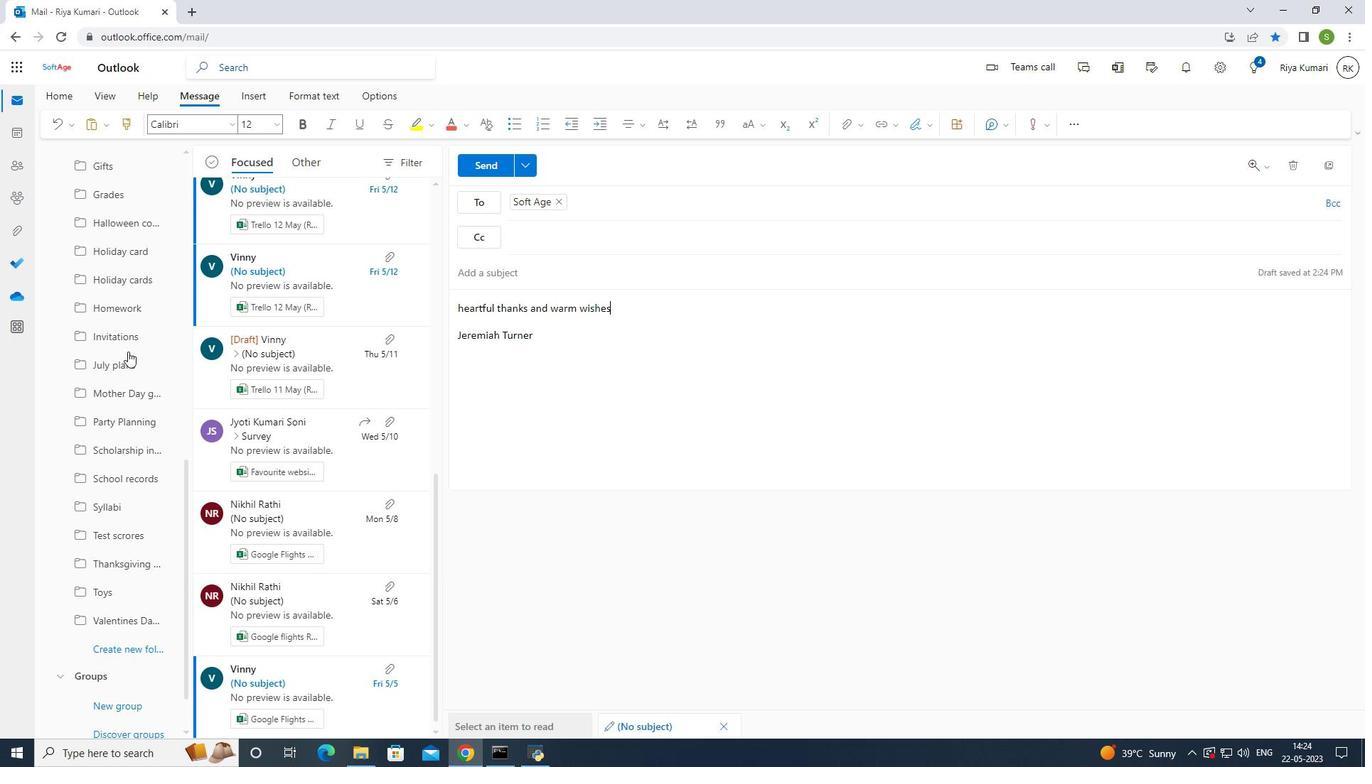
Action: Mouse scrolled (131, 352) with delta (0, 0)
Screenshot: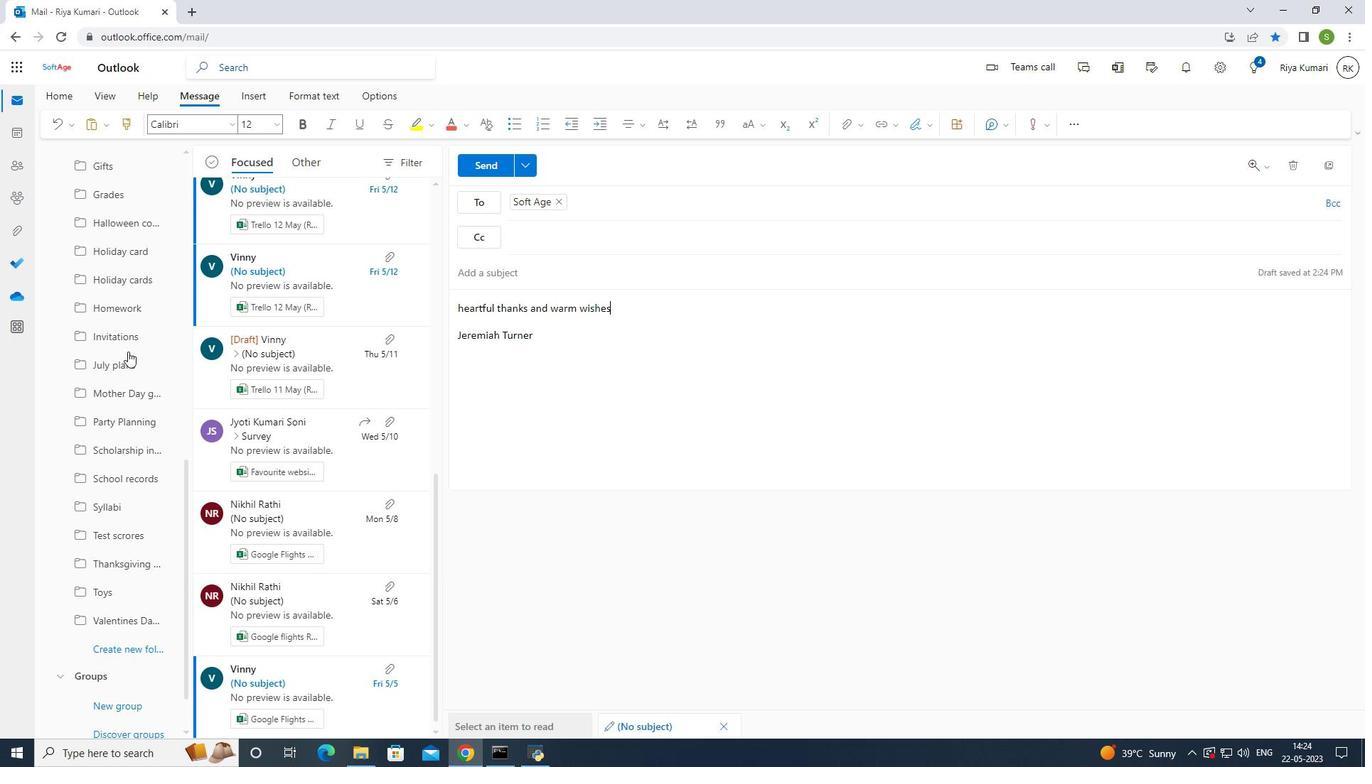 
Action: Mouse scrolled (131, 352) with delta (0, 0)
Screenshot: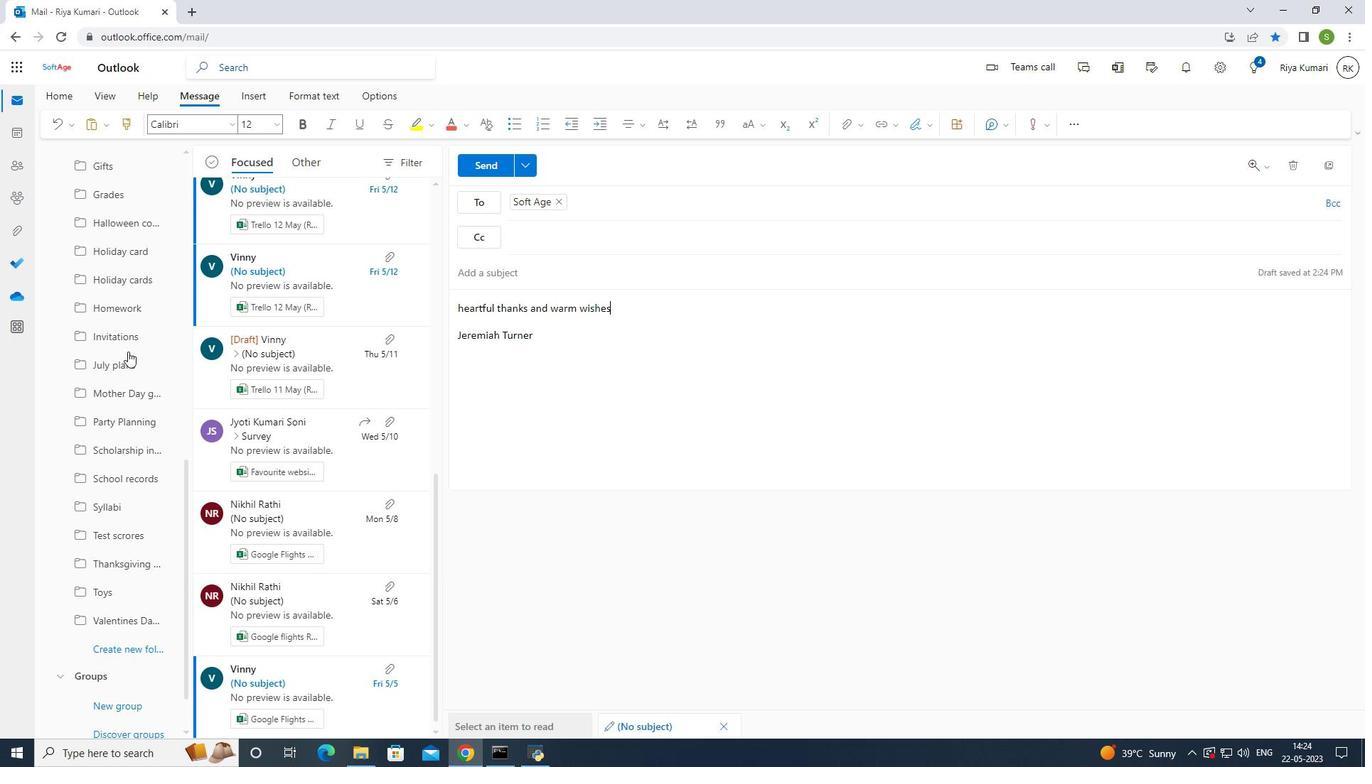 
Action: Mouse scrolled (131, 352) with delta (0, 0)
Screenshot: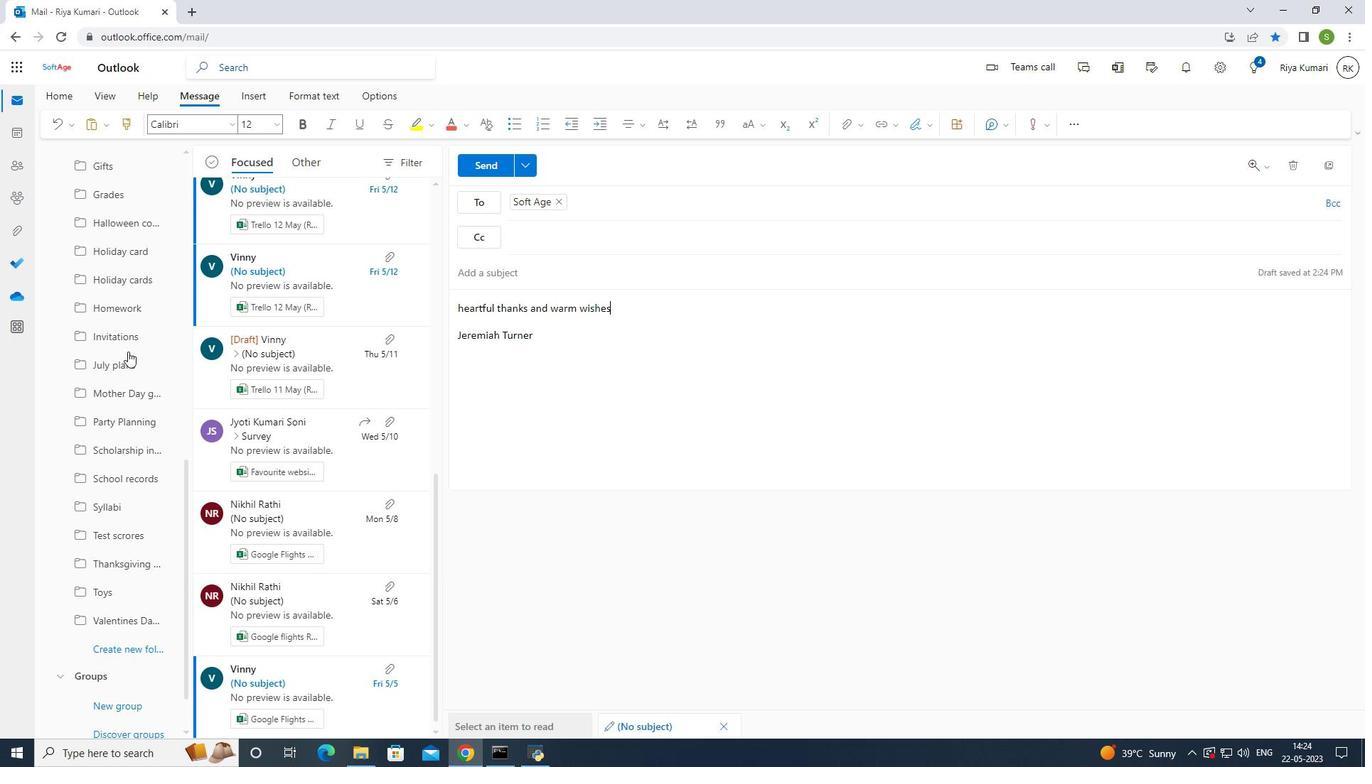 
Action: Mouse scrolled (131, 352) with delta (0, 0)
Screenshot: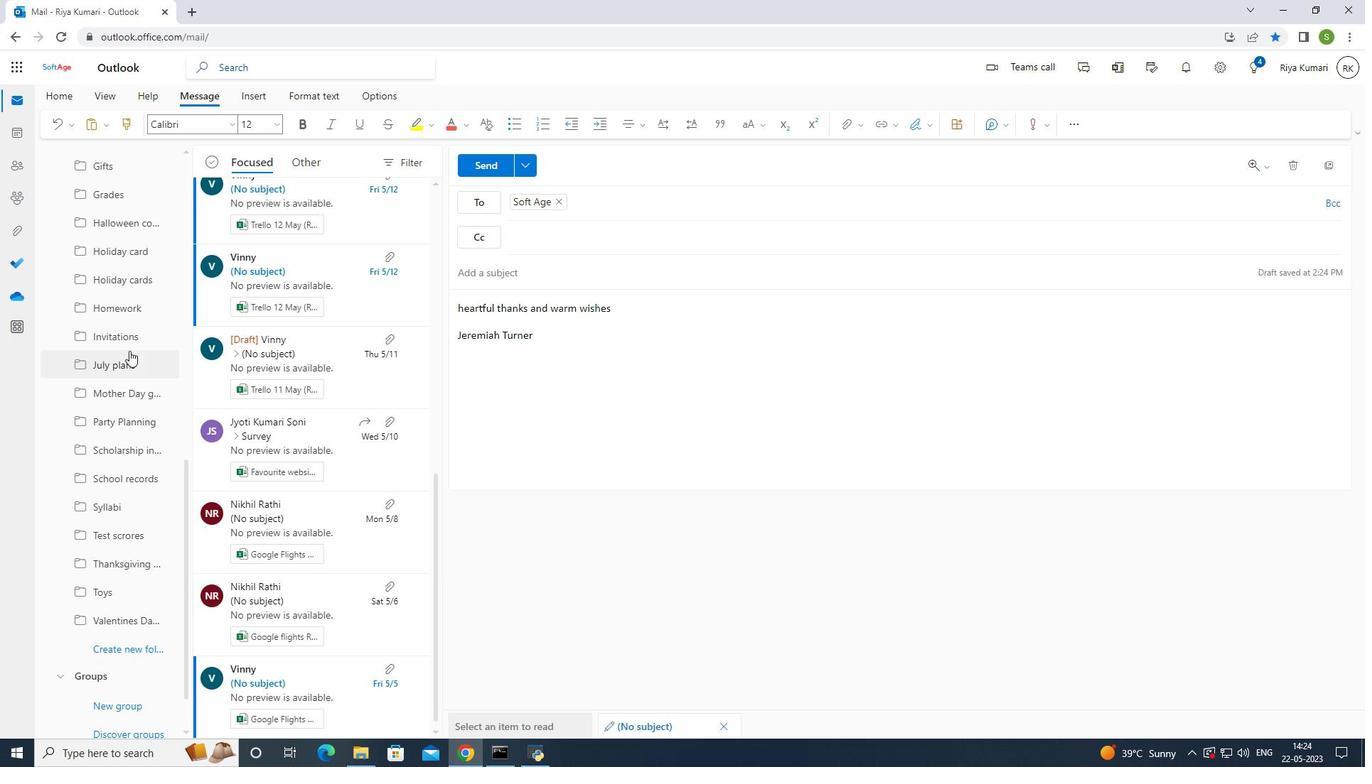 
Action: Mouse moved to (133, 354)
Screenshot: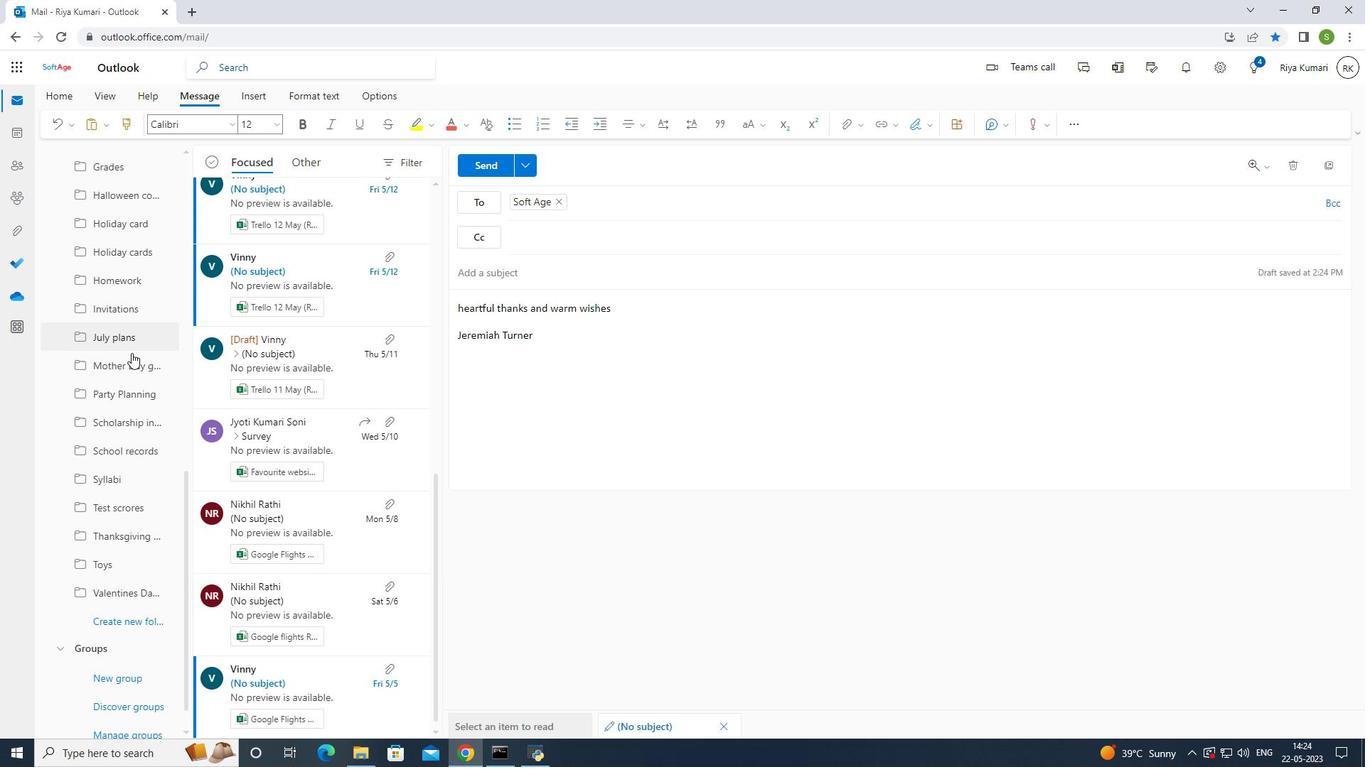 
Action: Mouse scrolled (133, 353) with delta (0, 0)
Screenshot: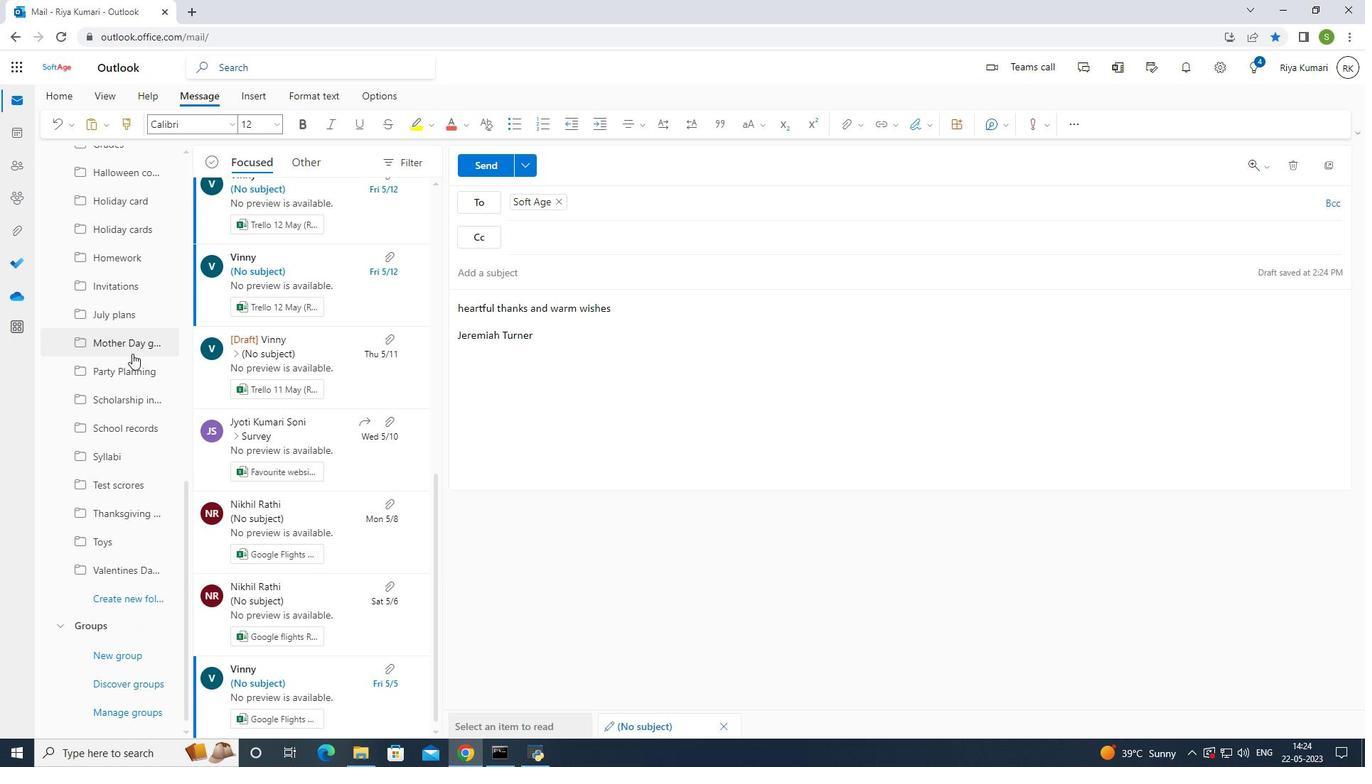 
Action: Mouse moved to (133, 354)
Screenshot: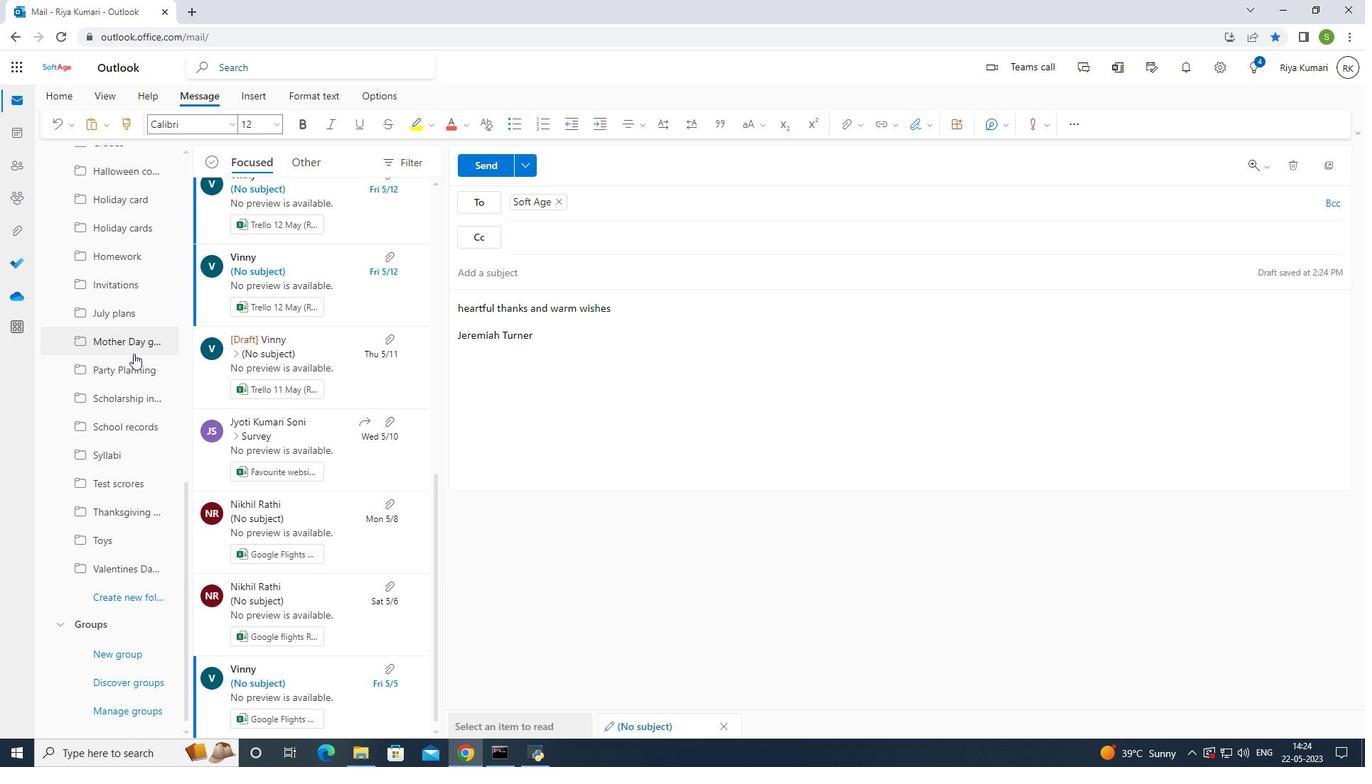 
Action: Mouse scrolled (133, 353) with delta (0, 0)
Screenshot: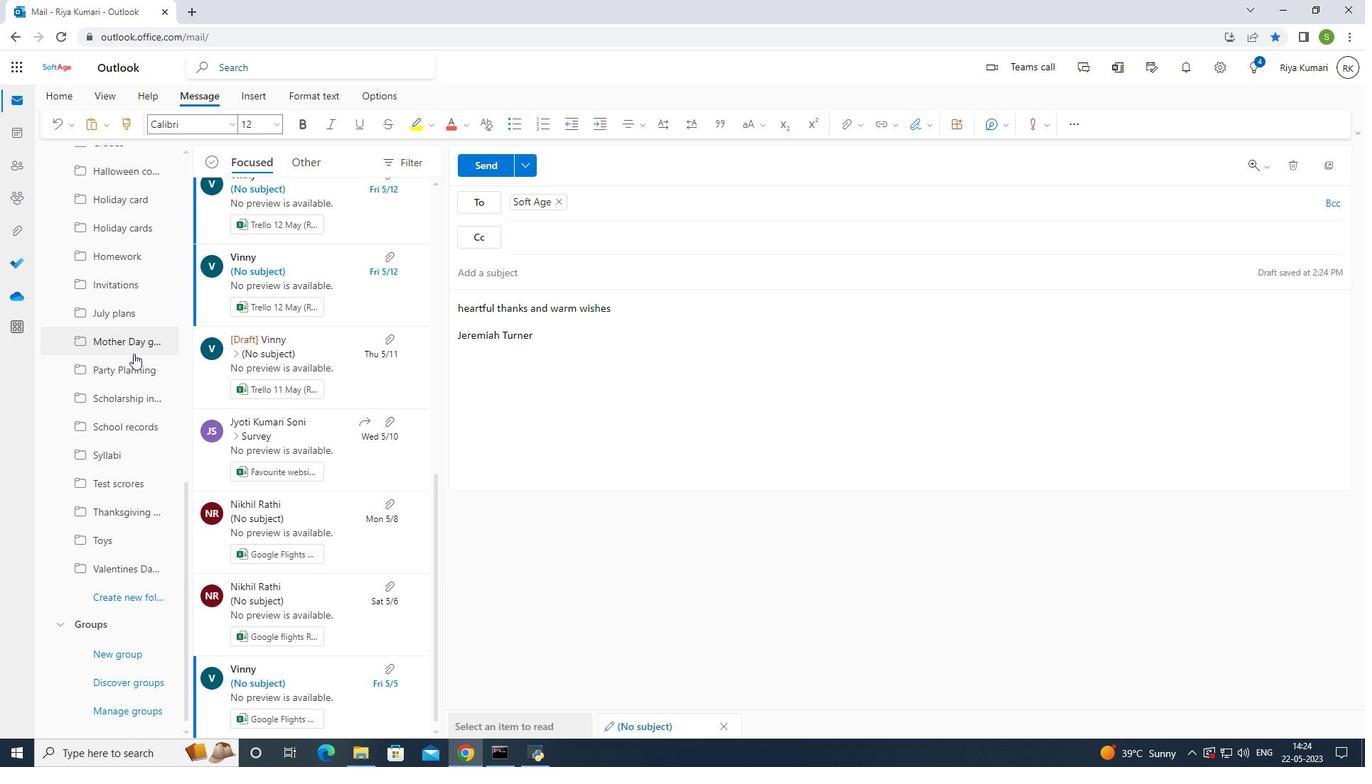 
Action: Mouse scrolled (133, 353) with delta (0, 0)
Screenshot: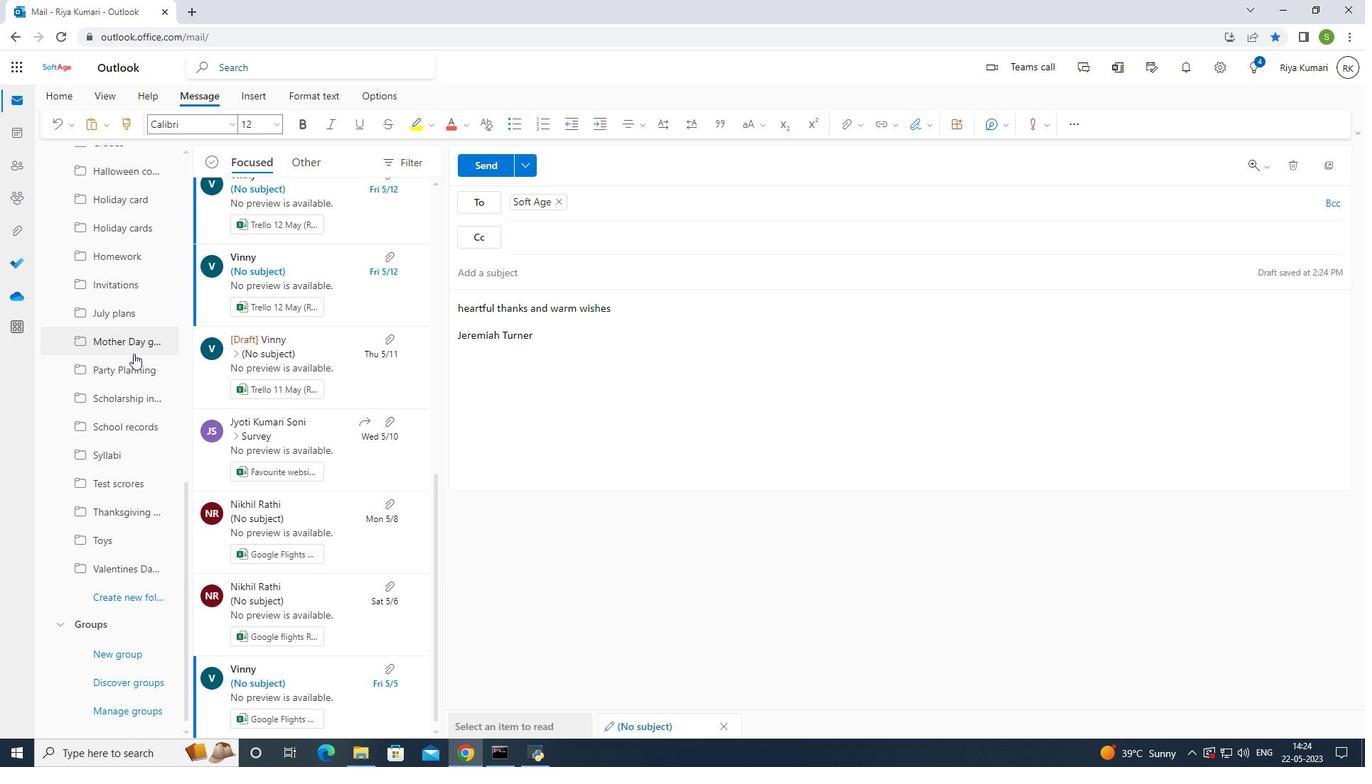 
Action: Mouse scrolled (133, 353) with delta (0, 0)
Screenshot: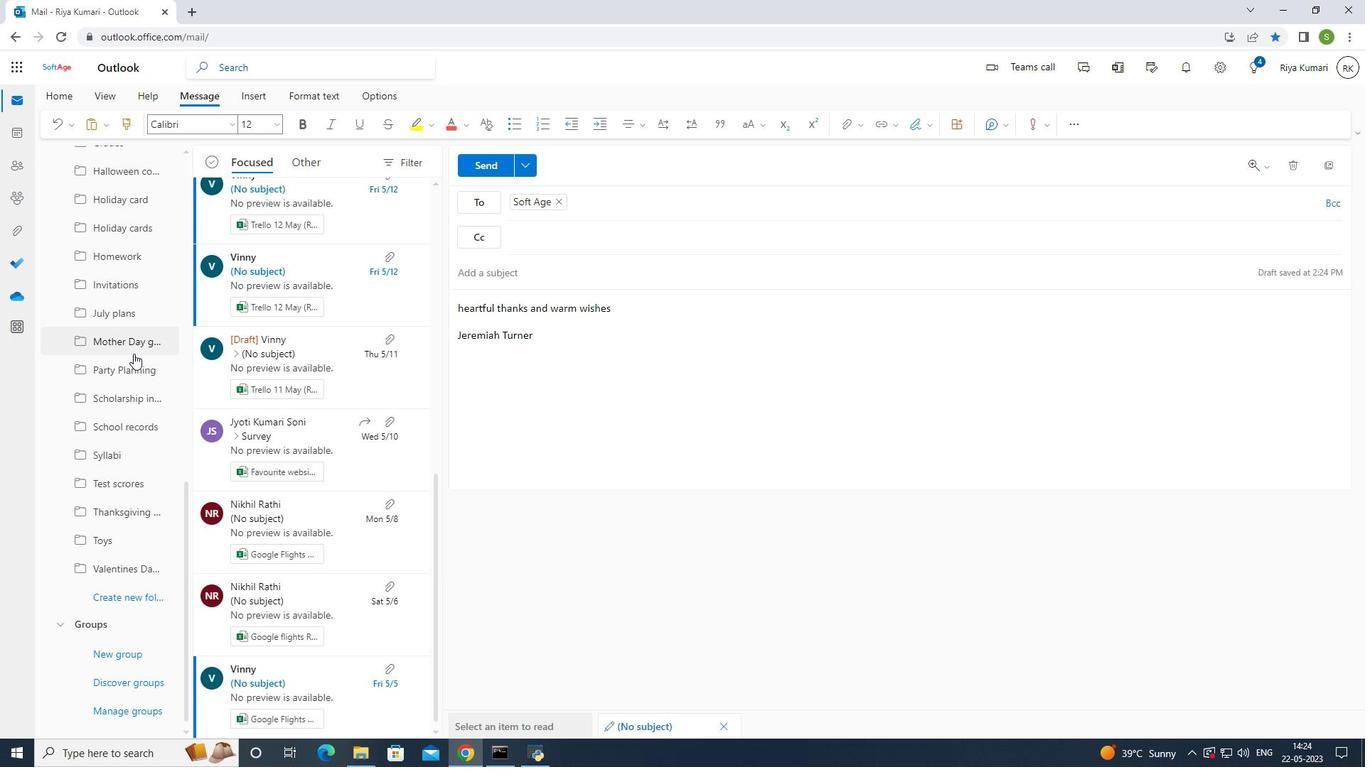 
Action: Mouse moved to (137, 603)
Screenshot: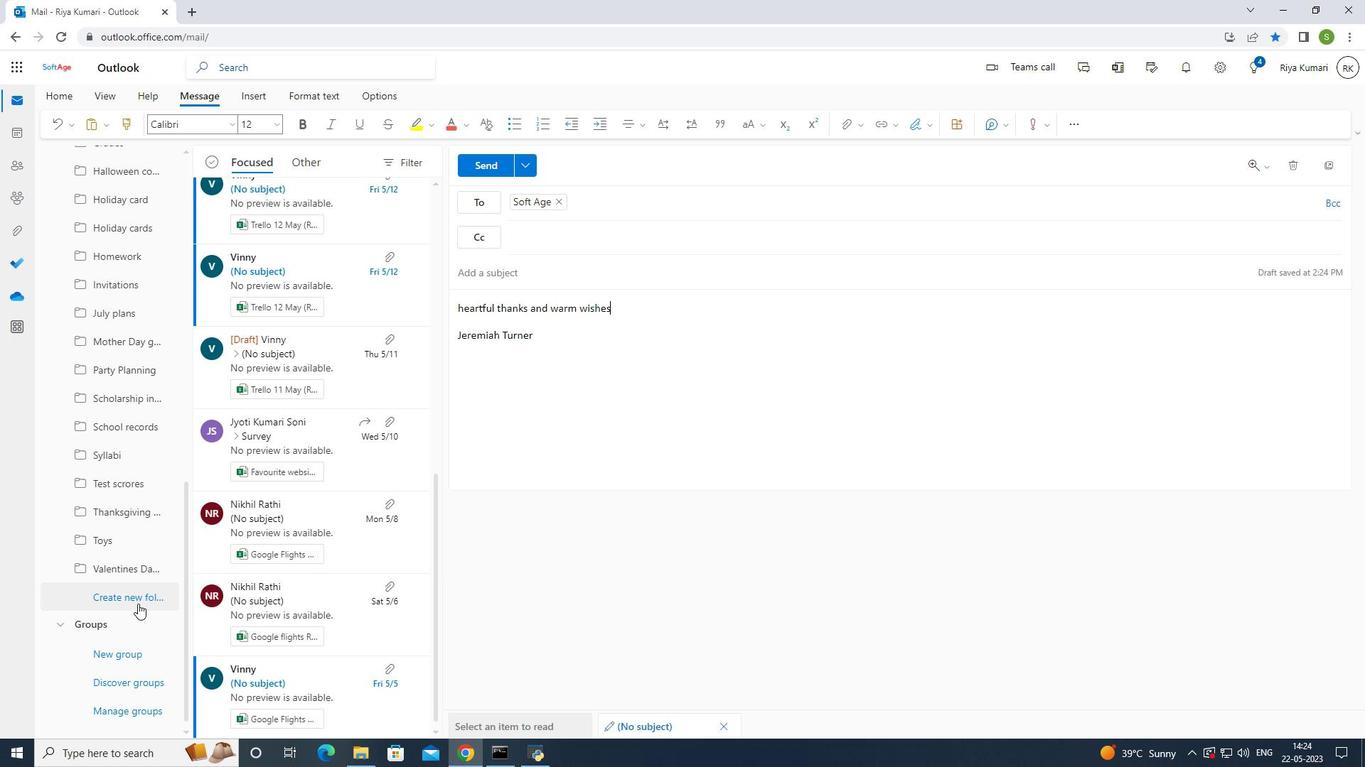 
Action: Mouse pressed left at (137, 603)
Screenshot: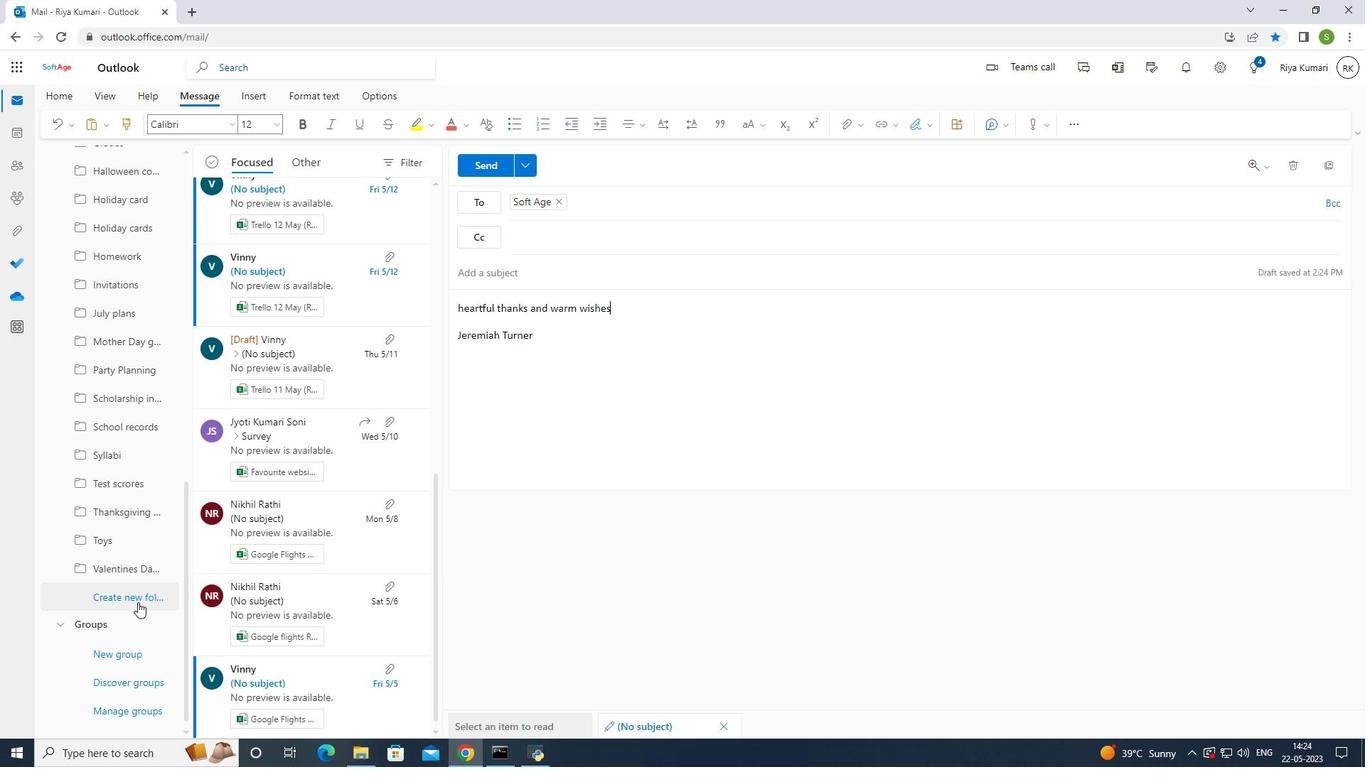
Action: Mouse moved to (588, 472)
Screenshot: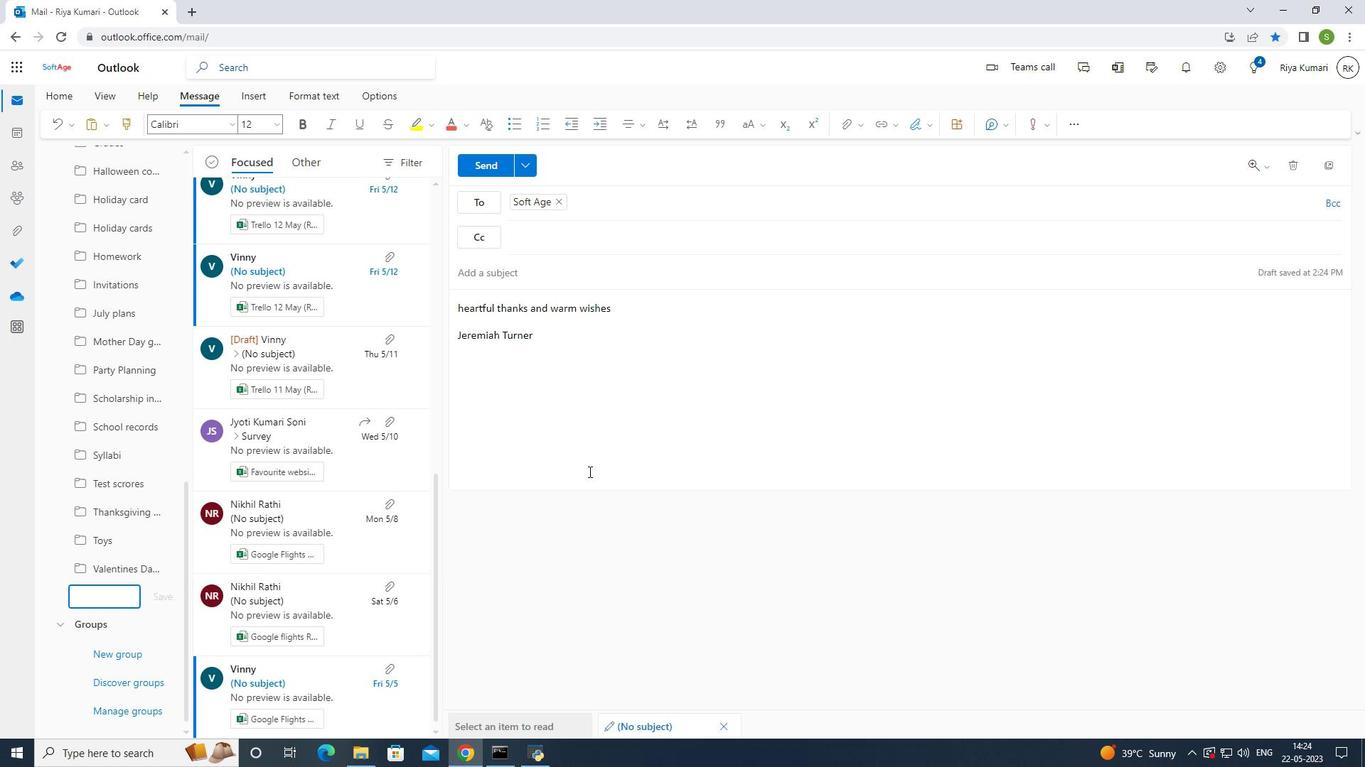 
Action: Key pressed <Key.shift><Key.shift><Key.shift><Key.shift><Key.shift><Key.shift><Key.shift>Graduation
Screenshot: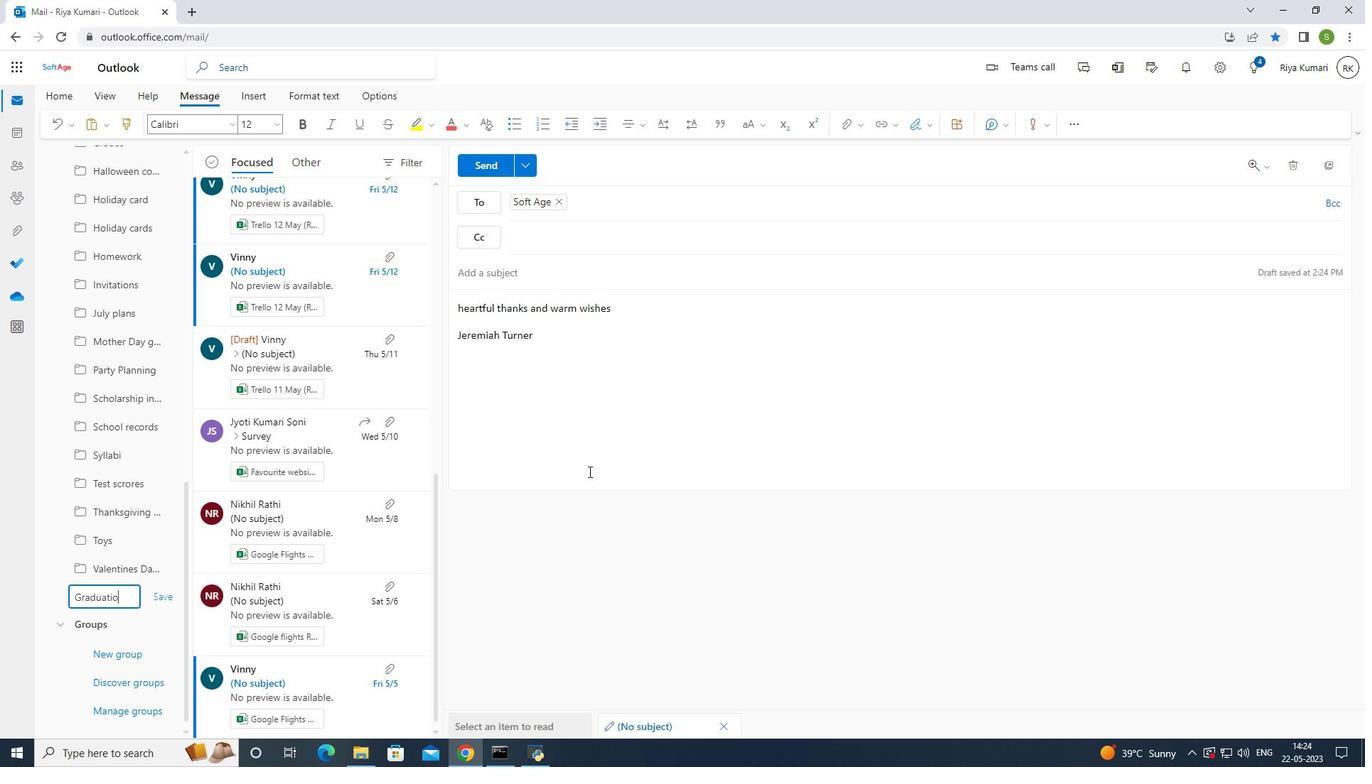 
Action: Mouse moved to (162, 596)
Screenshot: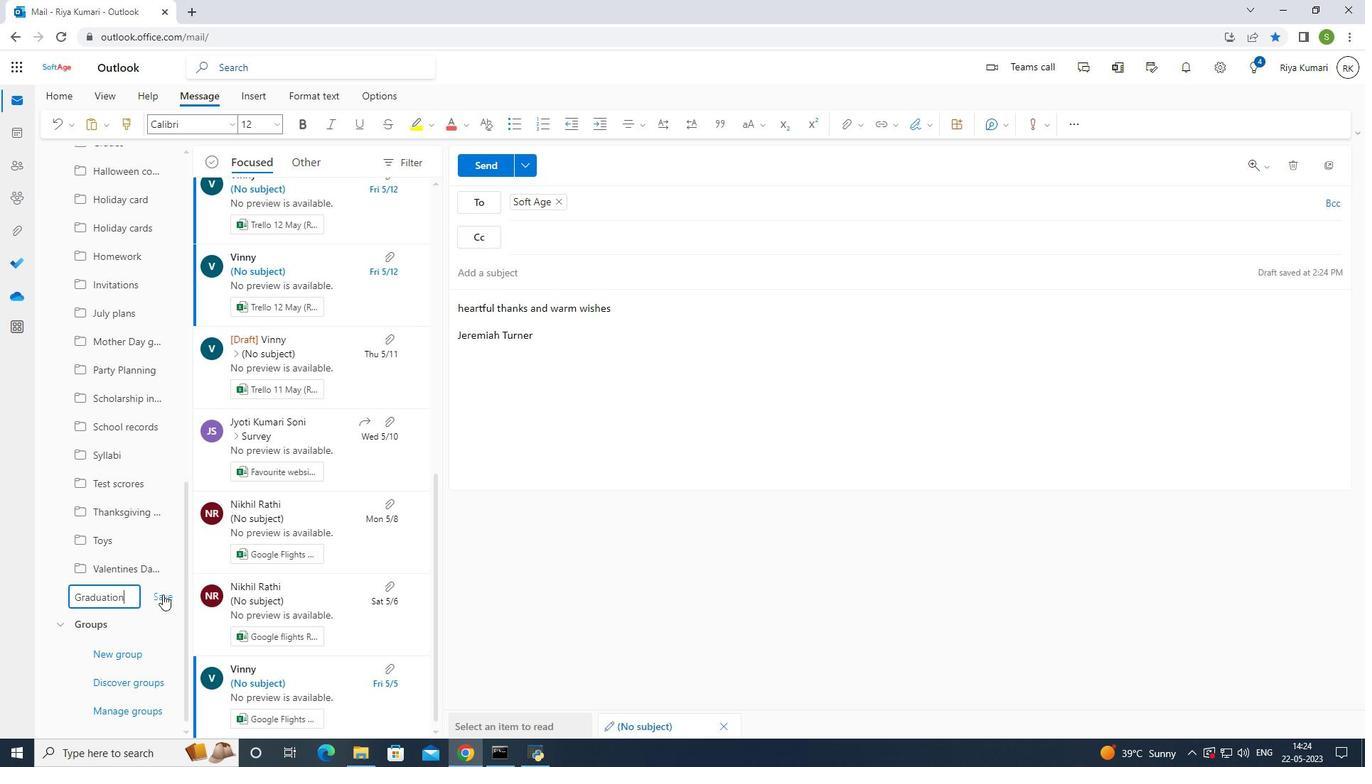 
Action: Mouse pressed left at (162, 596)
Screenshot: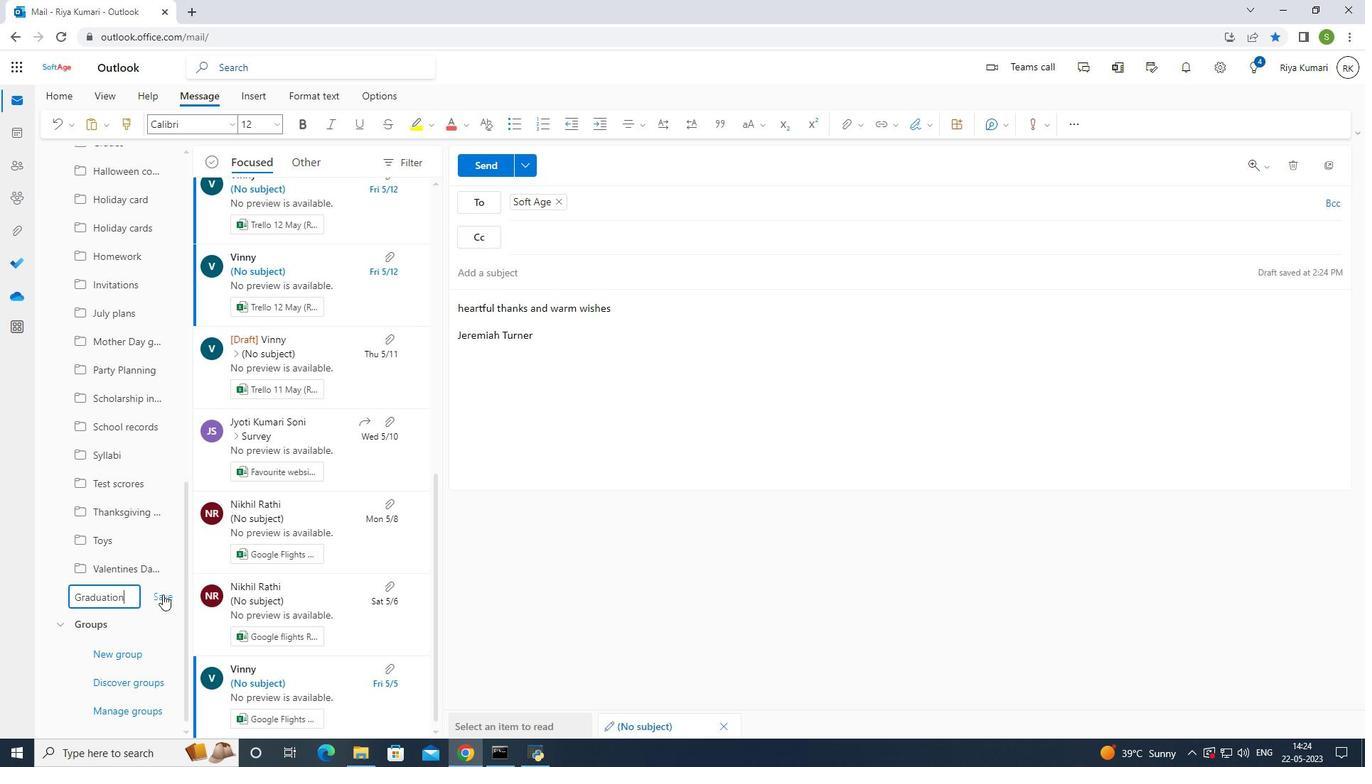 
Action: Mouse moved to (471, 159)
Screenshot: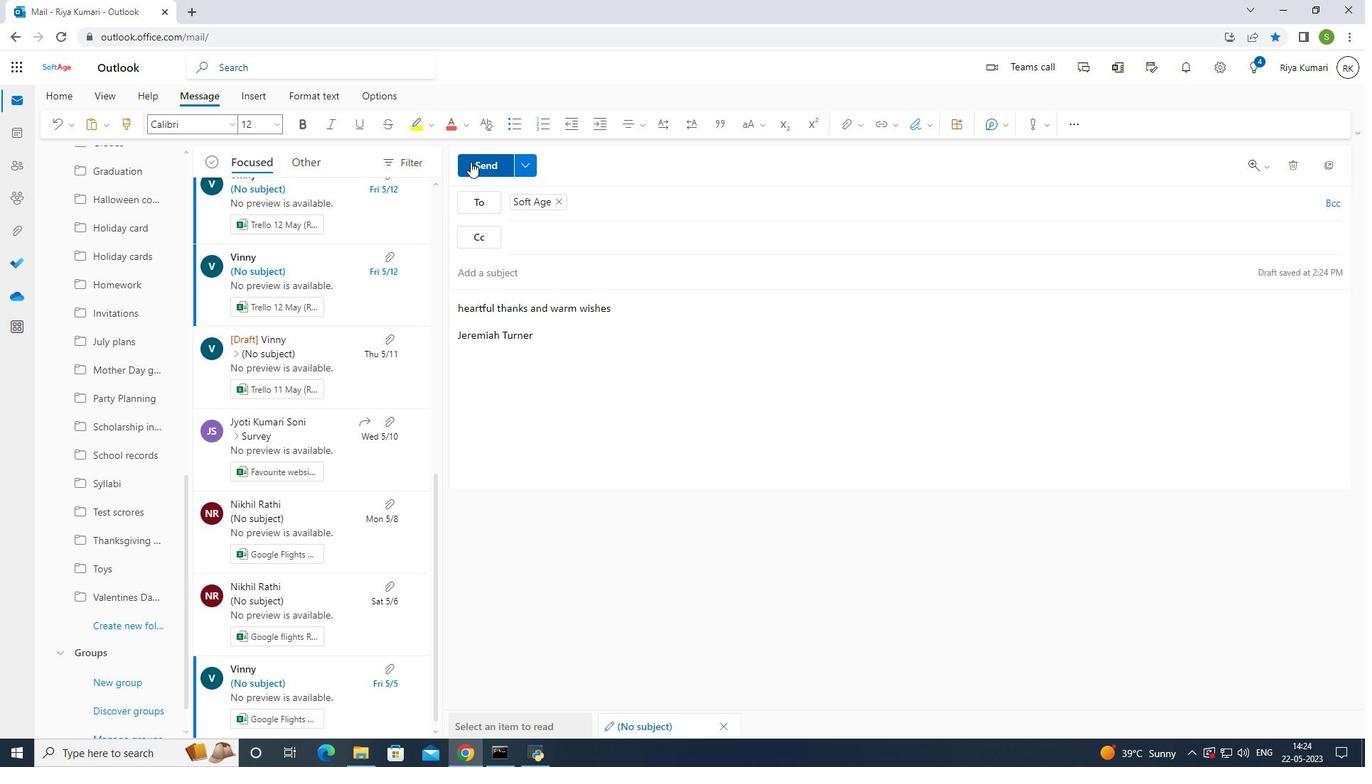 
Action: Mouse pressed left at (471, 159)
Screenshot: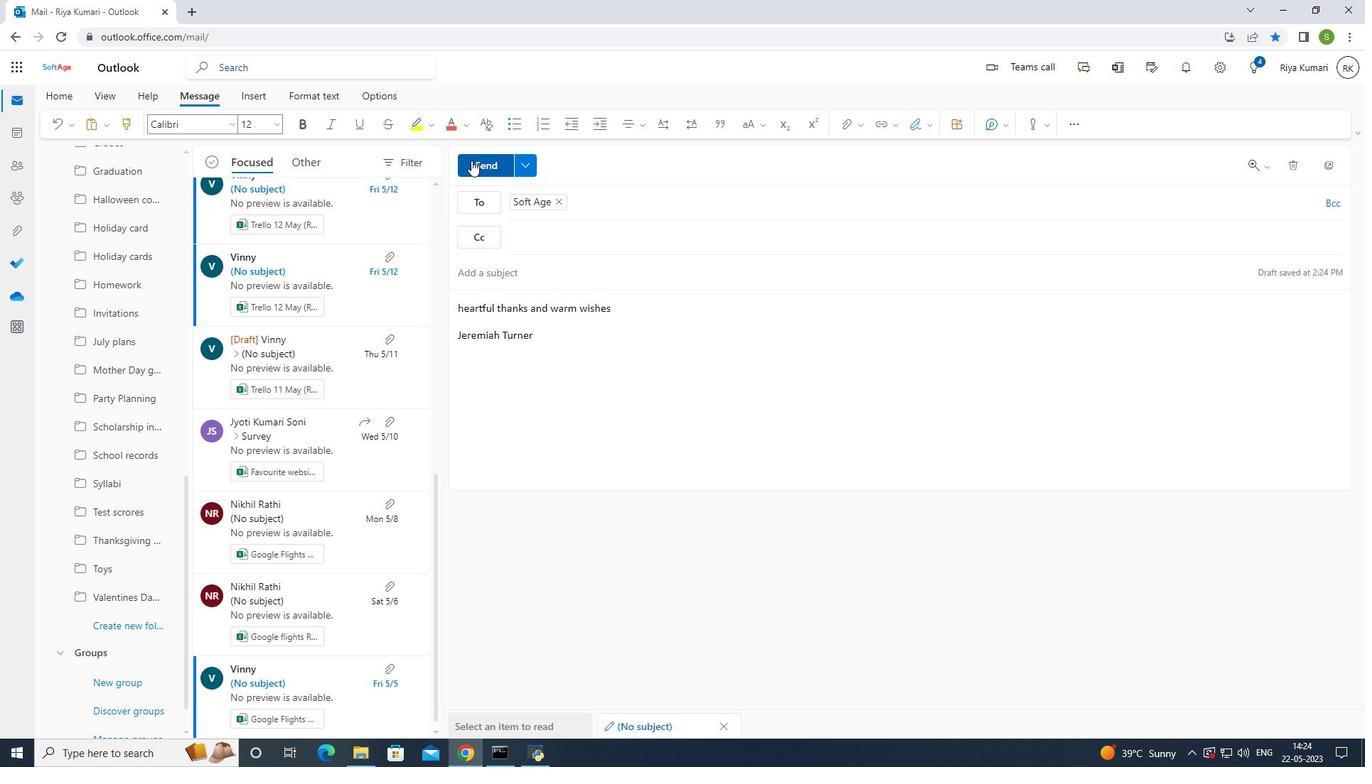 
Action: Mouse moved to (676, 441)
Screenshot: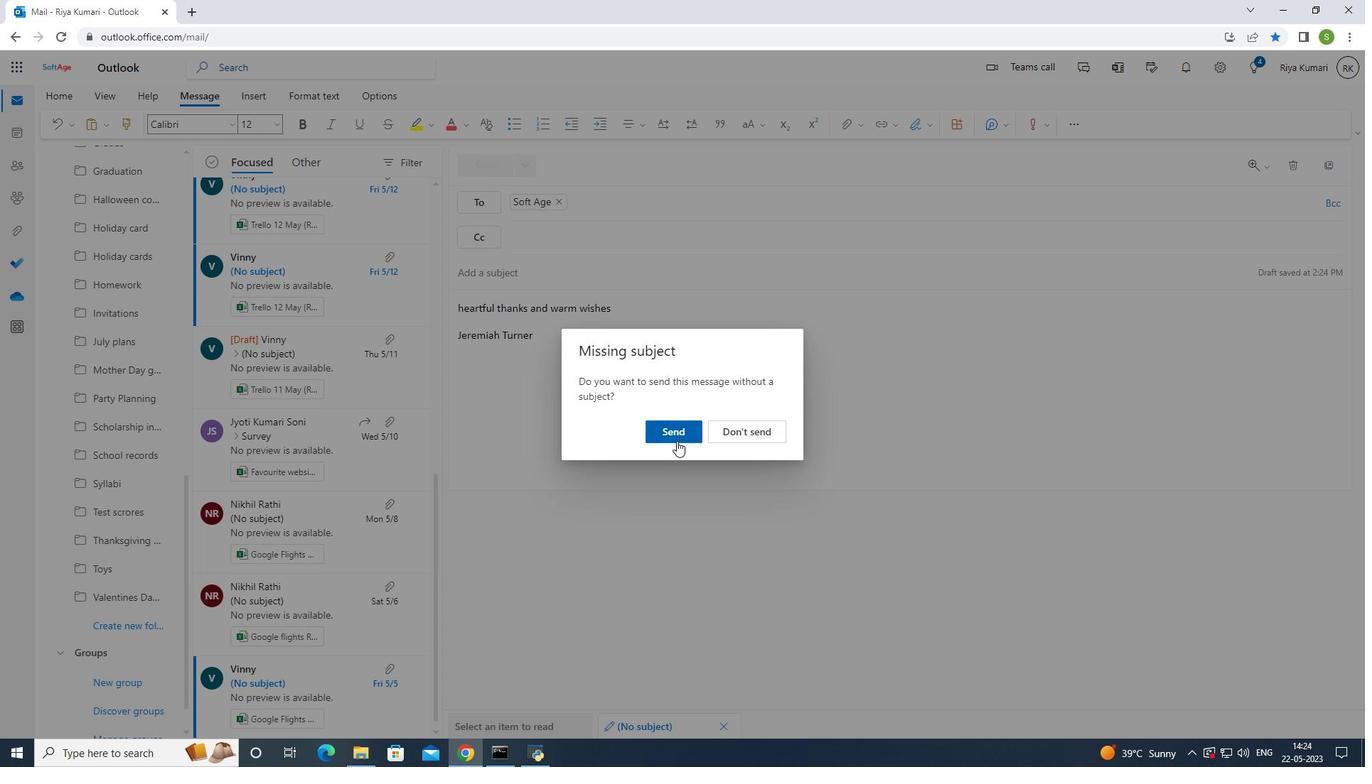 
Action: Mouse pressed left at (676, 441)
Screenshot: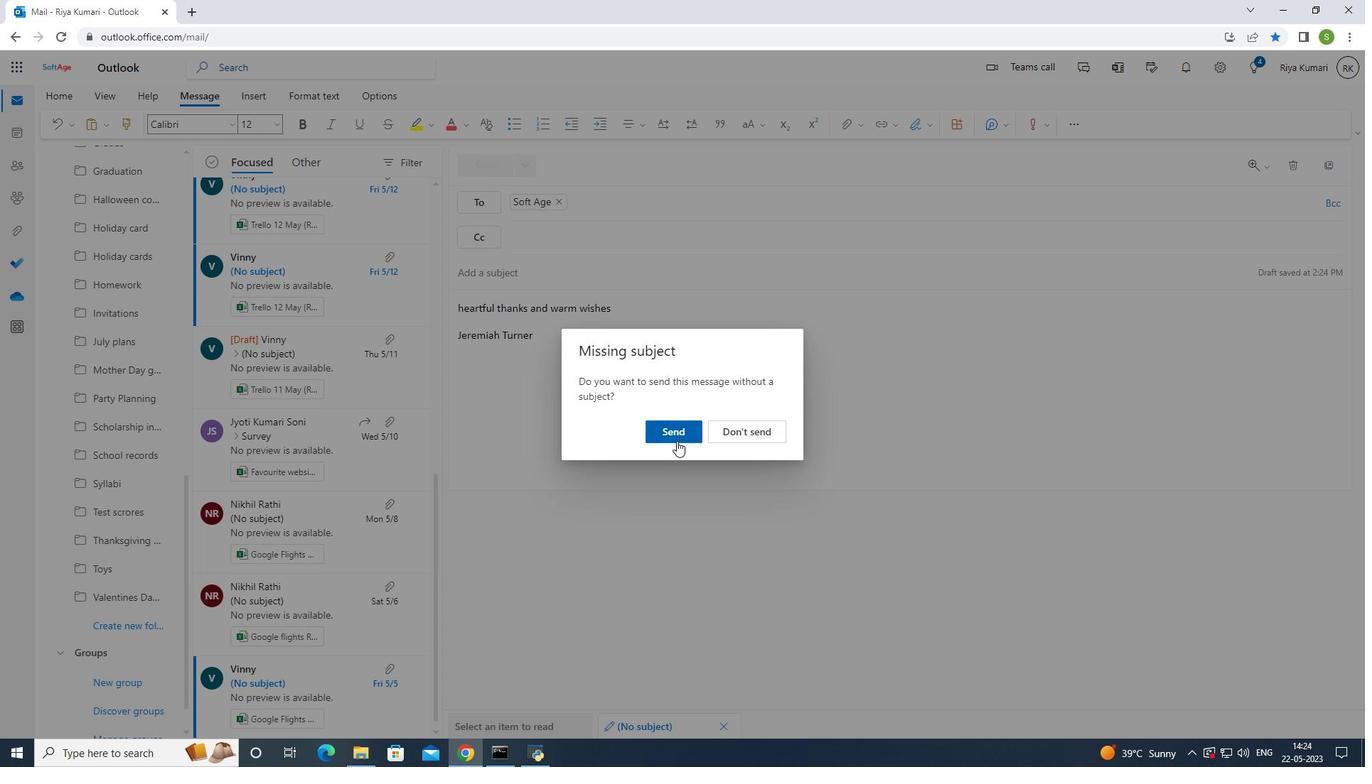 
Action: Mouse moved to (804, 403)
Screenshot: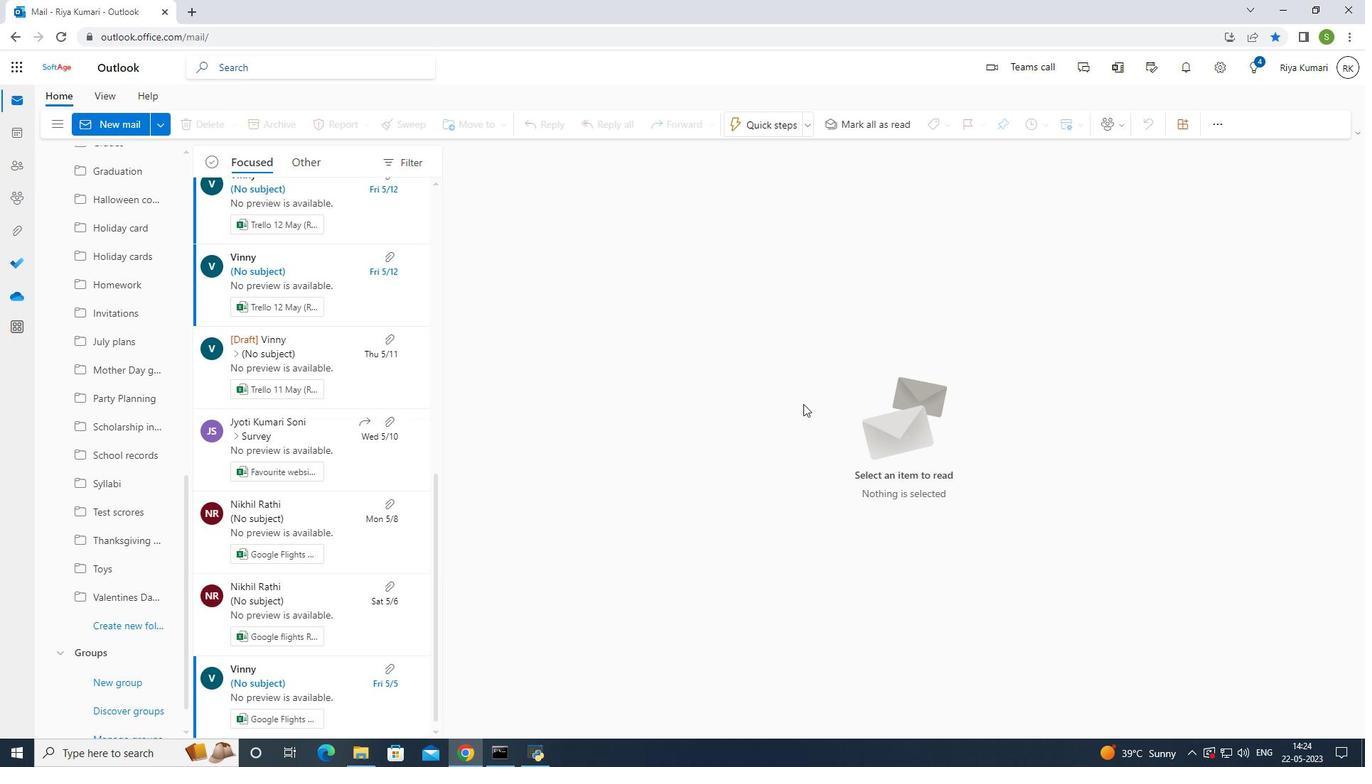 
